 Task: Find connections with filter location Wellingborough with filter topic #Websitewith filter profile language French with filter current company Delta Electronics India with filter school Maharaja Sayajirao University of Baroda, Vadodara with filter industry Hospitality with filter service category Administrative with filter keywords title Director of Inside Sales
Action: Mouse moved to (558, 71)
Screenshot: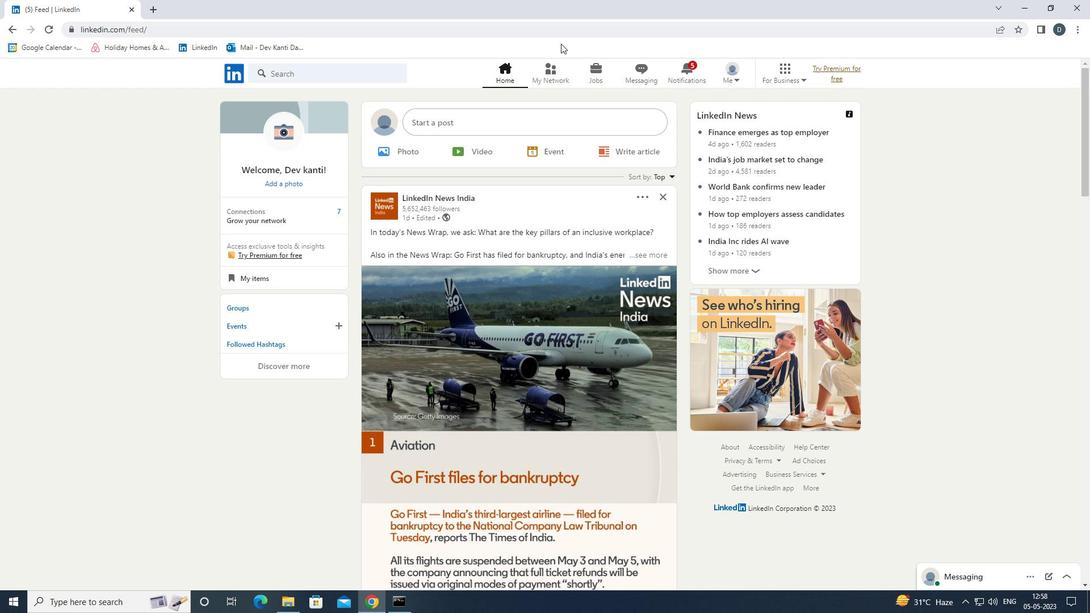 
Action: Mouse pressed left at (558, 71)
Screenshot: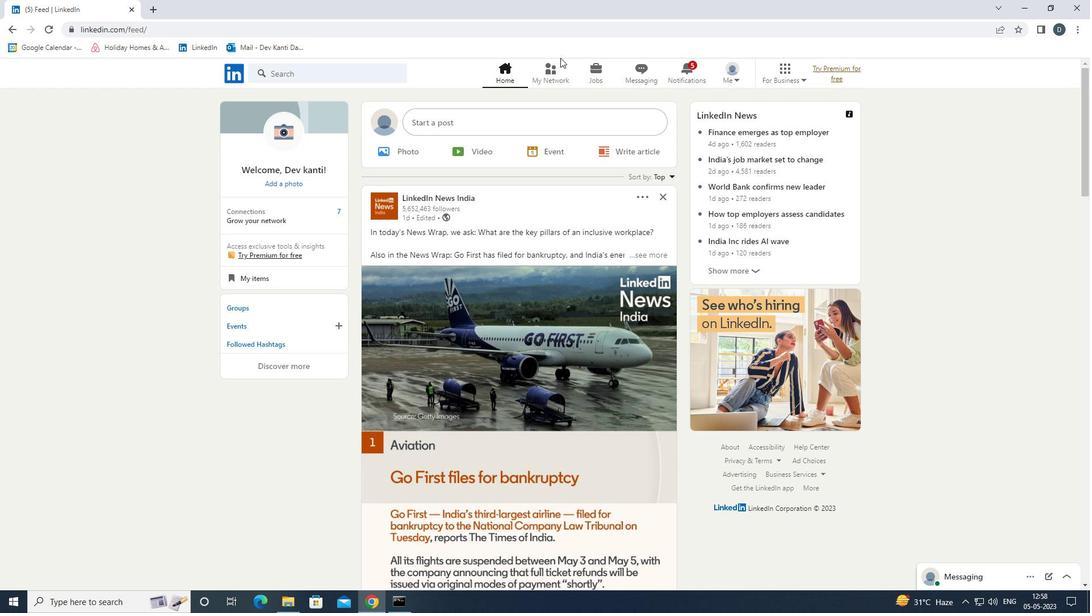 
Action: Mouse moved to (375, 138)
Screenshot: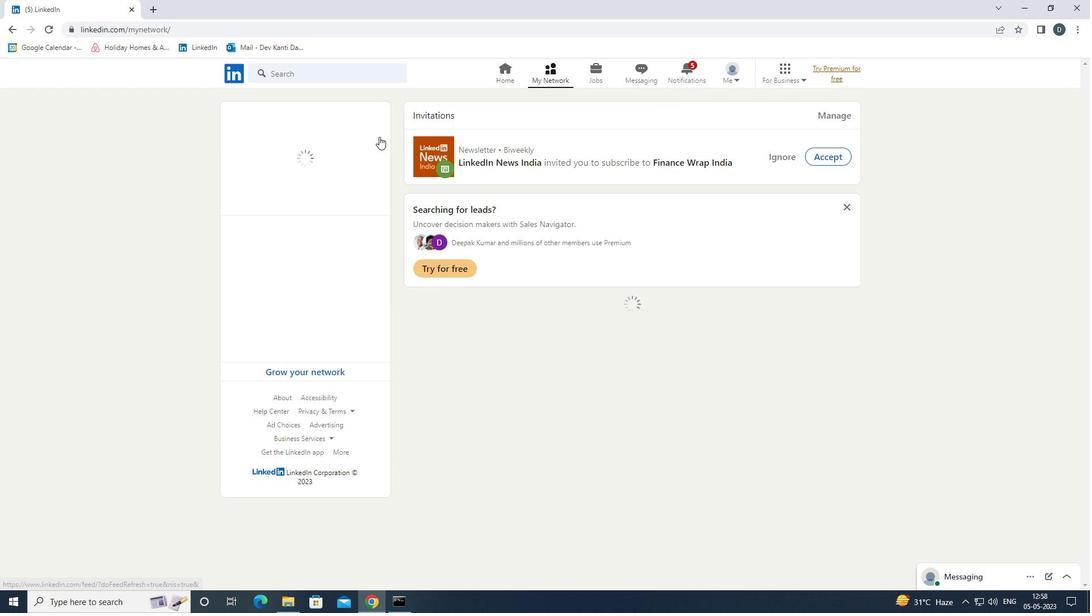 
Action: Mouse pressed left at (375, 138)
Screenshot: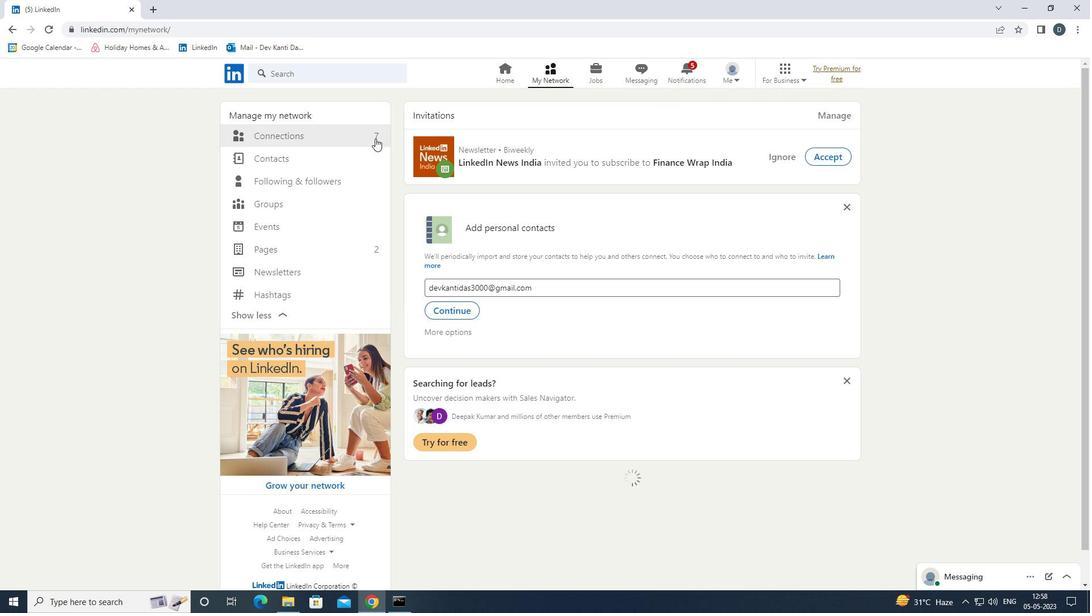 
Action: Mouse moved to (636, 138)
Screenshot: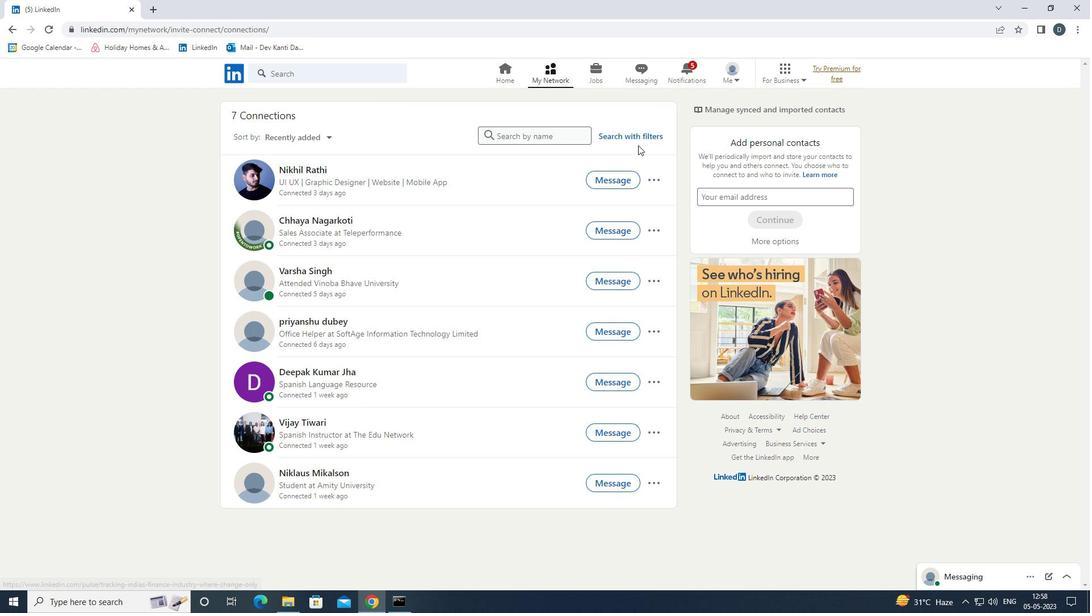 
Action: Mouse pressed left at (636, 138)
Screenshot: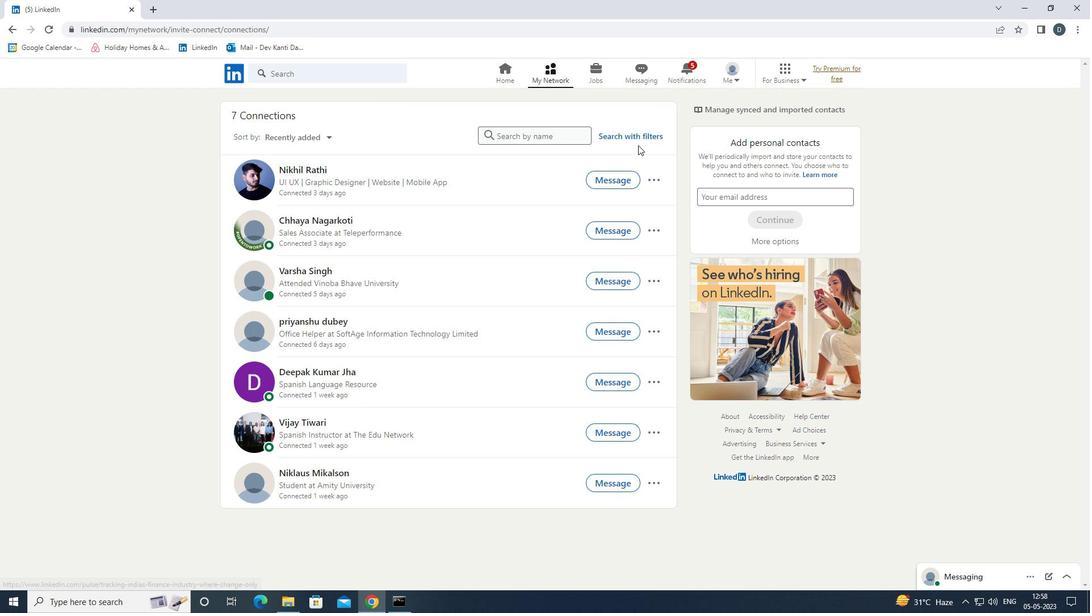 
Action: Mouse moved to (585, 103)
Screenshot: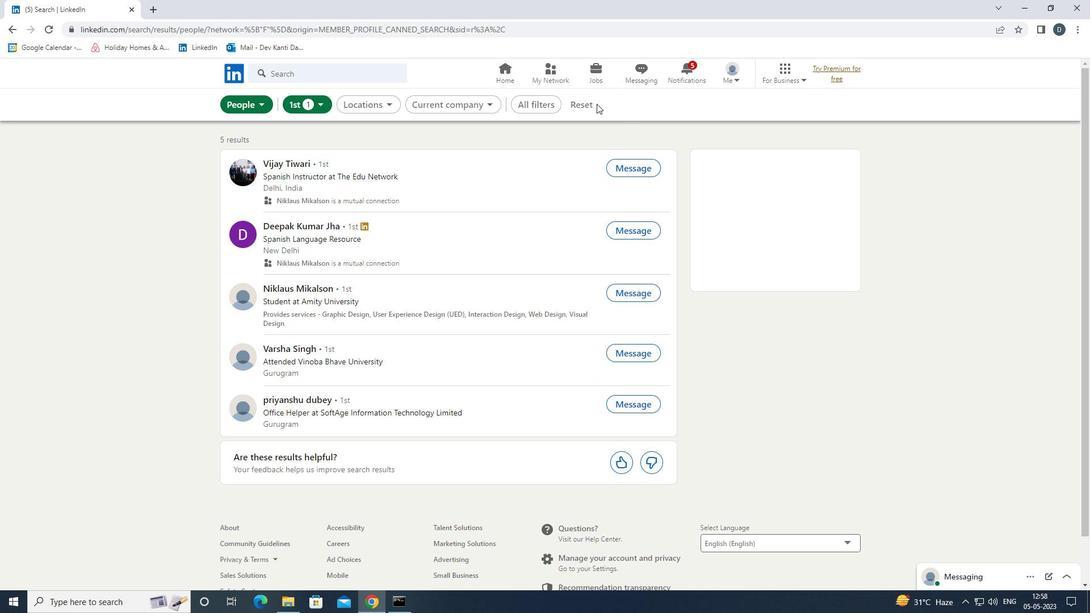 
Action: Mouse pressed left at (585, 103)
Screenshot: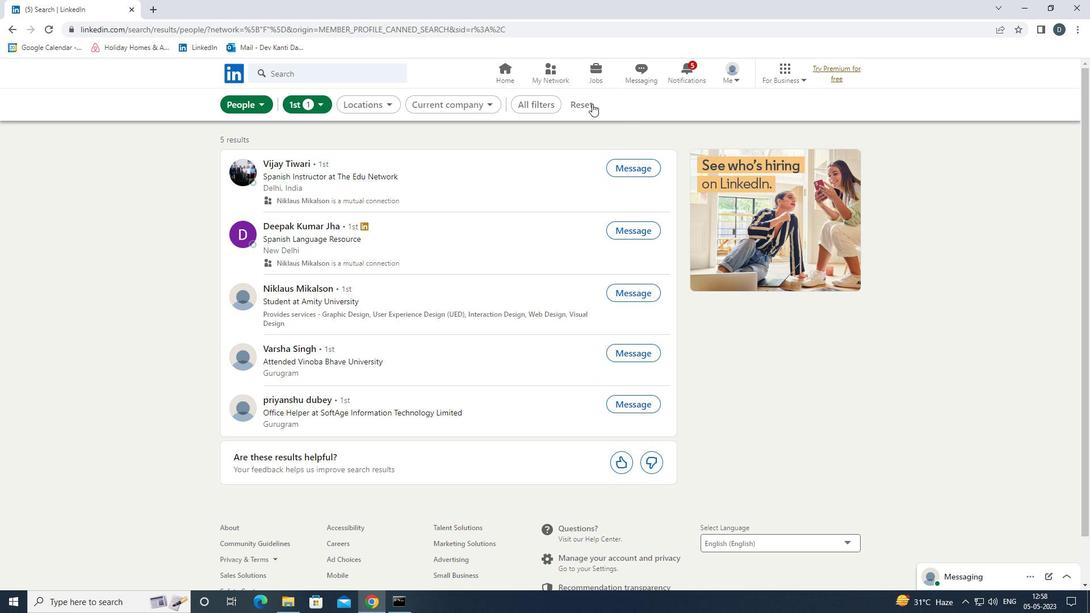 
Action: Mouse moved to (572, 103)
Screenshot: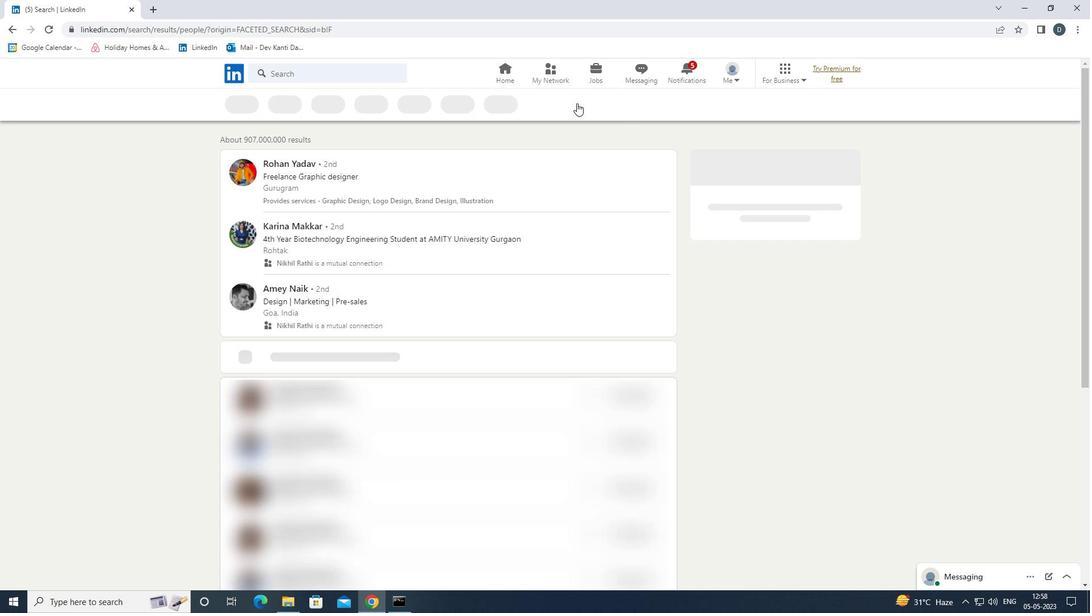 
Action: Mouse pressed left at (572, 103)
Screenshot: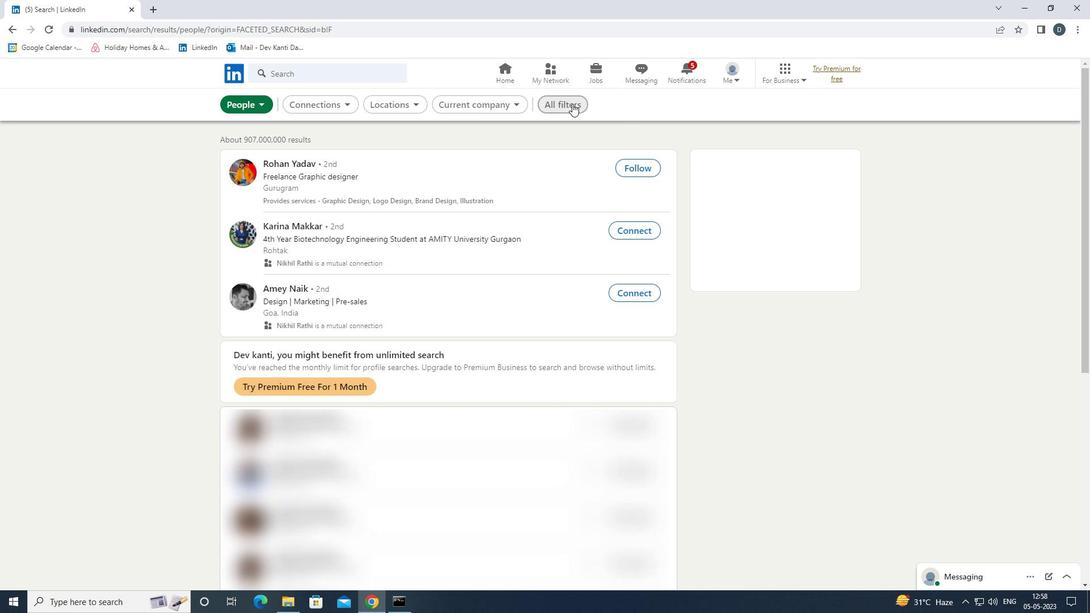 
Action: Mouse moved to (927, 336)
Screenshot: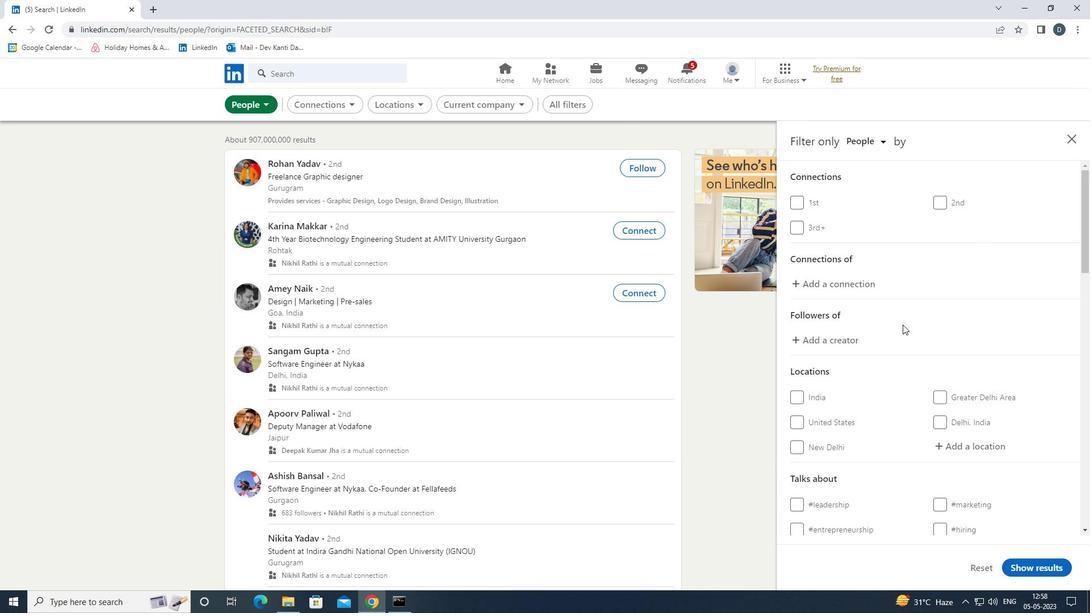 
Action: Mouse scrolled (927, 335) with delta (0, 0)
Screenshot: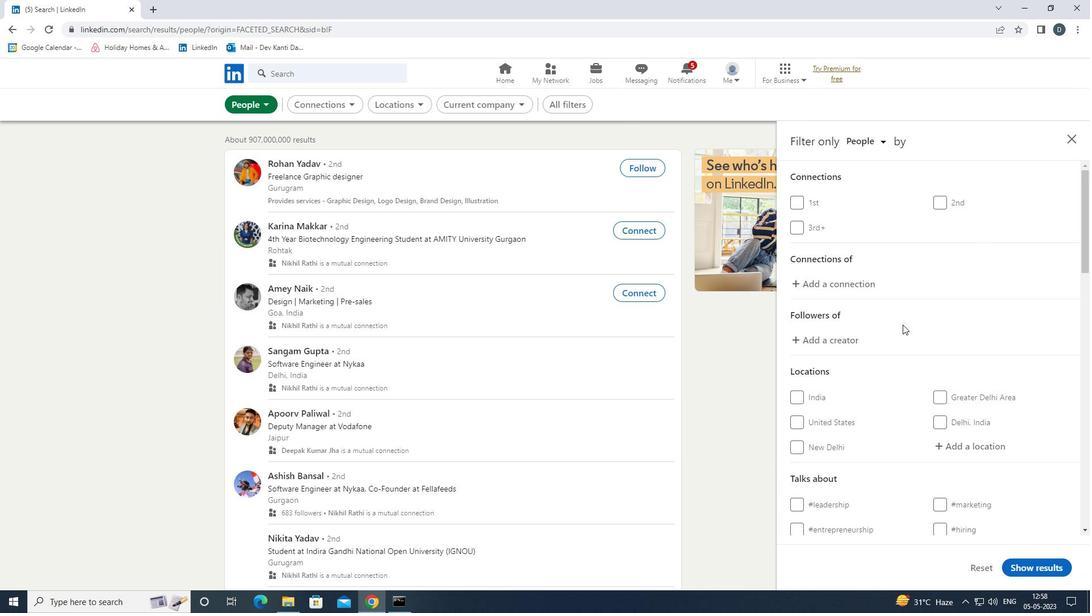 
Action: Mouse moved to (970, 383)
Screenshot: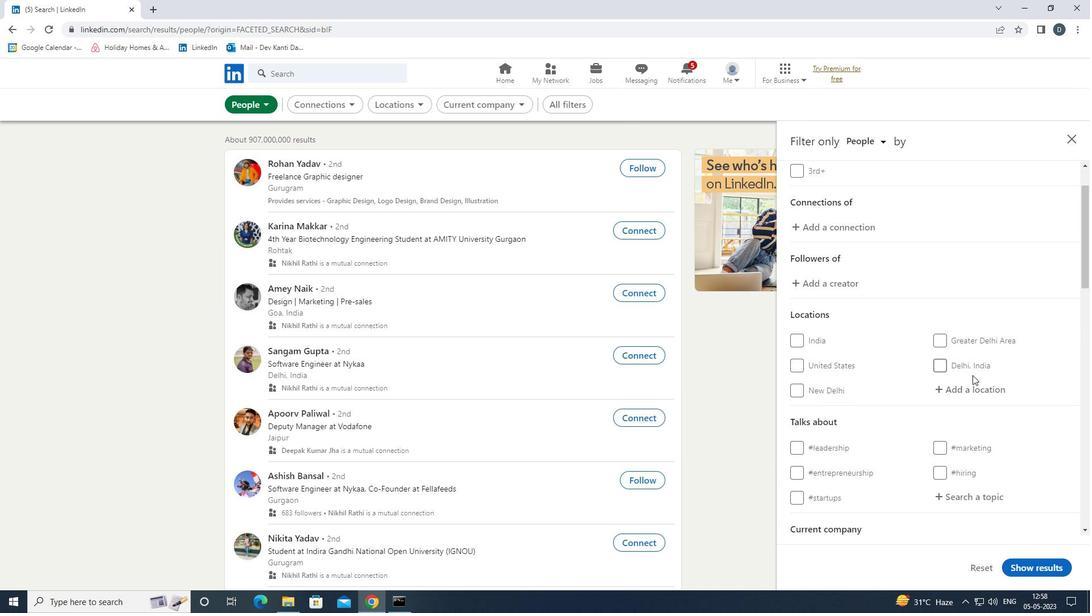 
Action: Mouse pressed left at (970, 383)
Screenshot: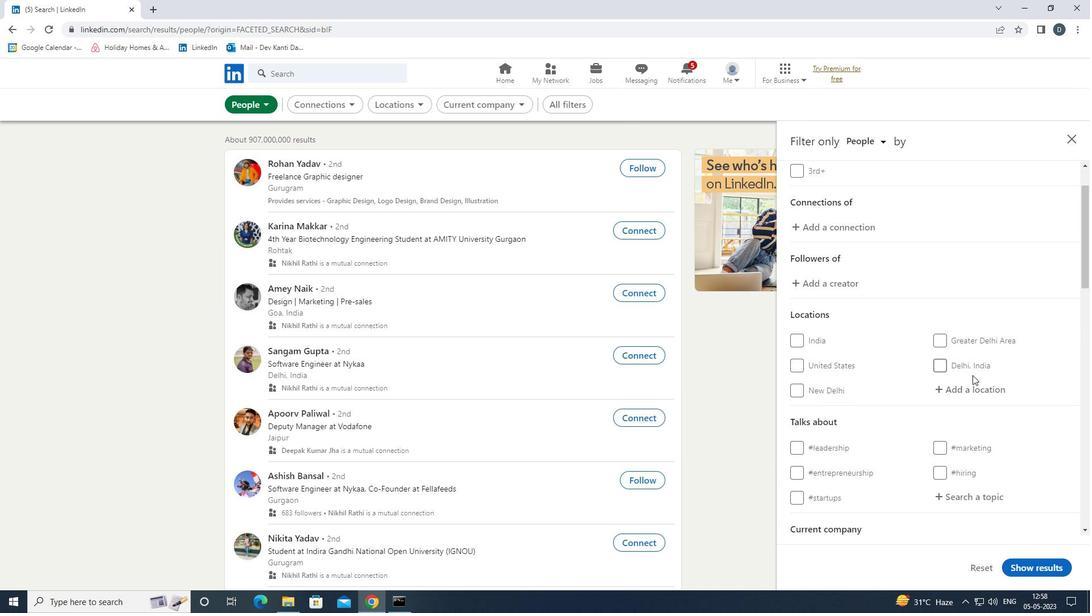 
Action: Mouse moved to (829, 425)
Screenshot: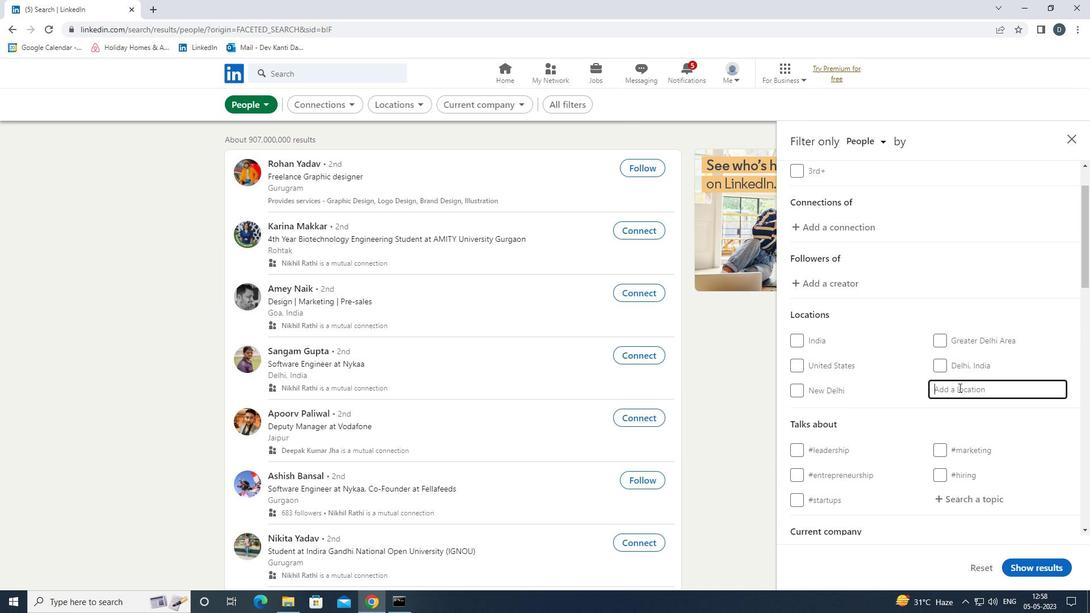 
Action: Key pressed <Key.shift>WELLINGBOROUGH<Key.down><Key.enter>
Screenshot: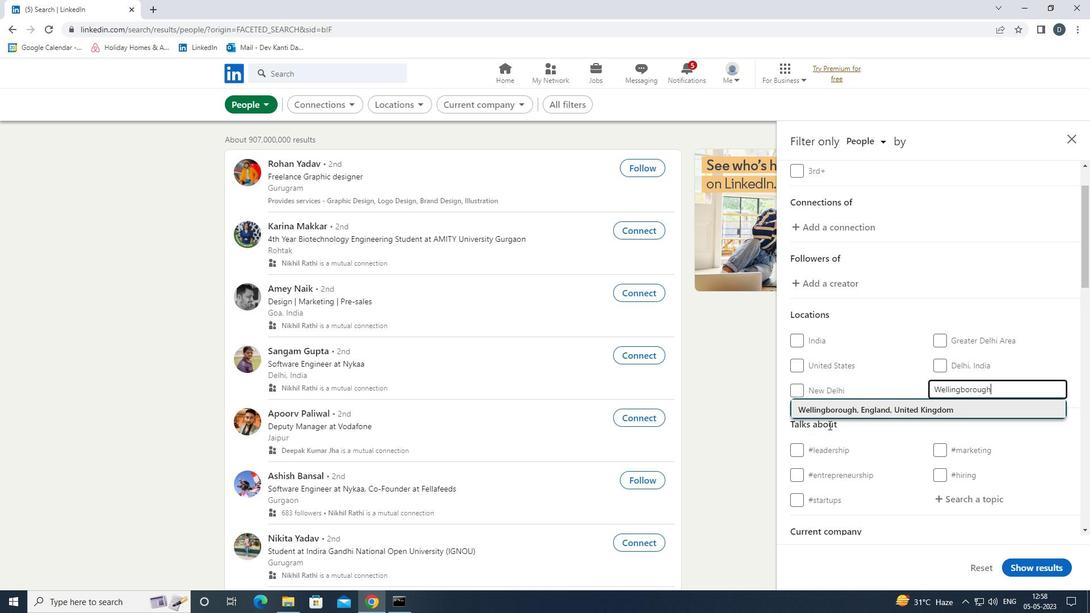 
Action: Mouse moved to (875, 413)
Screenshot: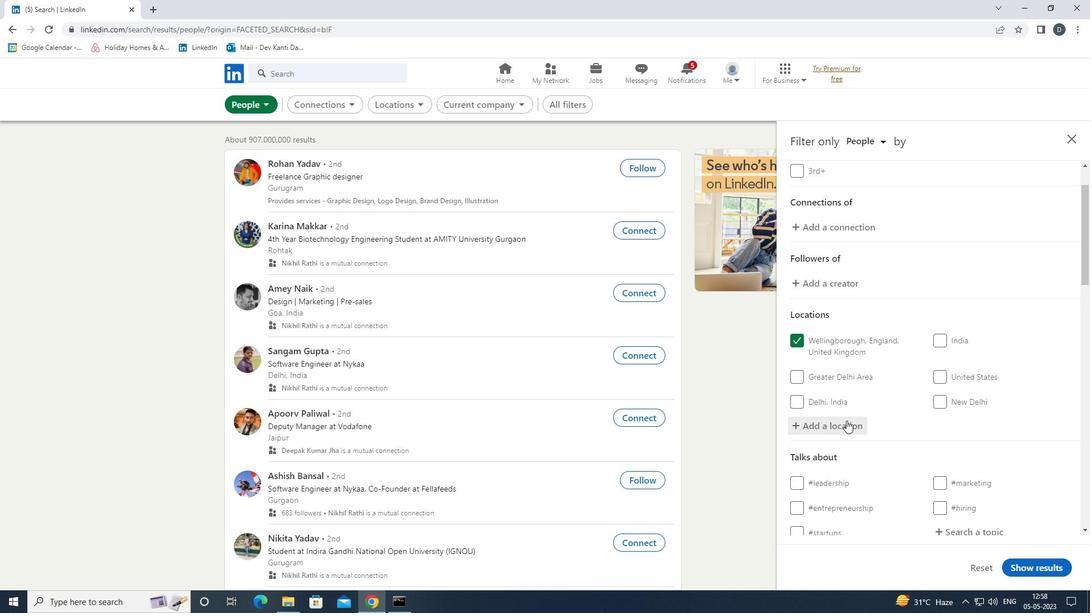
Action: Mouse scrolled (875, 412) with delta (0, 0)
Screenshot: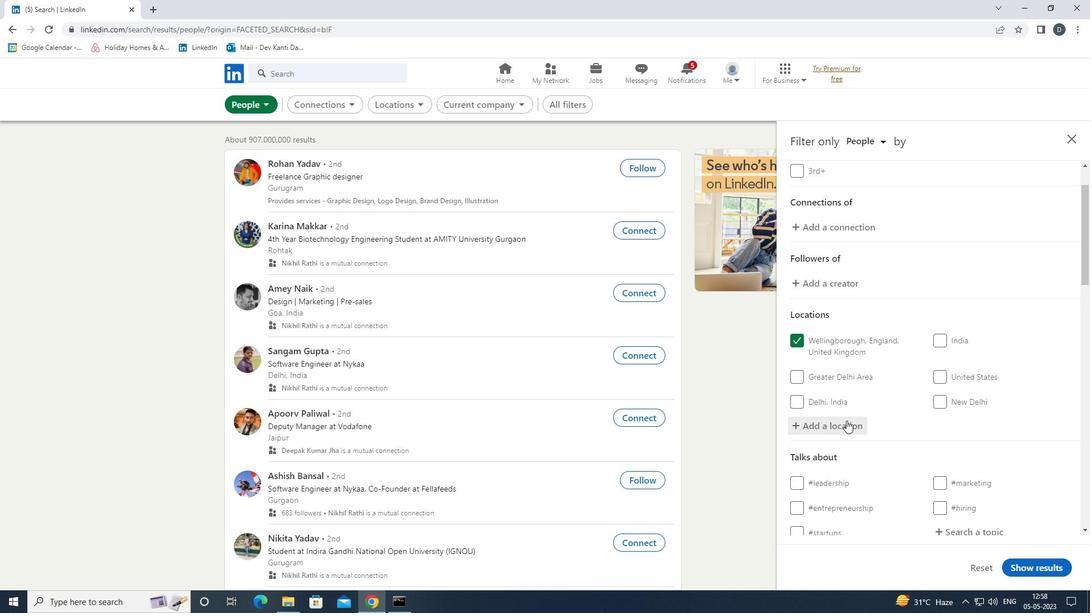 
Action: Mouse moved to (896, 412)
Screenshot: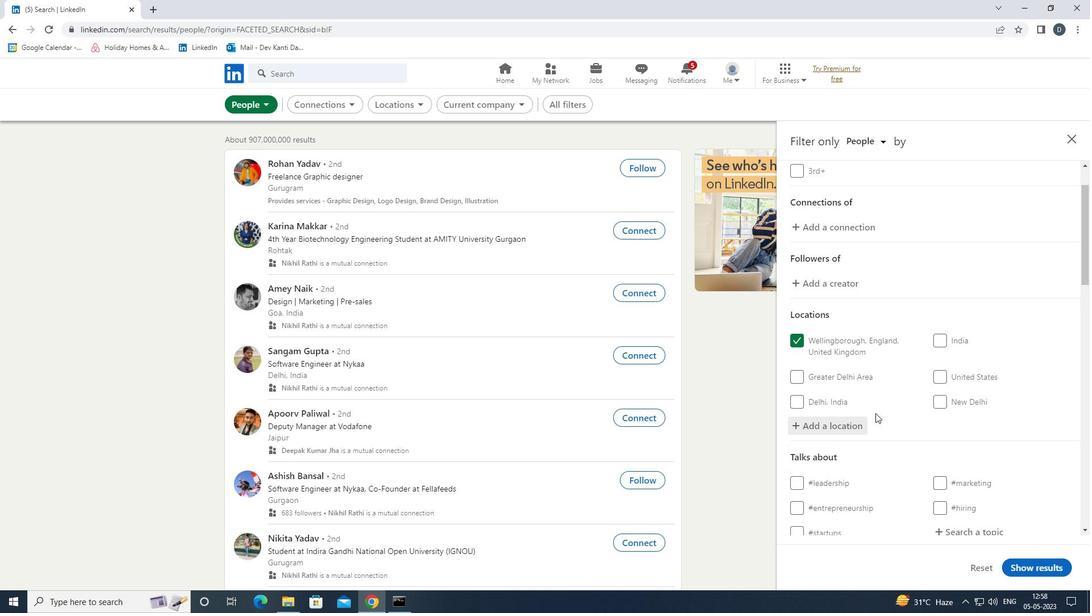
Action: Mouse scrolled (896, 412) with delta (0, 0)
Screenshot: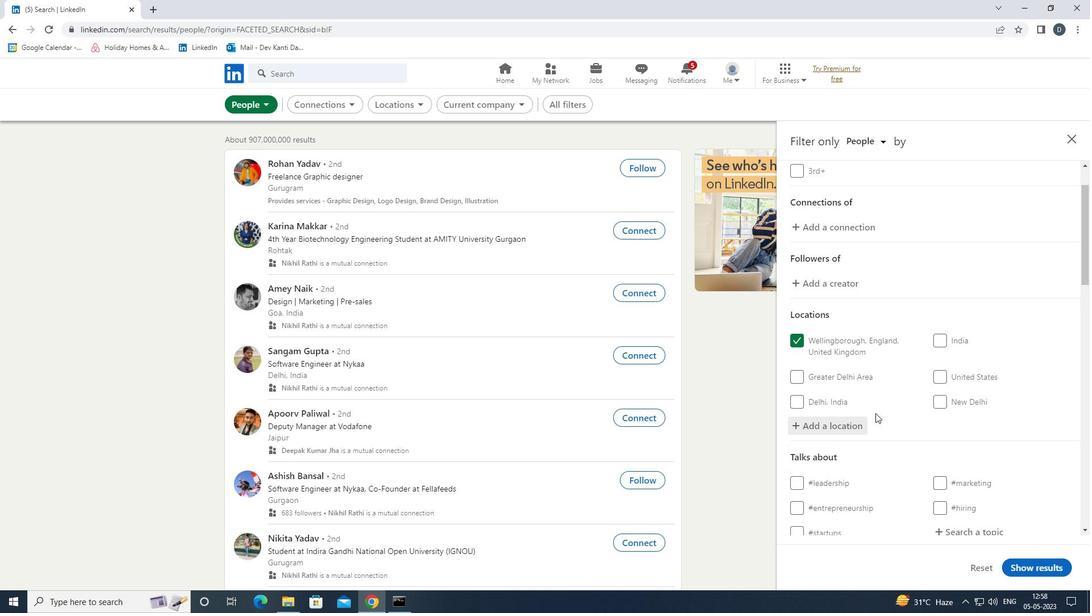 
Action: Mouse moved to (948, 416)
Screenshot: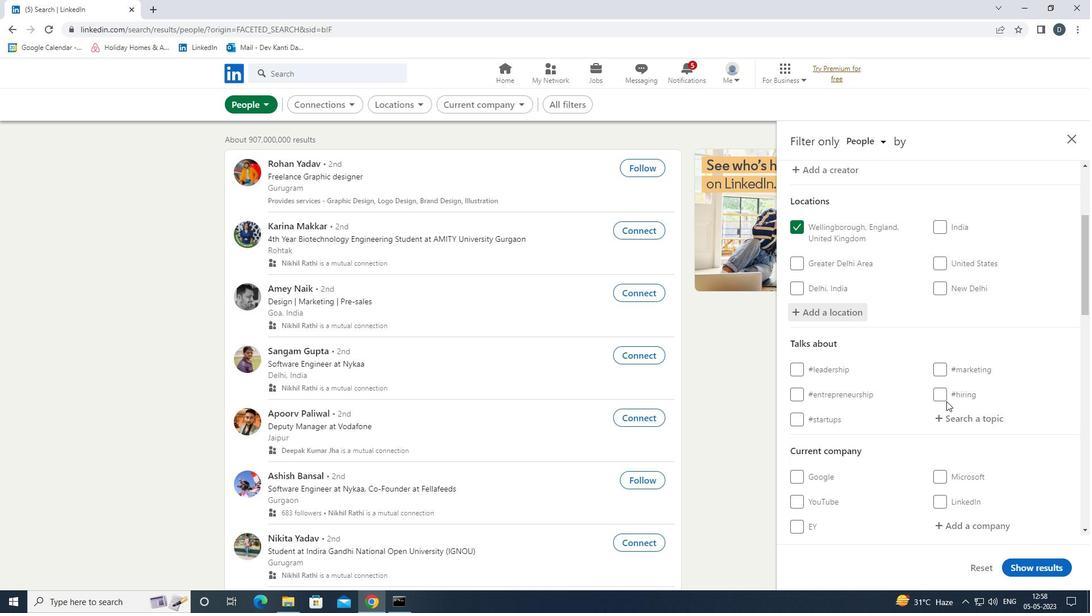 
Action: Mouse pressed left at (948, 416)
Screenshot: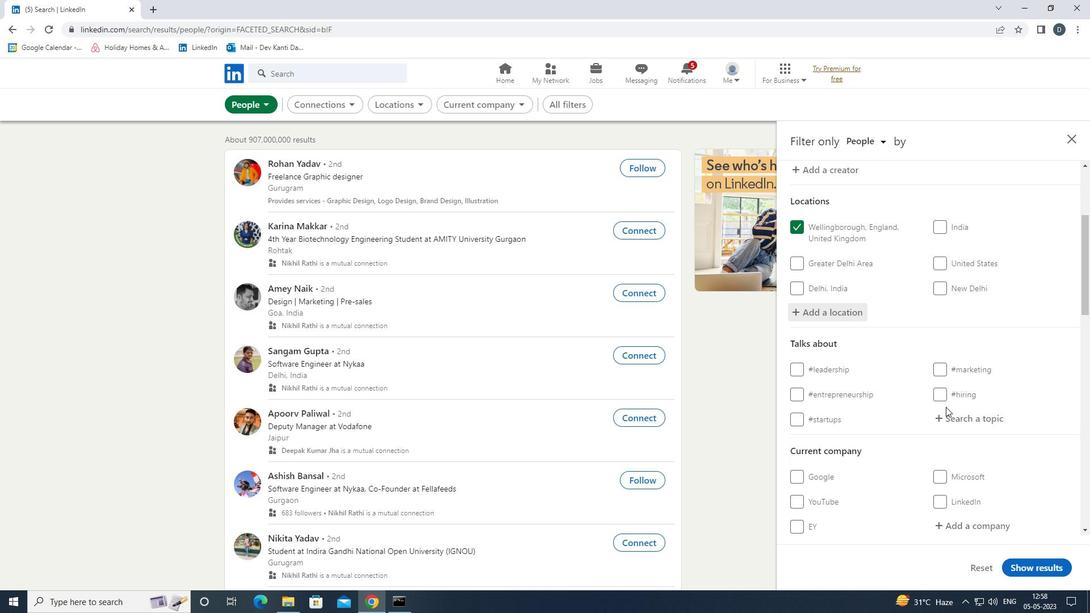 
Action: Mouse moved to (848, 408)
Screenshot: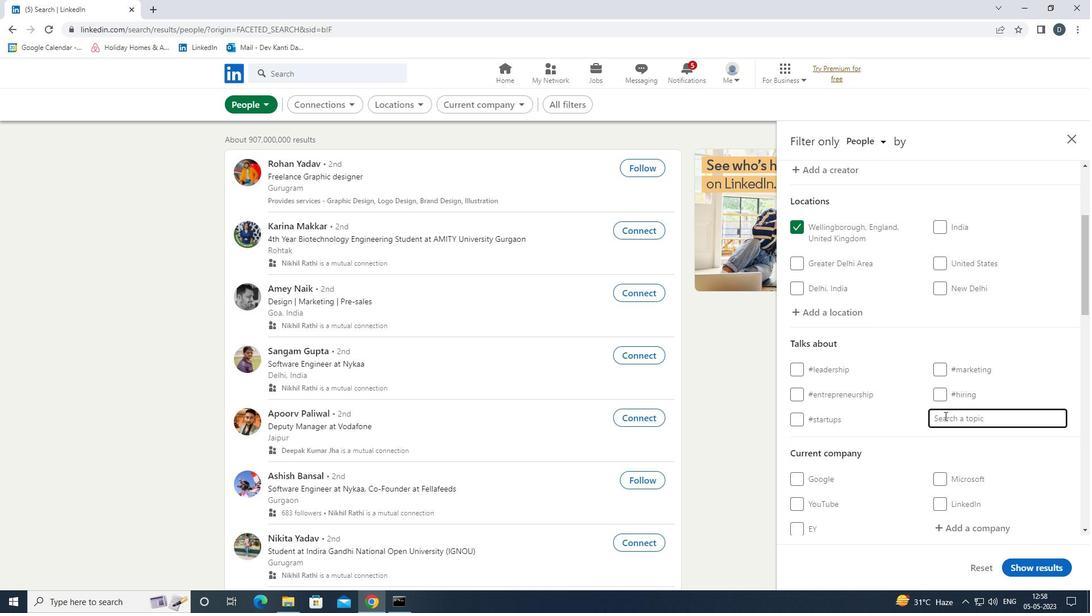 
Action: Key pressed <Key.shift><Key.shift>WEBSI
Screenshot: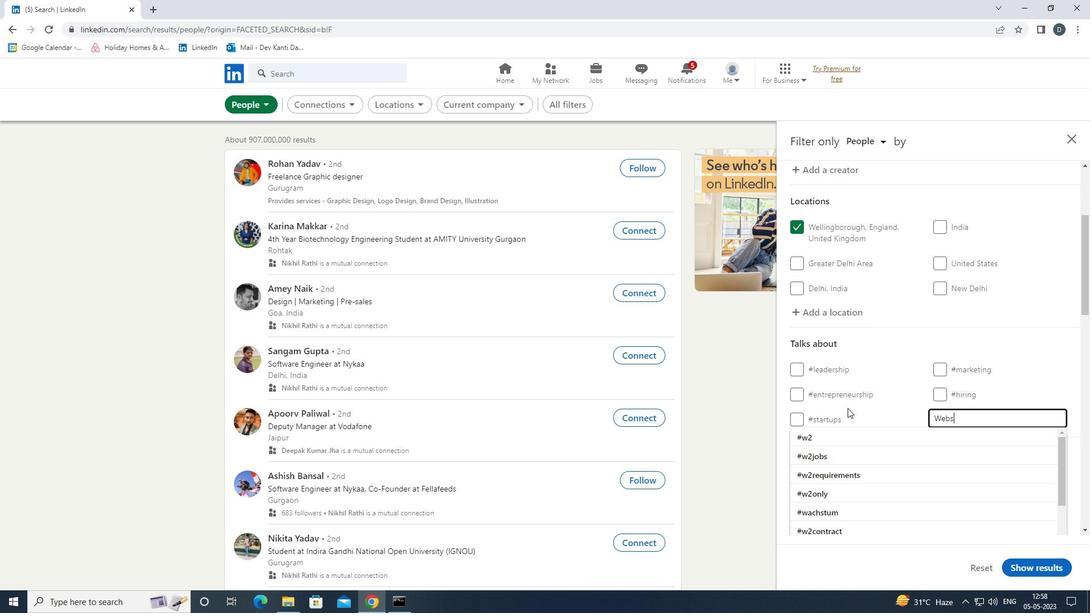 
Action: Mouse moved to (847, 408)
Screenshot: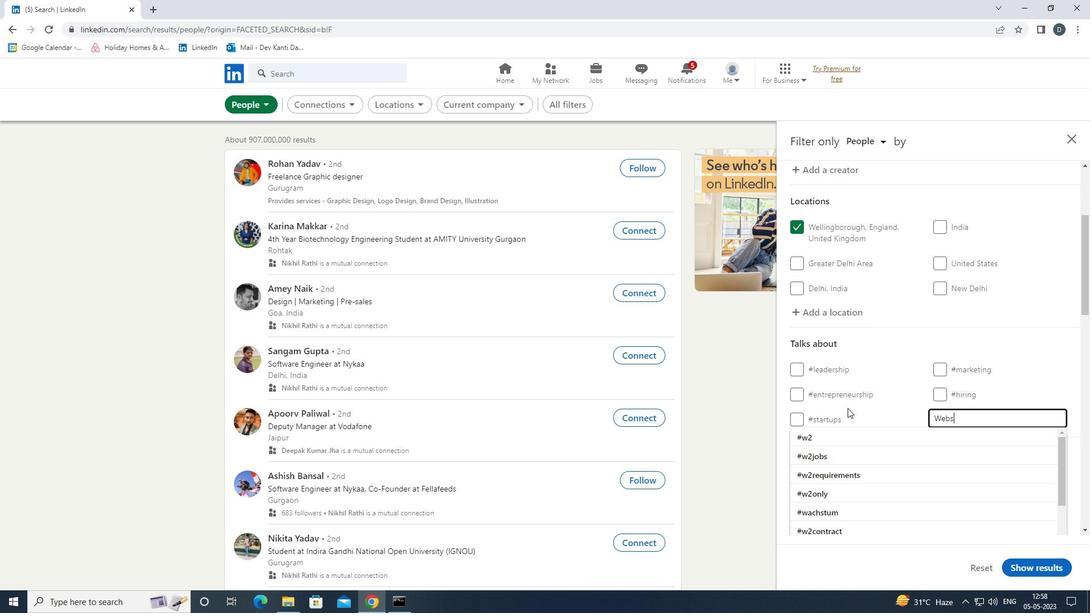 
Action: Key pressed TE<Key.down><Key.enter>
Screenshot: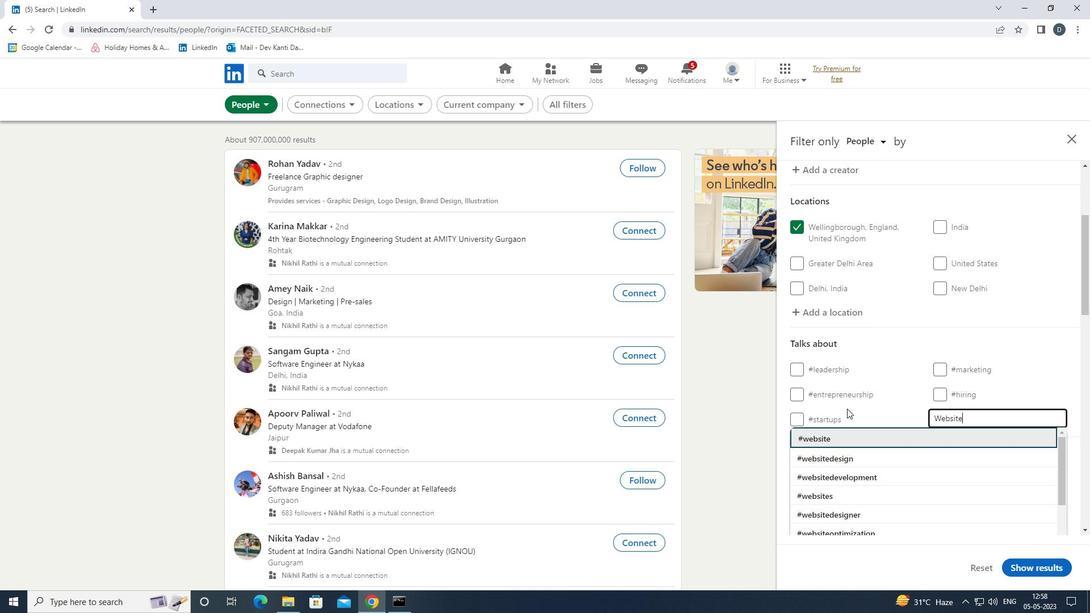 
Action: Mouse scrolled (847, 408) with delta (0, 0)
Screenshot: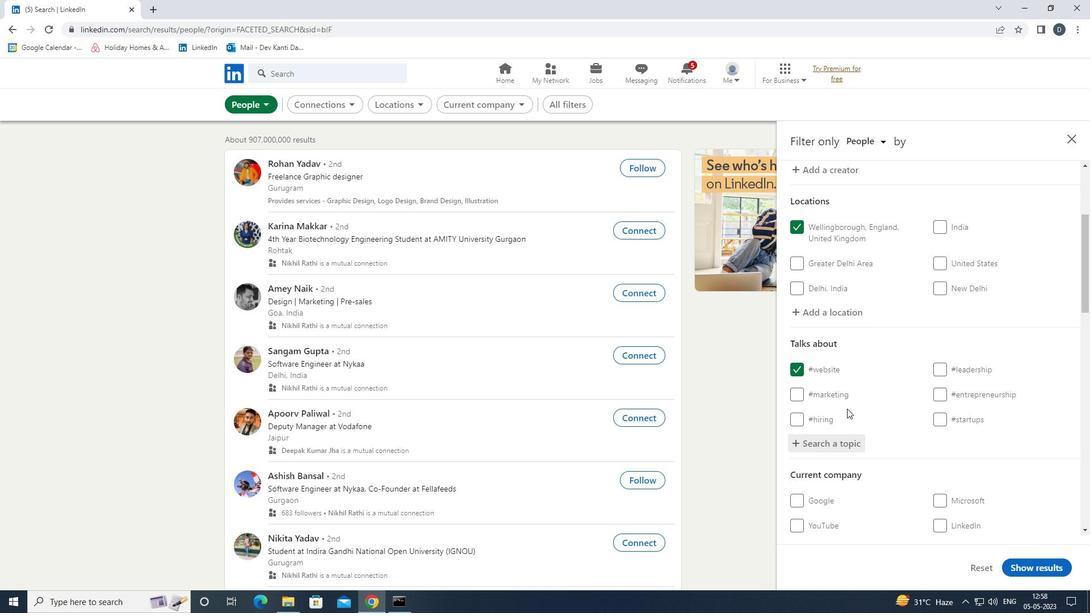 
Action: Mouse moved to (847, 408)
Screenshot: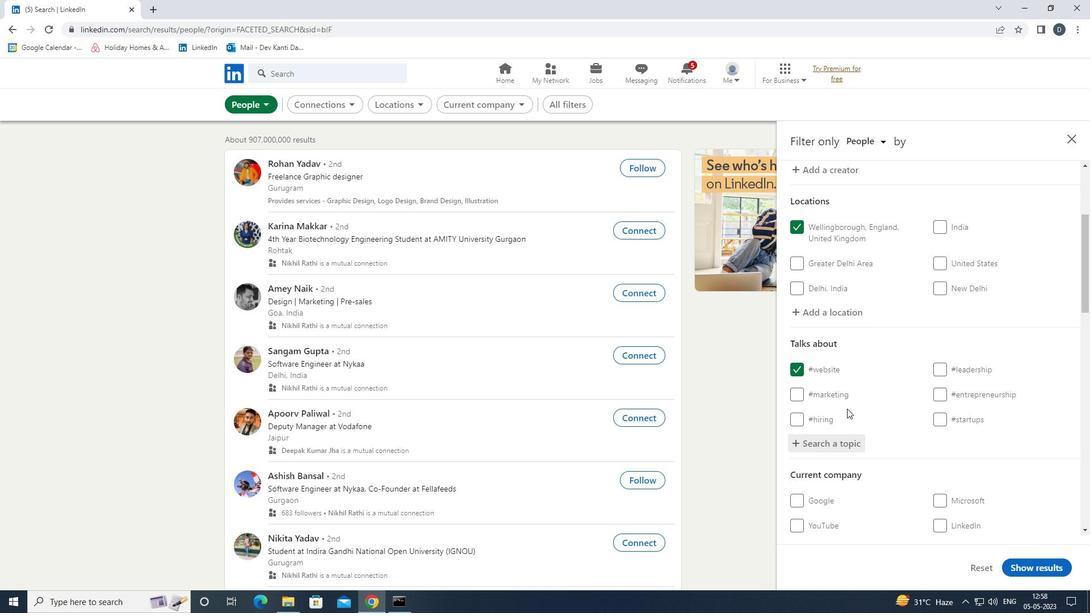 
Action: Mouse scrolled (847, 408) with delta (0, 0)
Screenshot: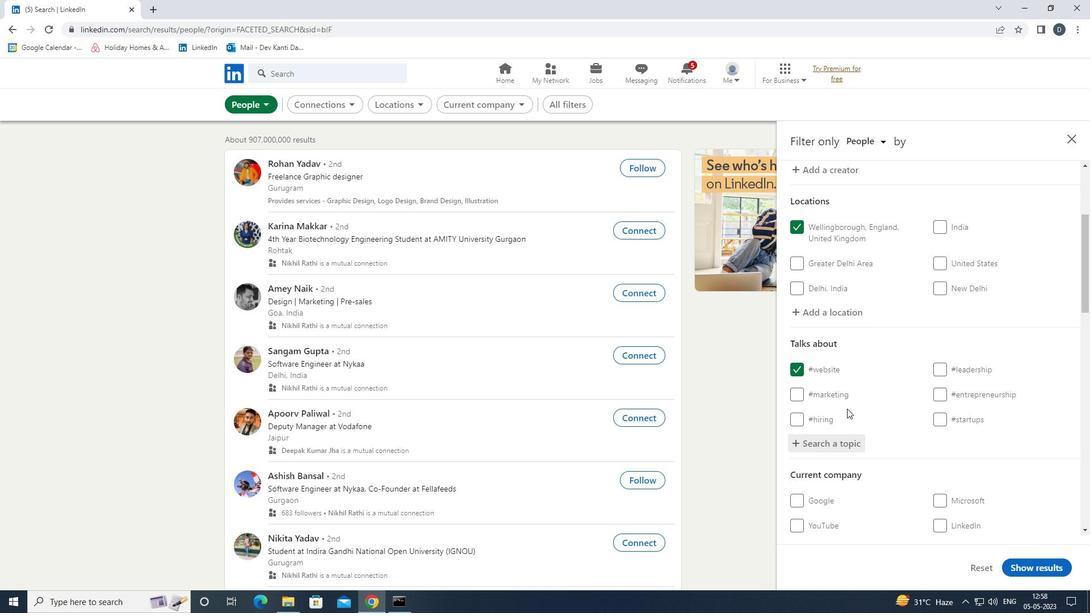 
Action: Mouse moved to (881, 408)
Screenshot: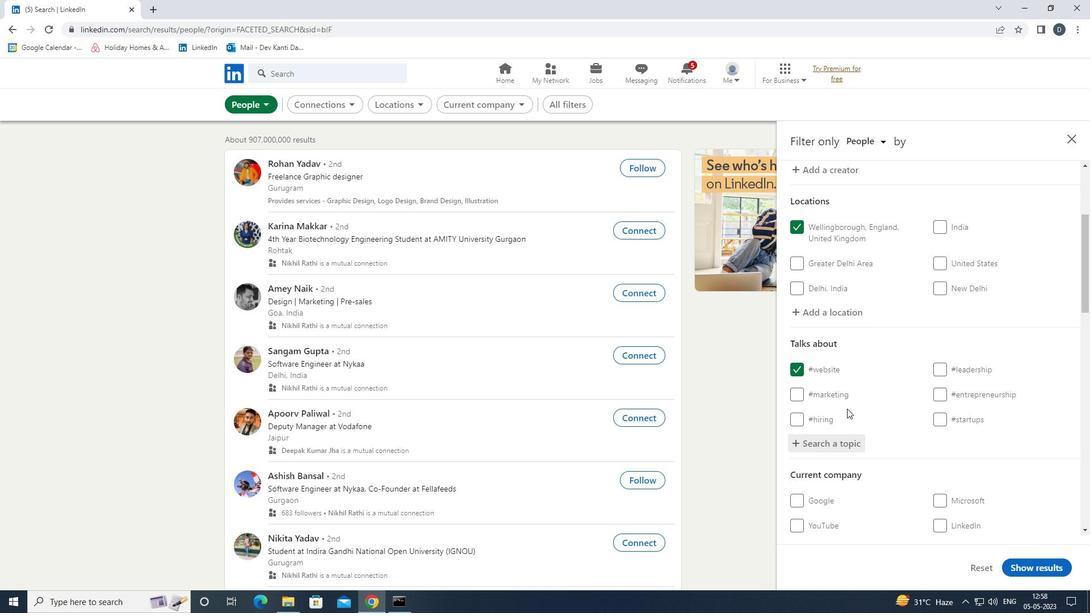 
Action: Mouse scrolled (881, 408) with delta (0, 0)
Screenshot: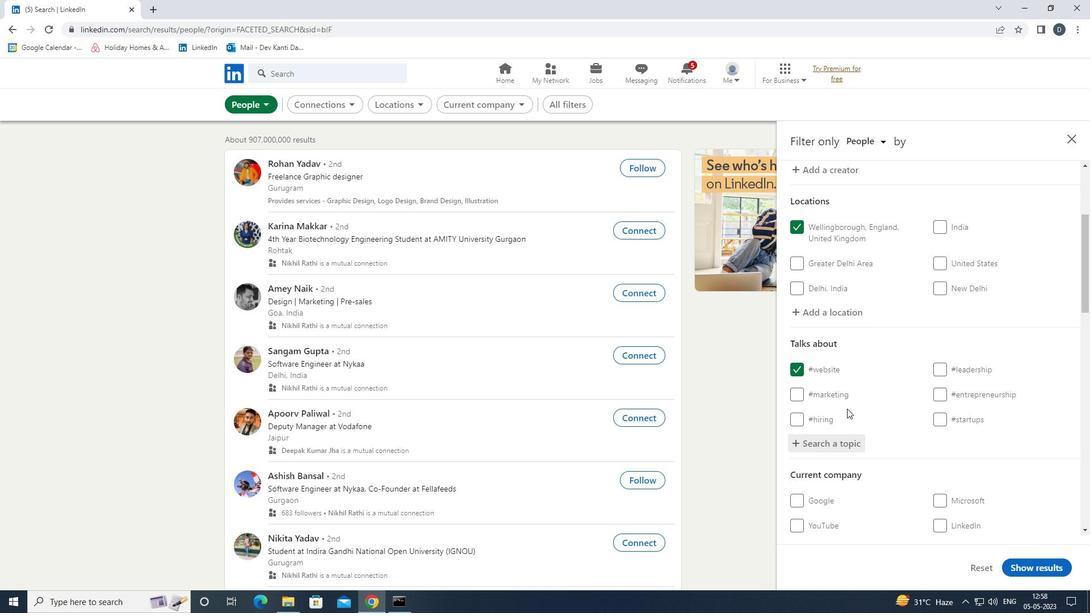 
Action: Mouse moved to (989, 378)
Screenshot: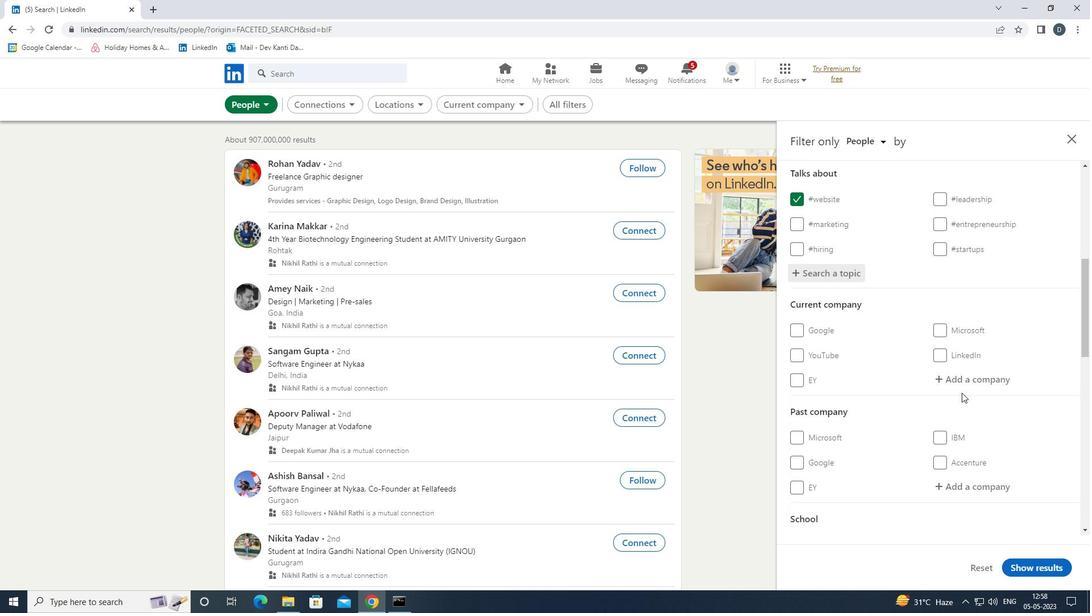 
Action: Mouse pressed left at (989, 378)
Screenshot: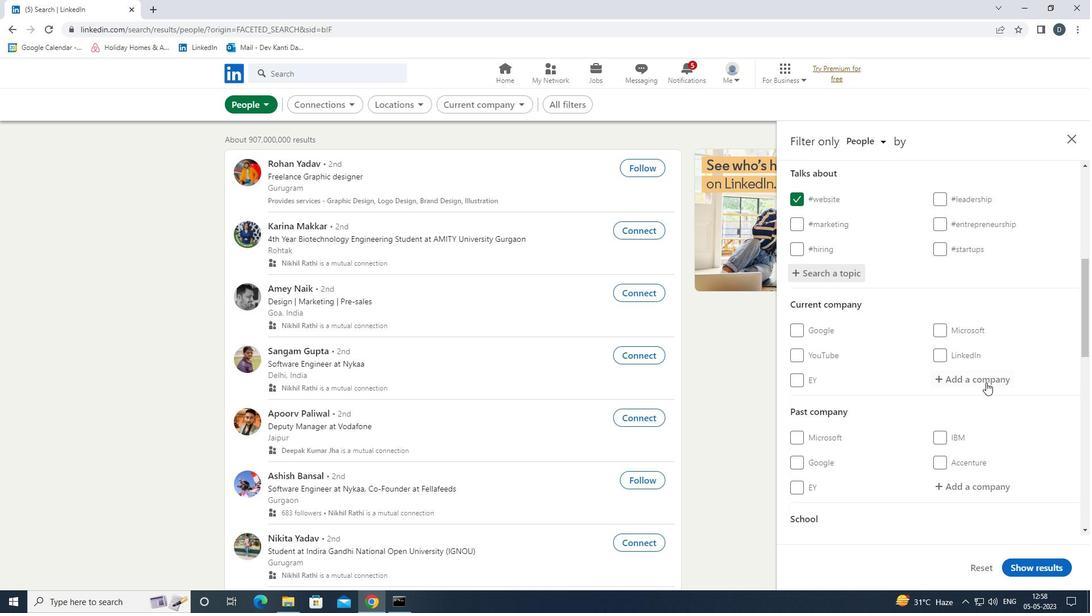 
Action: Mouse moved to (989, 377)
Screenshot: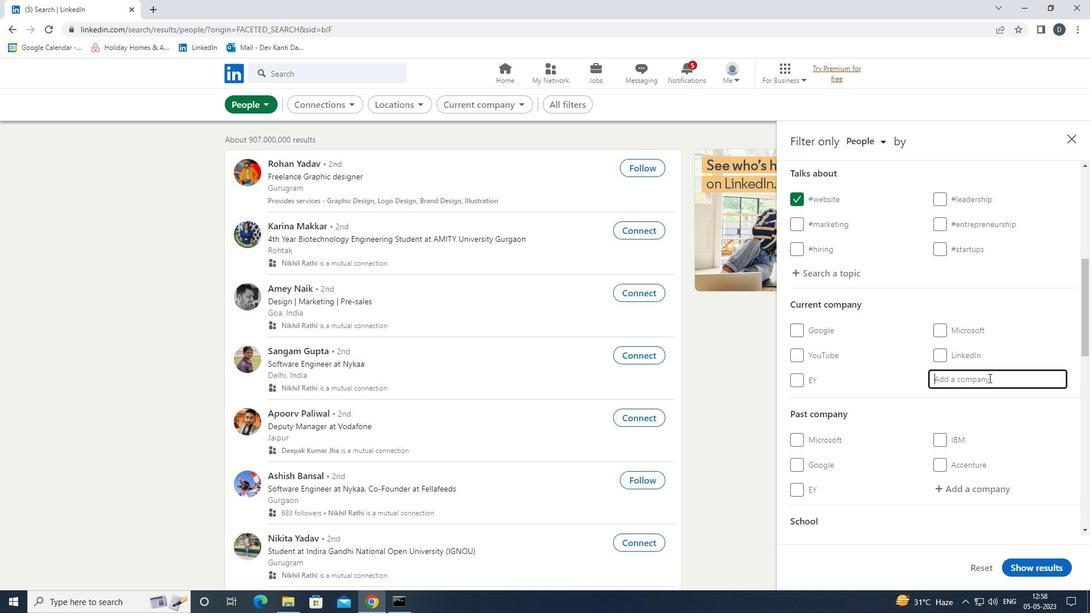 
Action: Mouse scrolled (989, 377) with delta (0, 0)
Screenshot: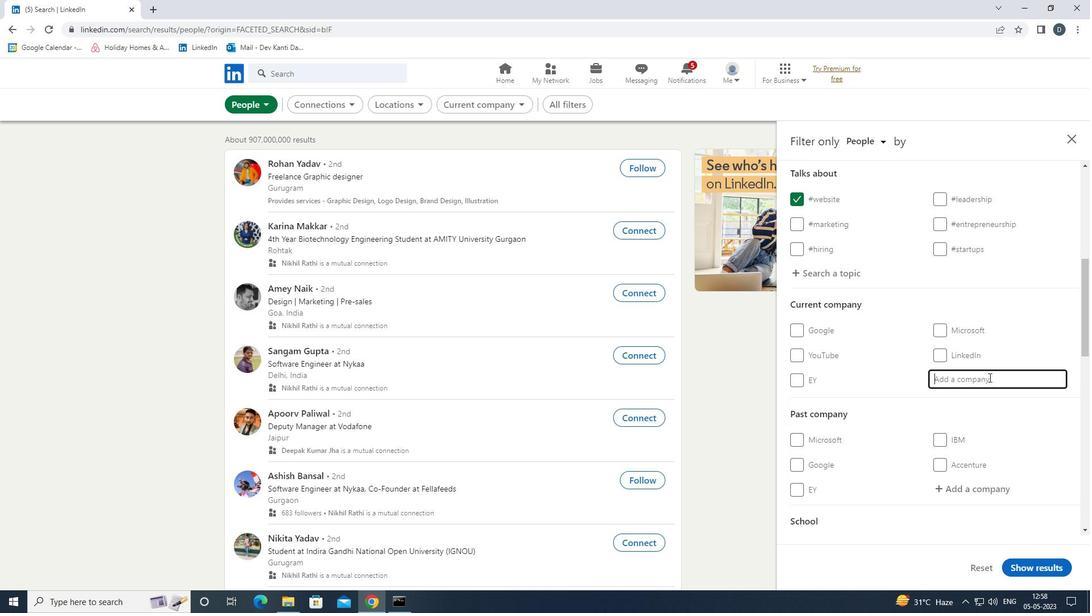 
Action: Mouse scrolled (989, 377) with delta (0, 0)
Screenshot: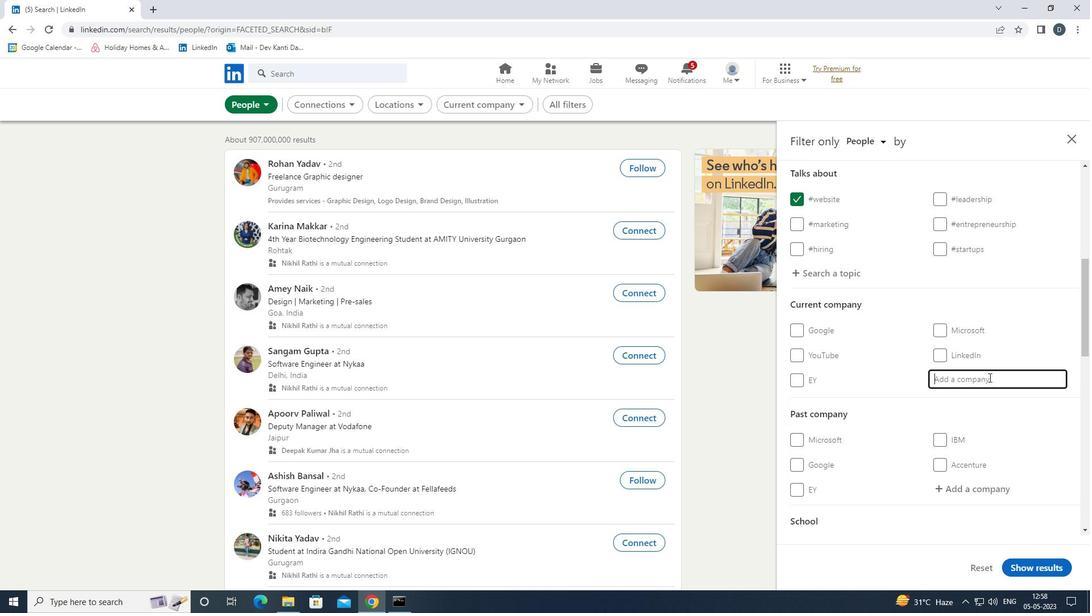
Action: Mouse scrolled (989, 377) with delta (0, 0)
Screenshot: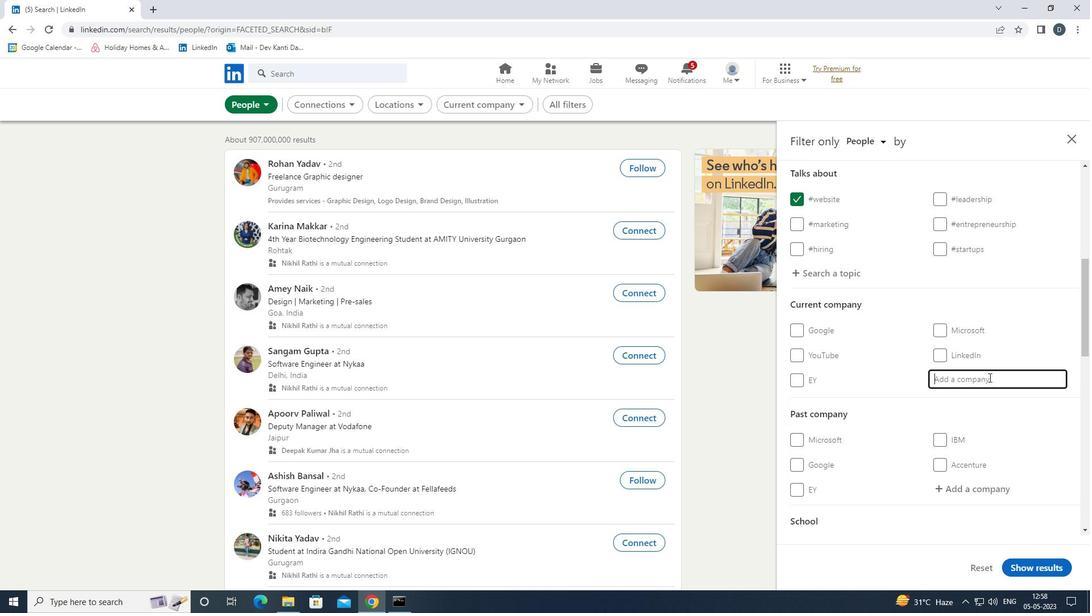 
Action: Mouse scrolled (989, 377) with delta (0, 0)
Screenshot: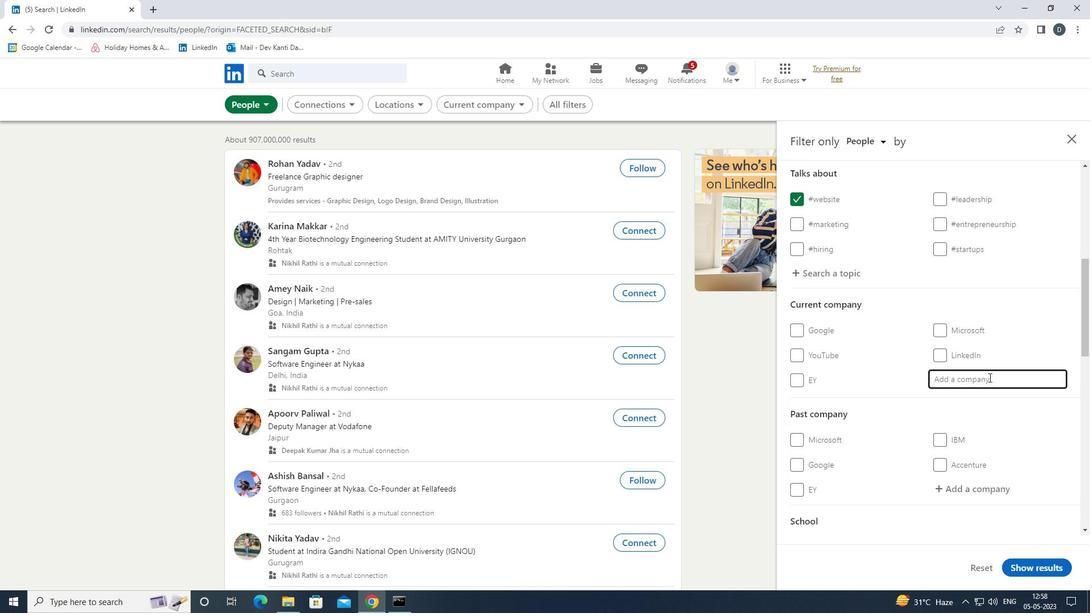
Action: Mouse moved to (987, 377)
Screenshot: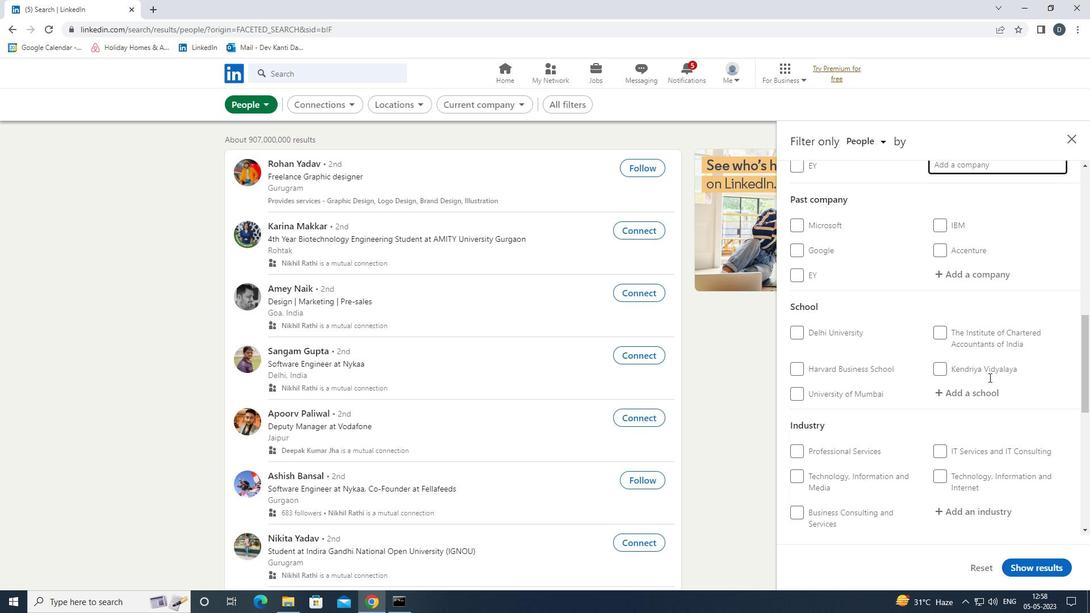 
Action: Mouse scrolled (987, 377) with delta (0, 0)
Screenshot: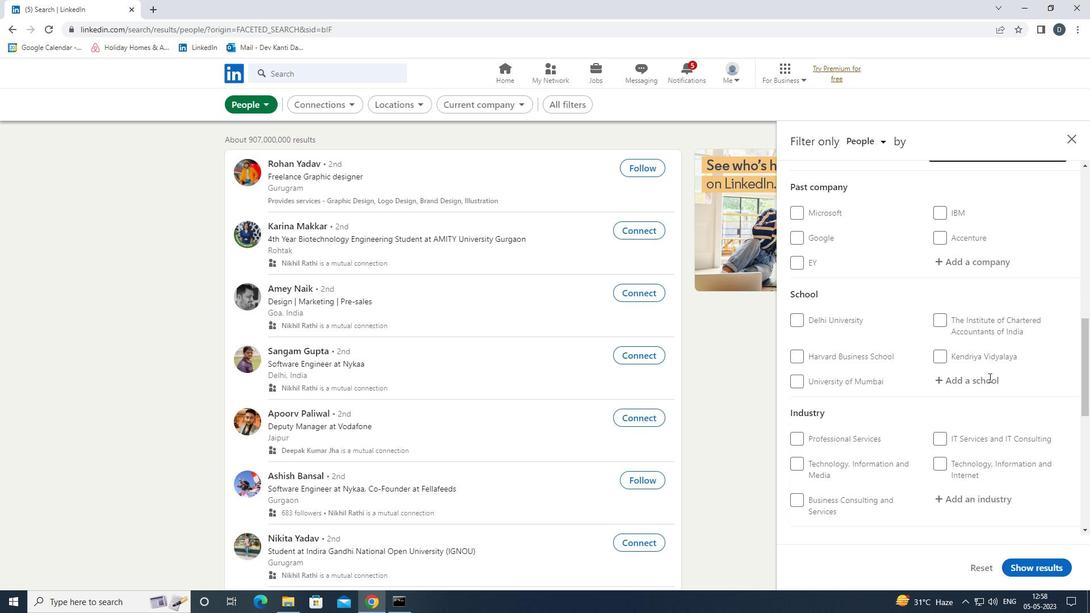 
Action: Mouse scrolled (987, 377) with delta (0, 0)
Screenshot: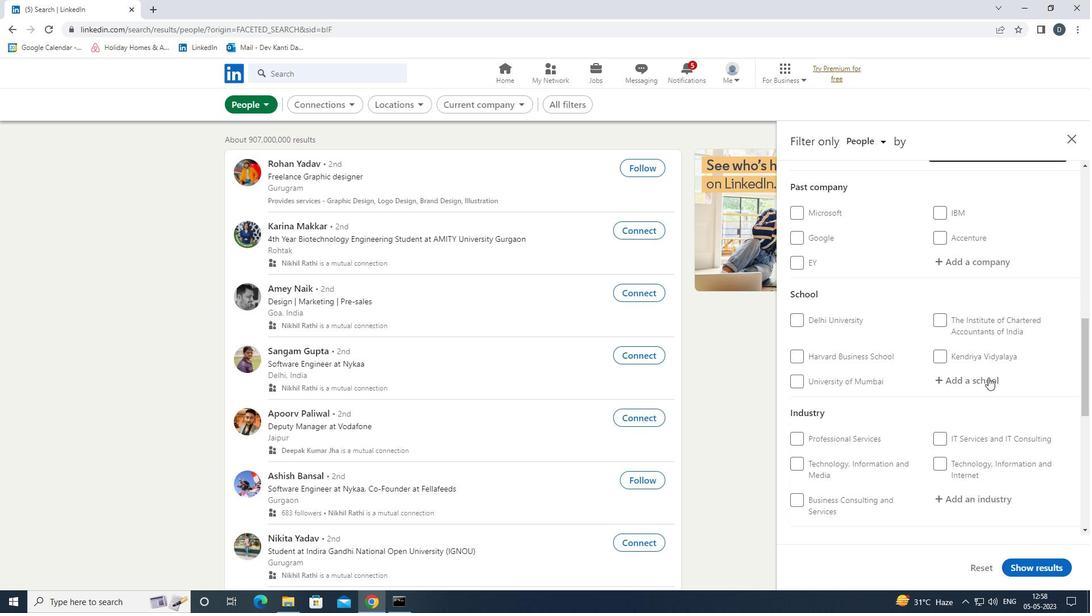 
Action: Mouse moved to (986, 378)
Screenshot: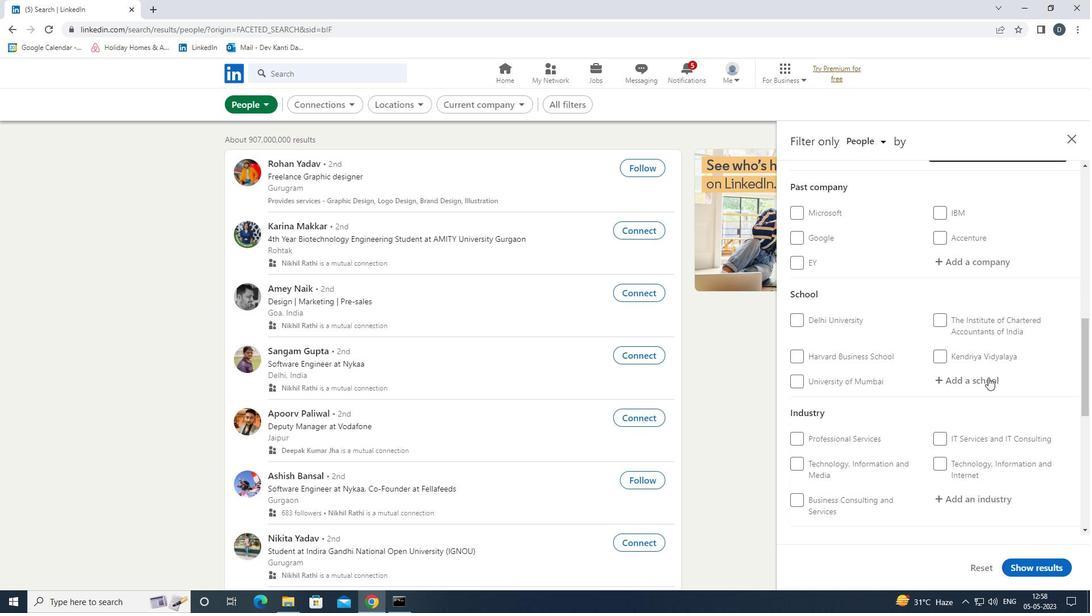 
Action: Mouse scrolled (986, 377) with delta (0, 0)
Screenshot: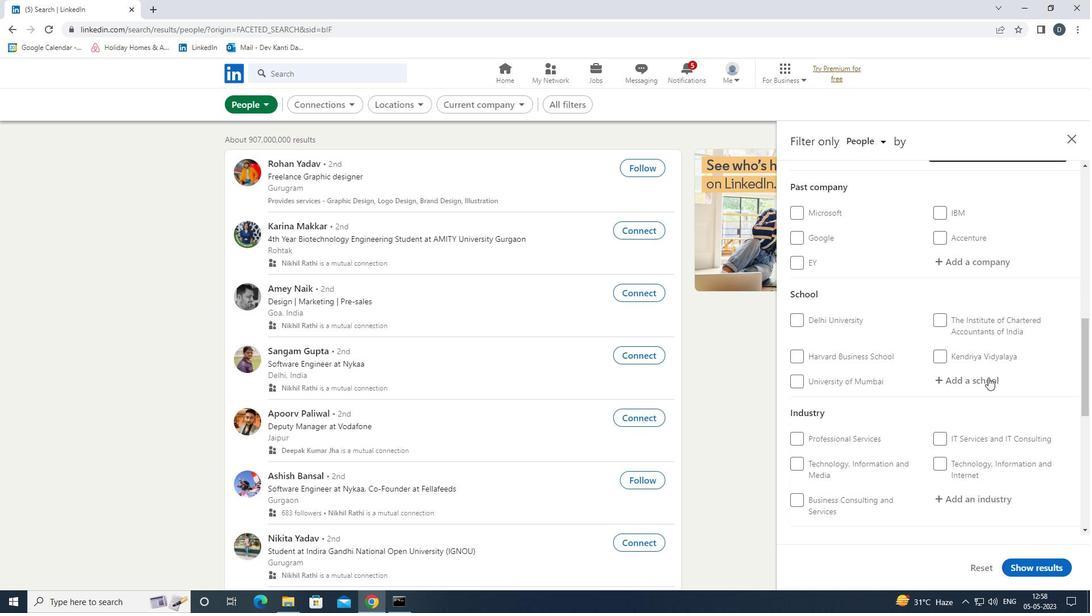 
Action: Mouse moved to (984, 380)
Screenshot: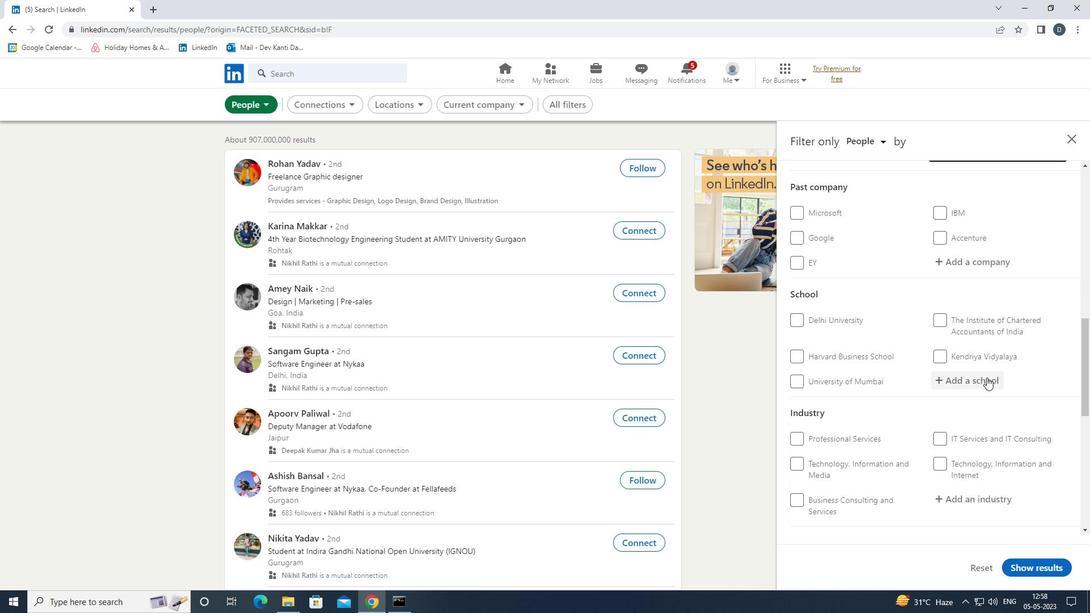
Action: Mouse scrolled (984, 380) with delta (0, 0)
Screenshot: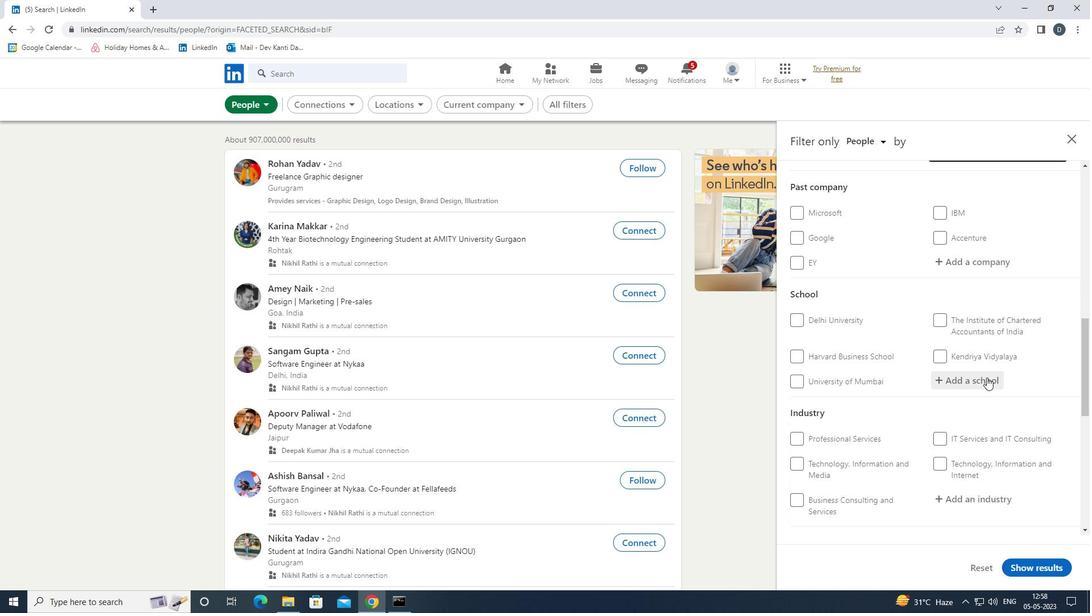 
Action: Mouse moved to (966, 341)
Screenshot: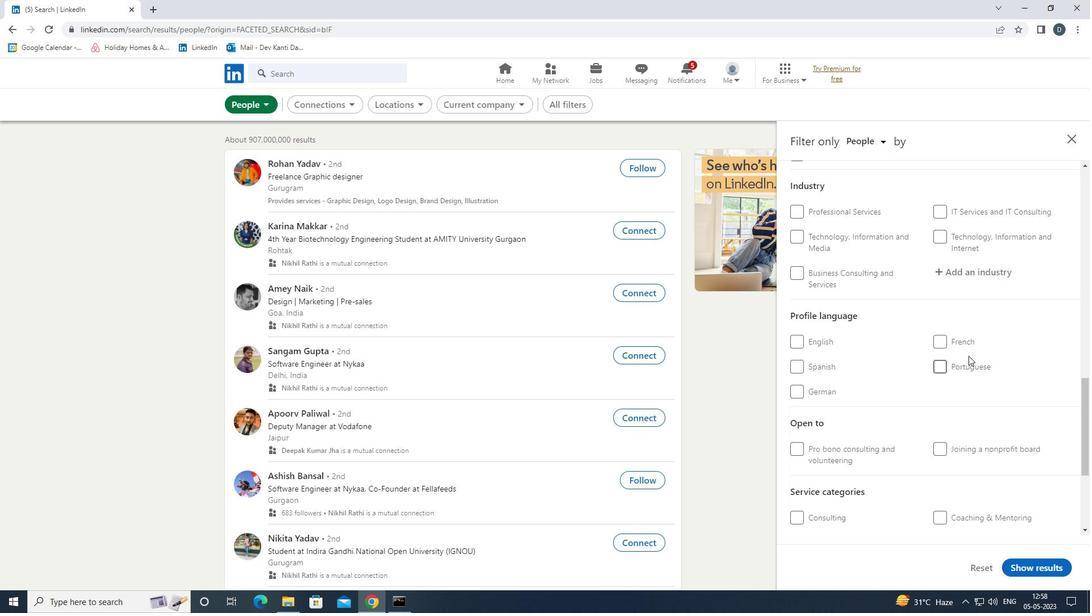 
Action: Mouse pressed left at (966, 341)
Screenshot: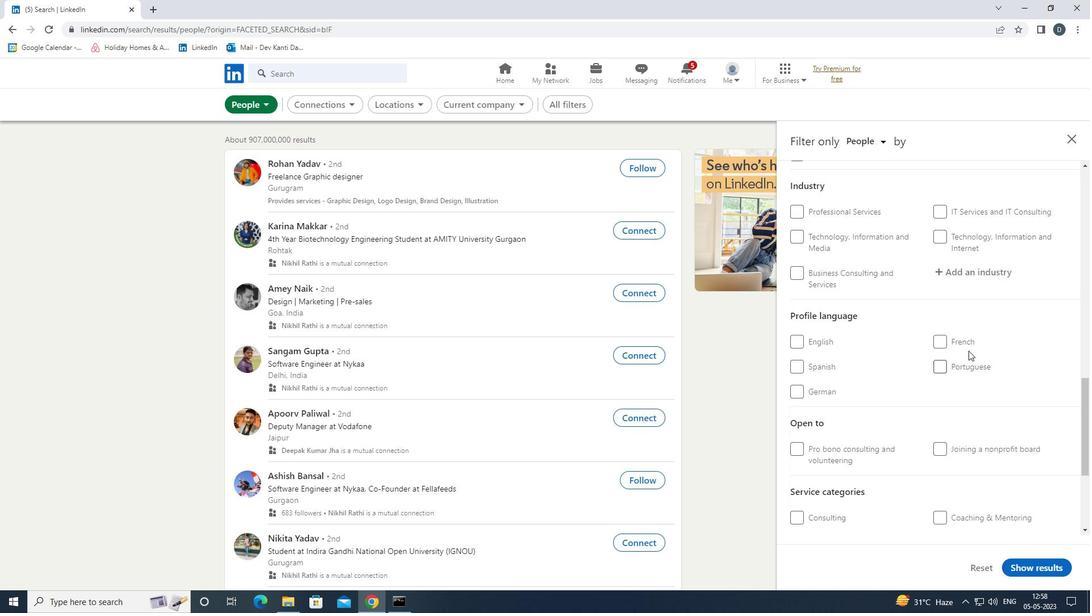 
Action: Mouse moved to (961, 341)
Screenshot: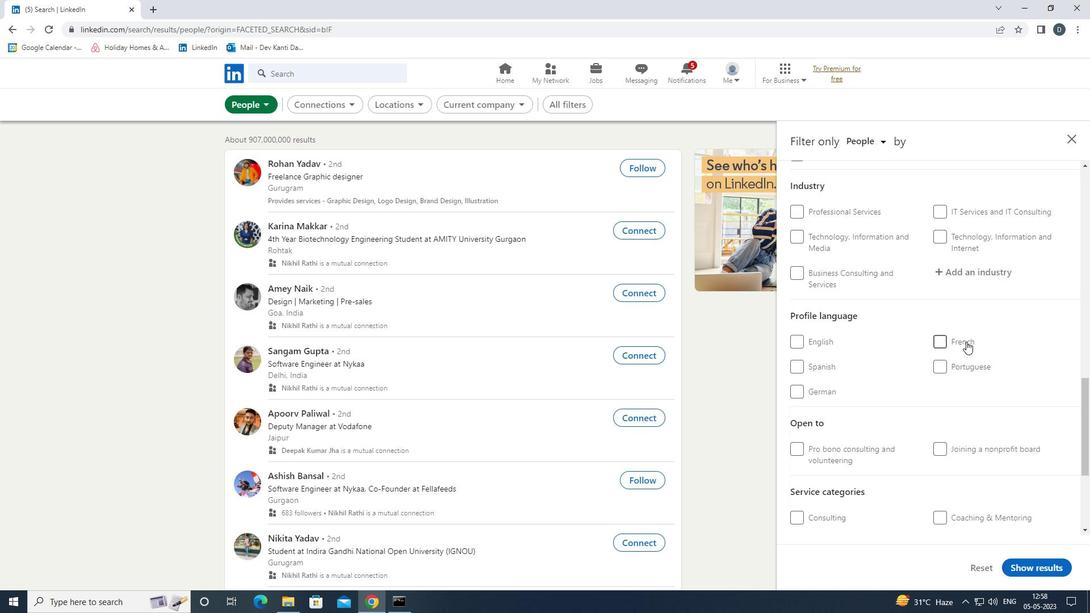 
Action: Mouse scrolled (961, 341) with delta (0, 0)
Screenshot: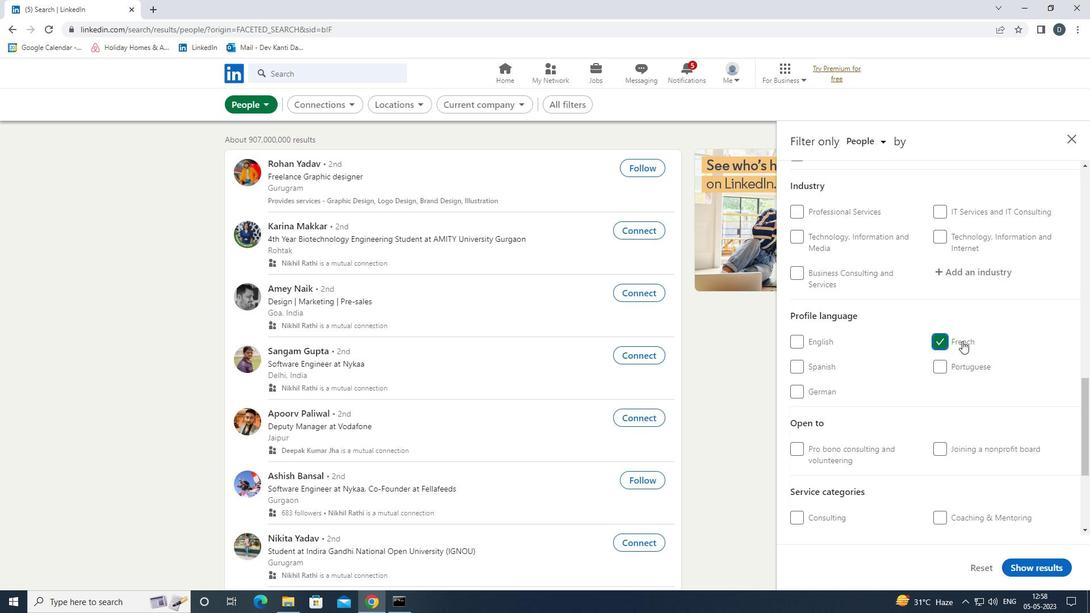 
Action: Mouse scrolled (961, 341) with delta (0, 0)
Screenshot: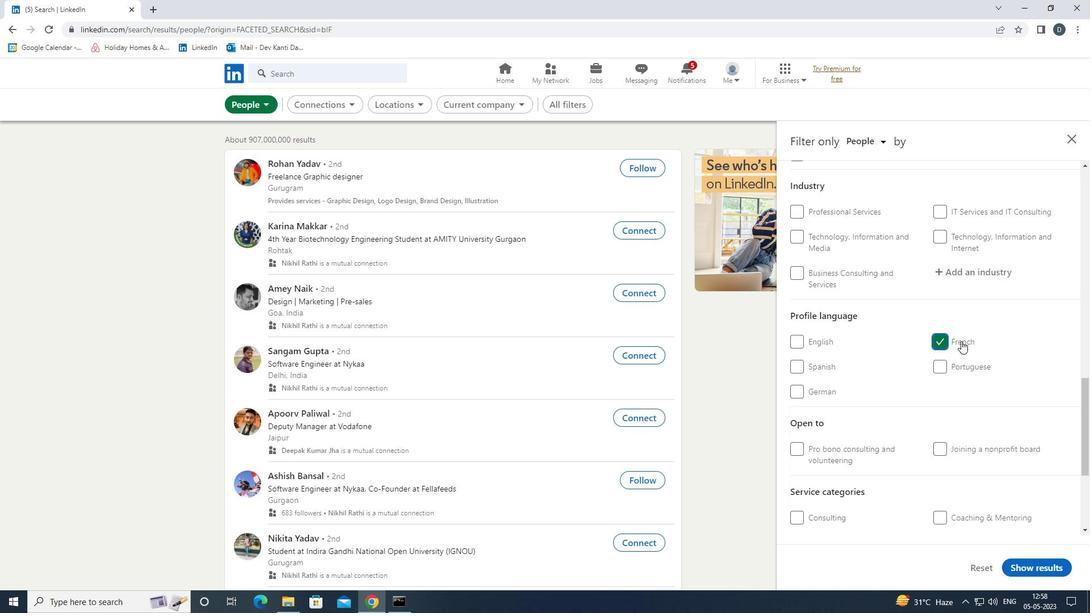 
Action: Mouse scrolled (961, 341) with delta (0, 0)
Screenshot: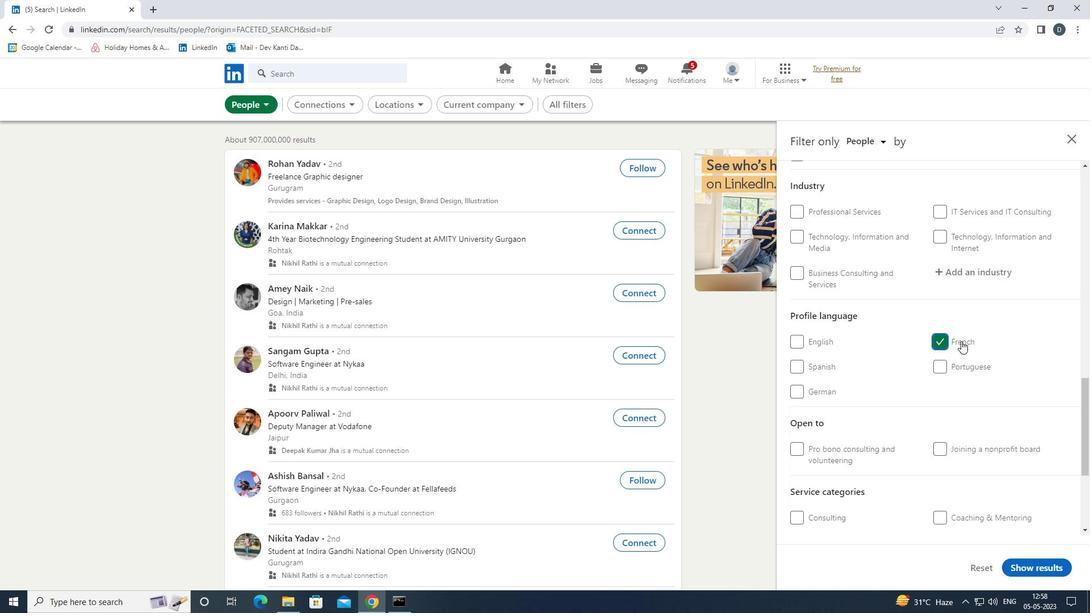 
Action: Mouse scrolled (961, 341) with delta (0, 0)
Screenshot: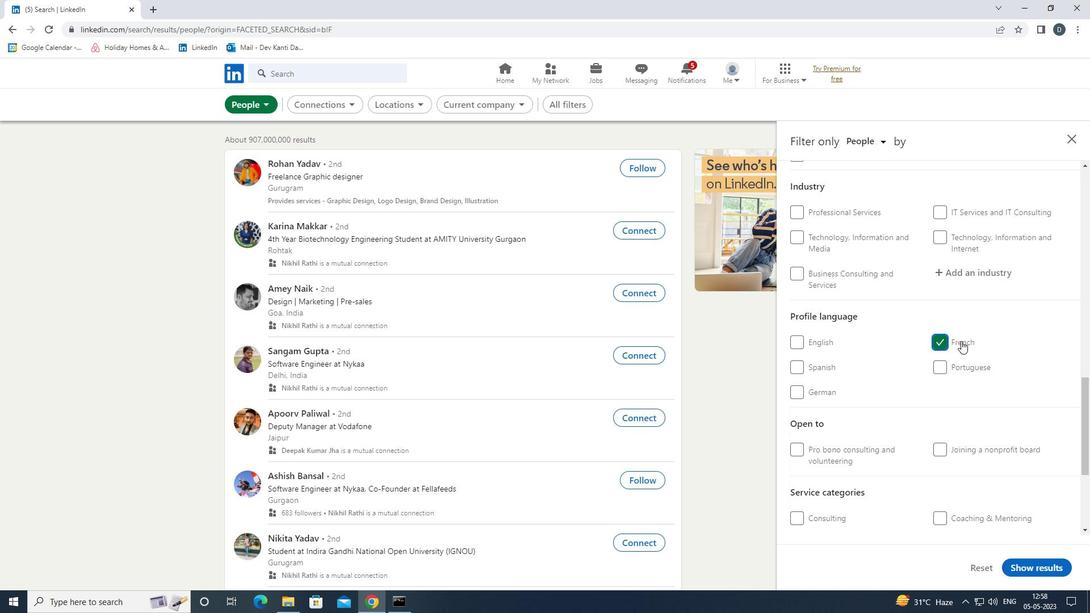
Action: Mouse scrolled (961, 341) with delta (0, 0)
Screenshot: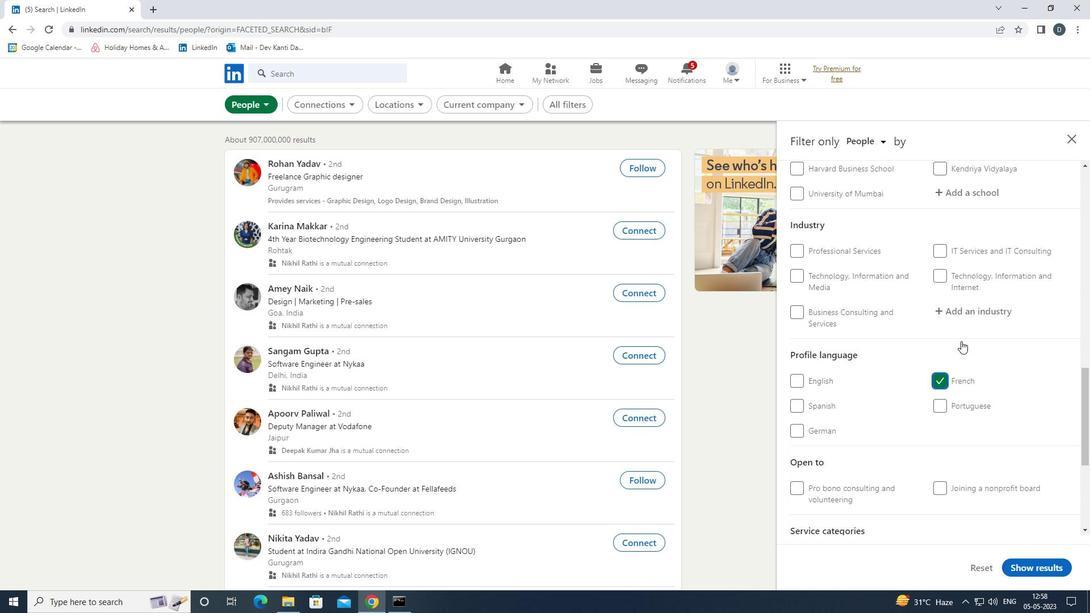 
Action: Mouse scrolled (961, 341) with delta (0, 0)
Screenshot: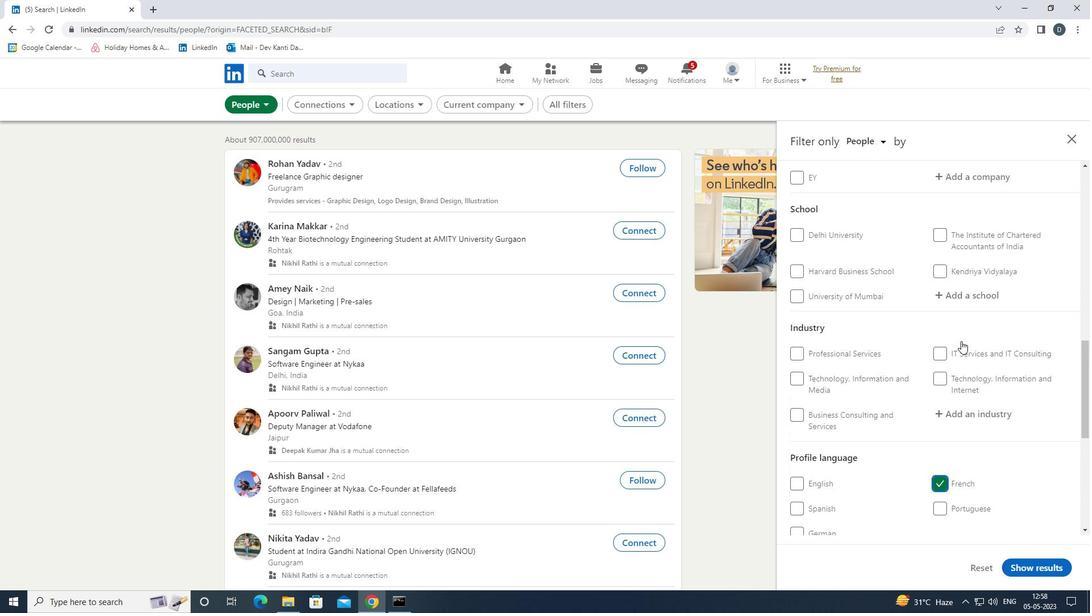 
Action: Mouse scrolled (961, 341) with delta (0, 0)
Screenshot: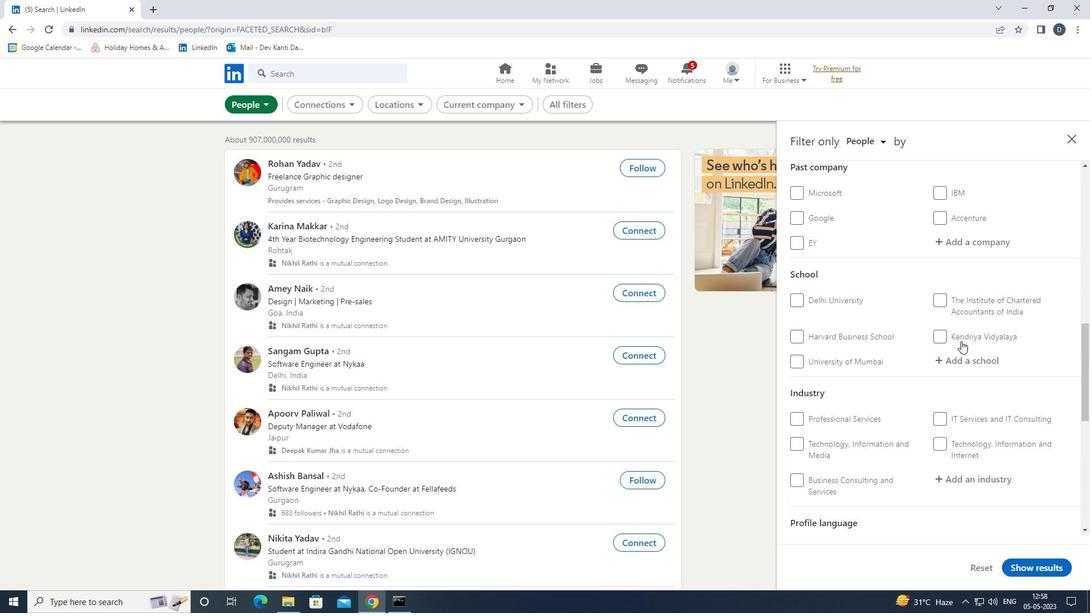 
Action: Mouse moved to (987, 319)
Screenshot: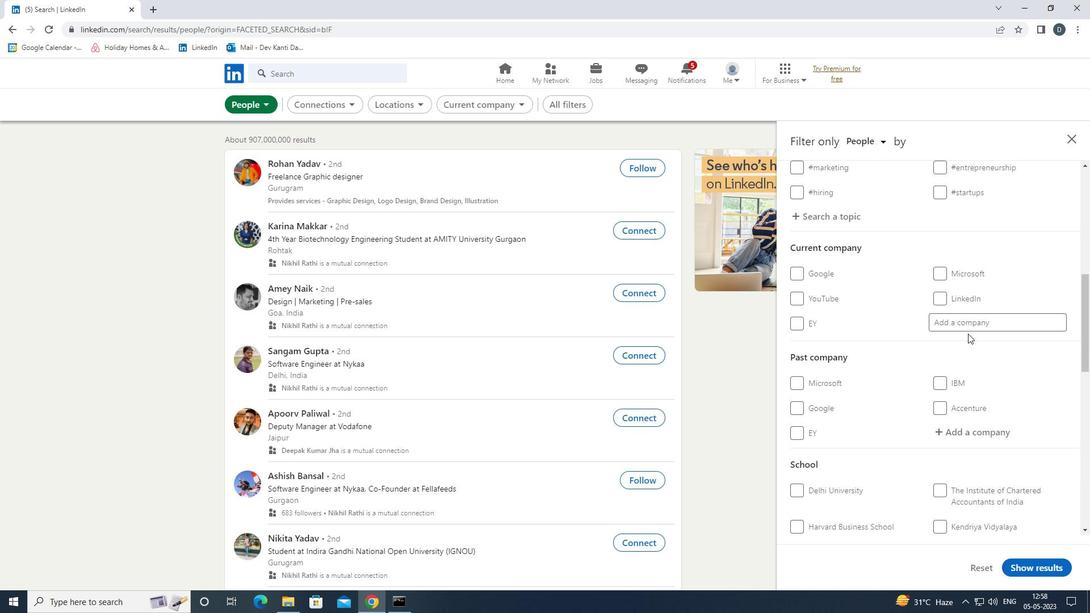 
Action: Mouse pressed left at (987, 319)
Screenshot: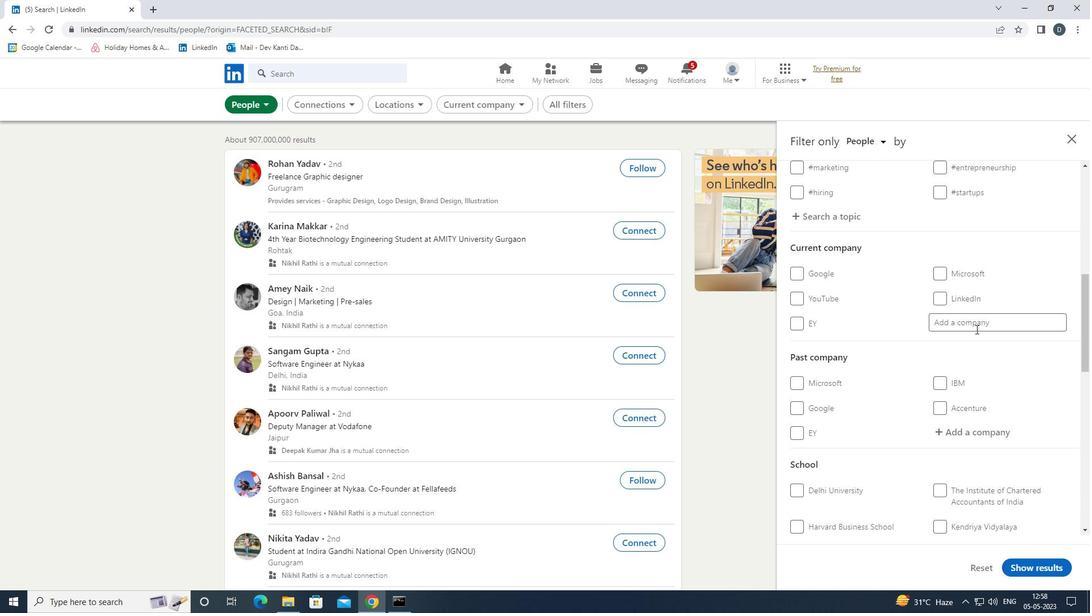 
Action: Mouse moved to (855, 295)
Screenshot: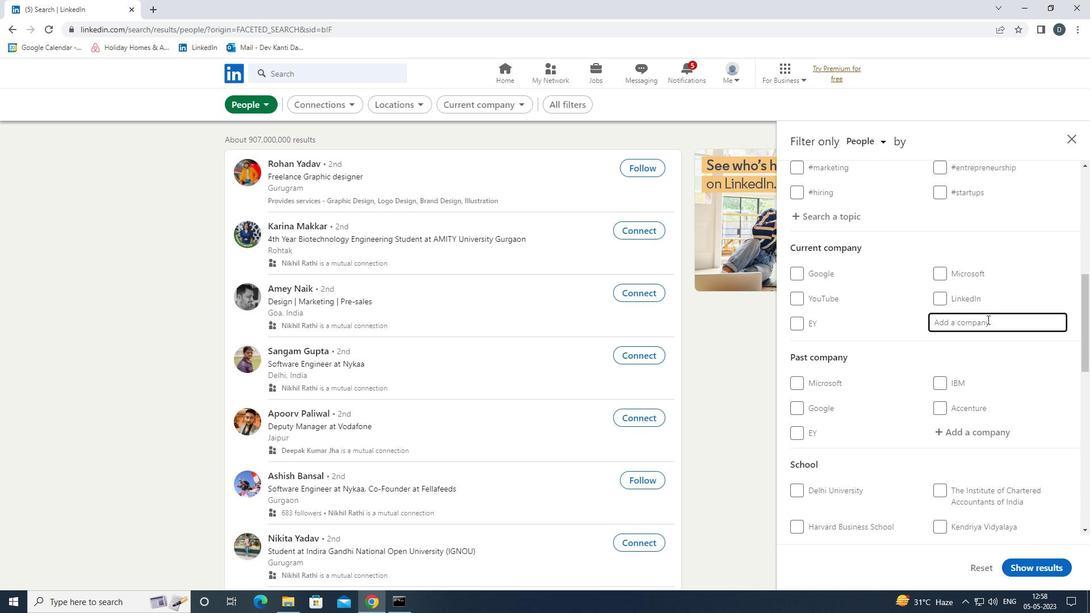 
Action: Key pressed <Key.shift>DELTA<Key.space><Key.shift>ELECTRO<Key.down><Key.down><Key.down><Key.enter>
Screenshot: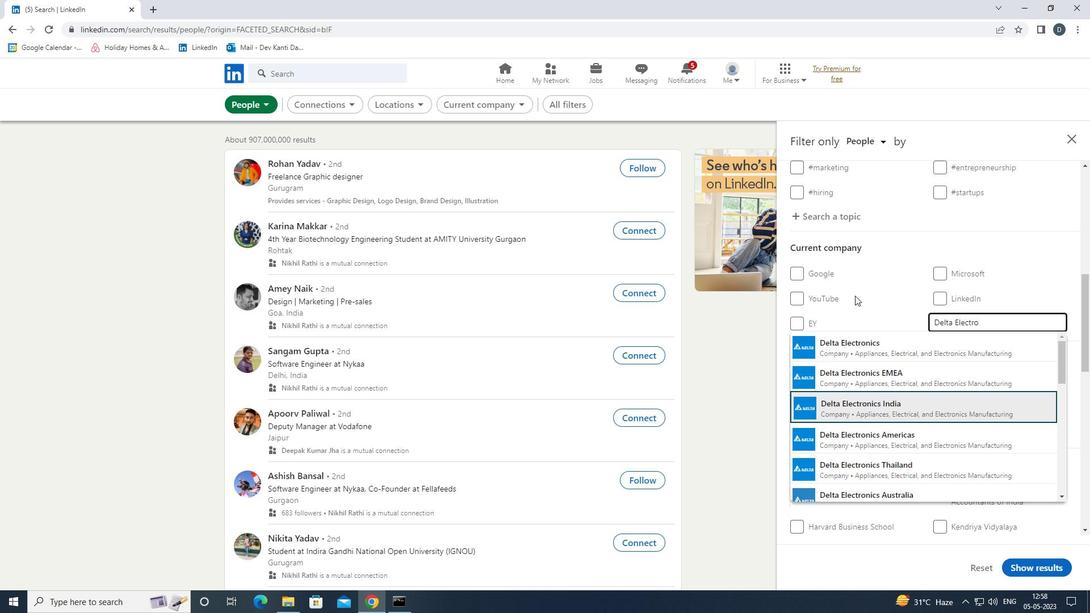 
Action: Mouse moved to (856, 294)
Screenshot: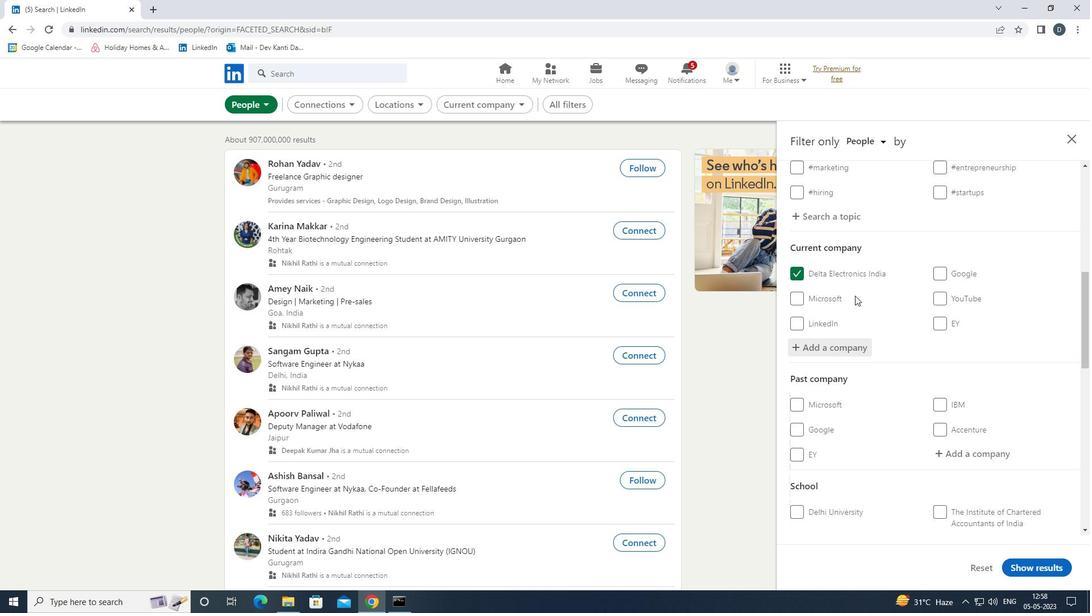 
Action: Mouse scrolled (856, 294) with delta (0, 0)
Screenshot: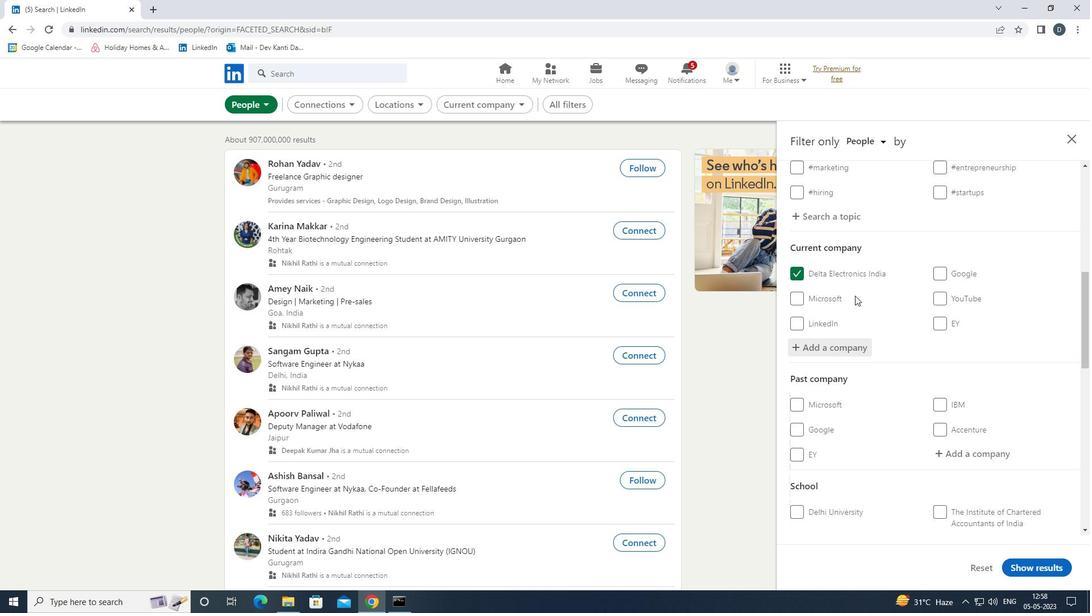 
Action: Mouse moved to (863, 293)
Screenshot: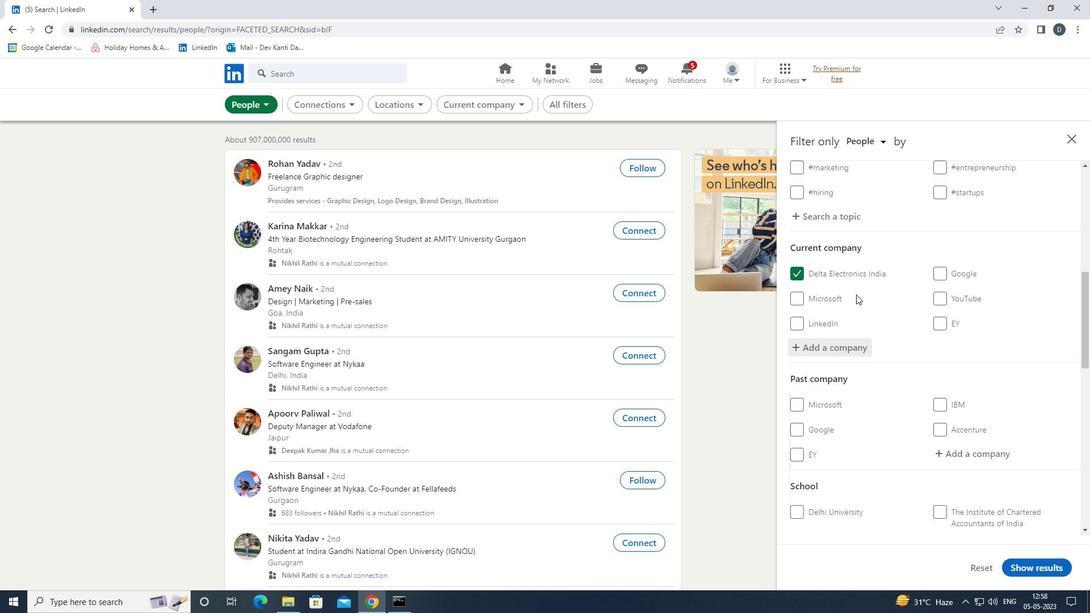 
Action: Mouse scrolled (863, 293) with delta (0, 0)
Screenshot: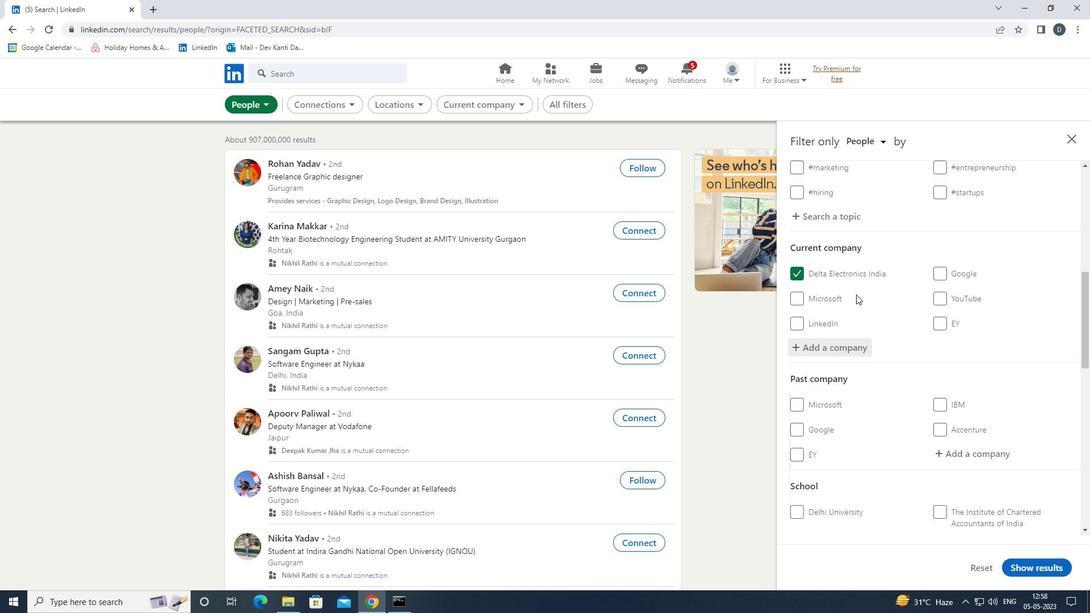 
Action: Mouse moved to (877, 298)
Screenshot: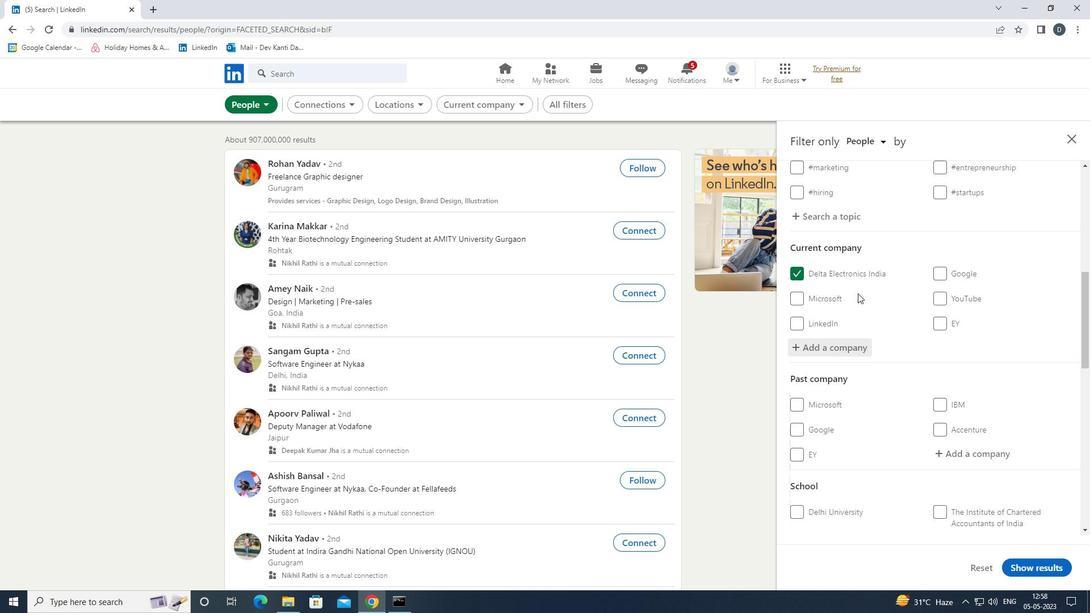 
Action: Mouse scrolled (877, 297) with delta (0, 0)
Screenshot: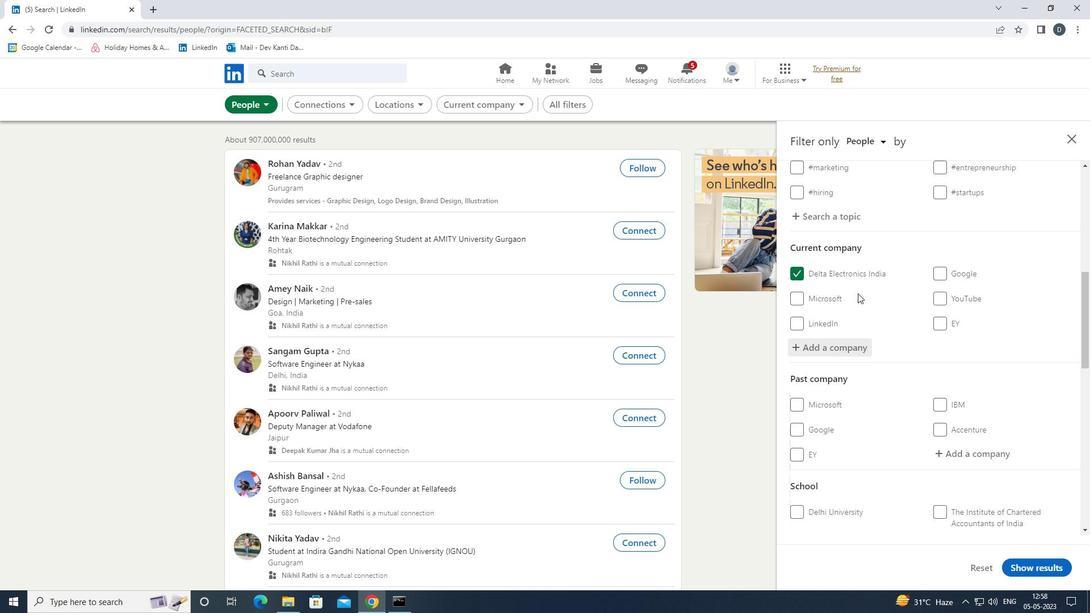 
Action: Mouse moved to (904, 302)
Screenshot: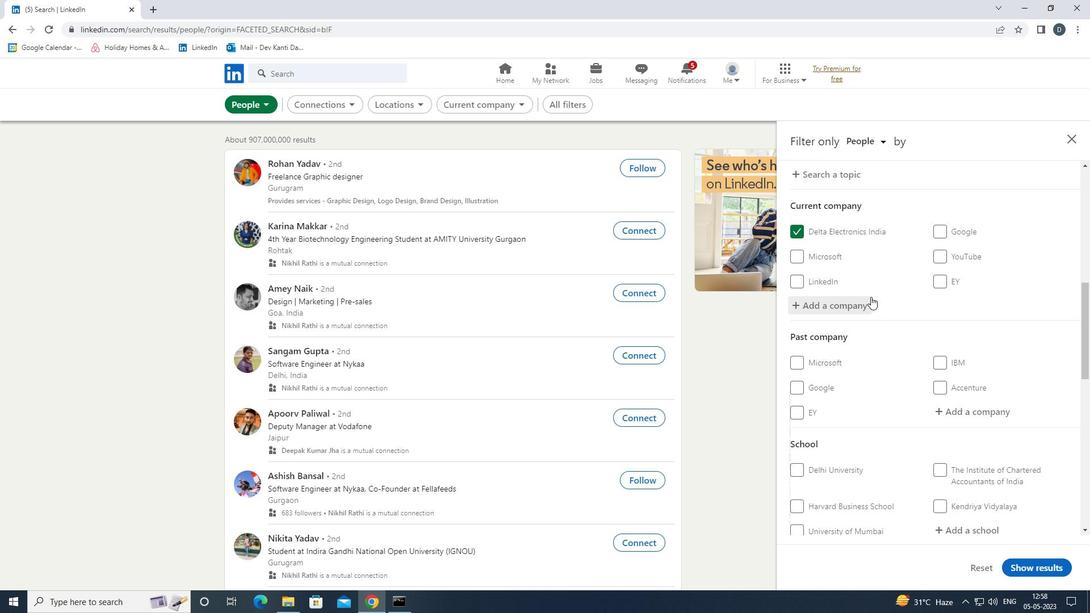 
Action: Mouse scrolled (904, 302) with delta (0, 0)
Screenshot: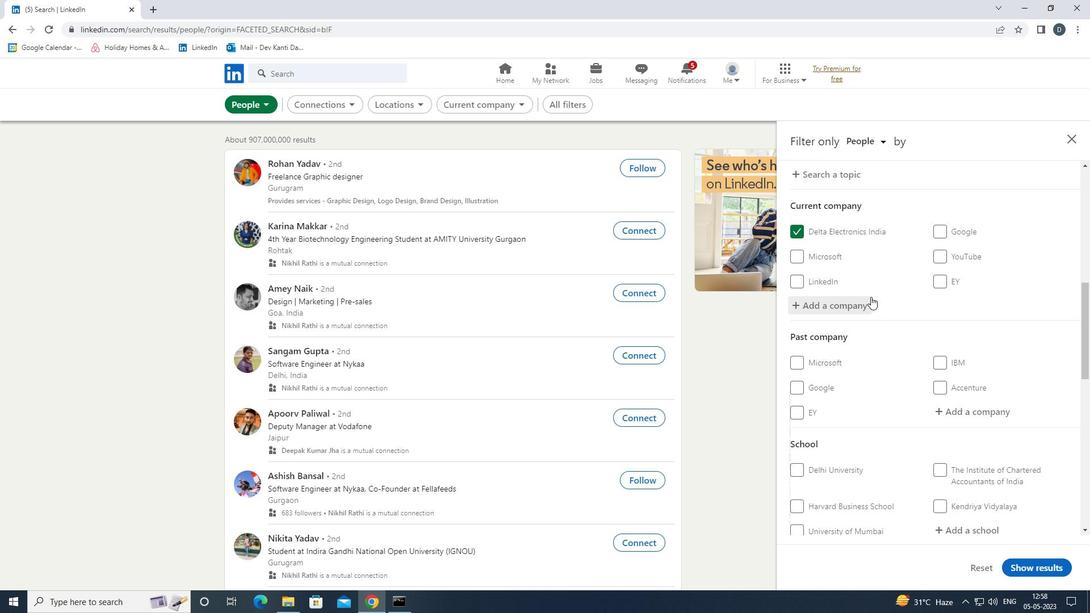 
Action: Mouse moved to (990, 348)
Screenshot: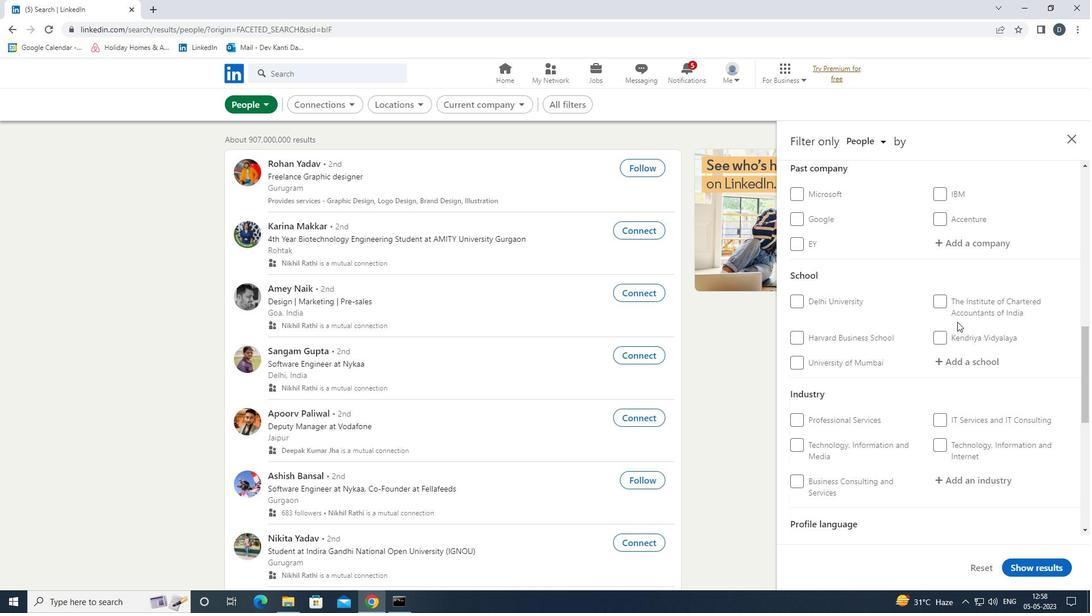 
Action: Mouse pressed left at (990, 348)
Screenshot: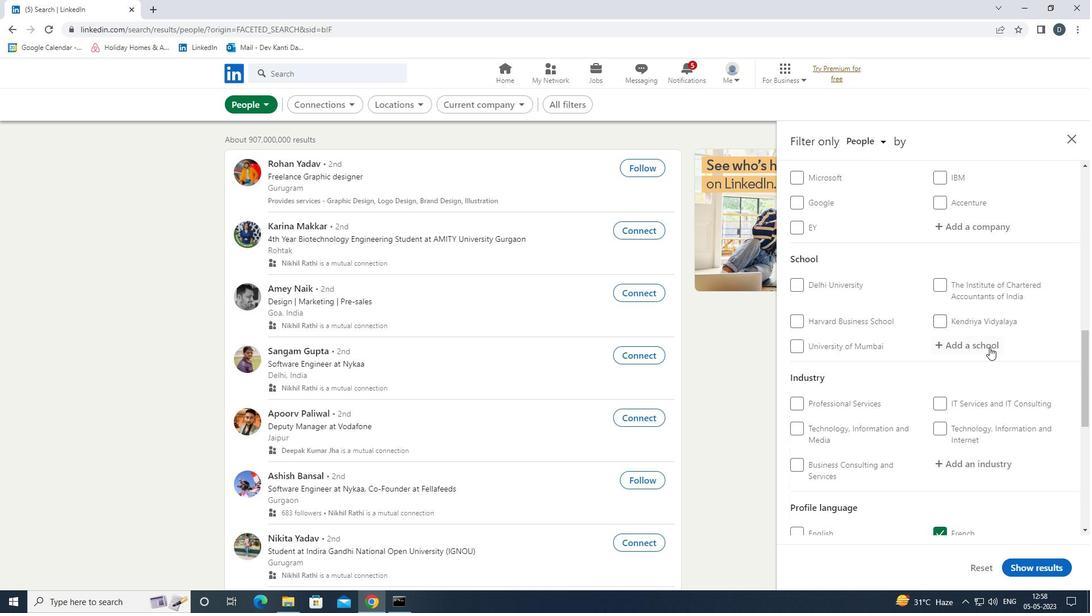 
Action: Mouse moved to (821, 349)
Screenshot: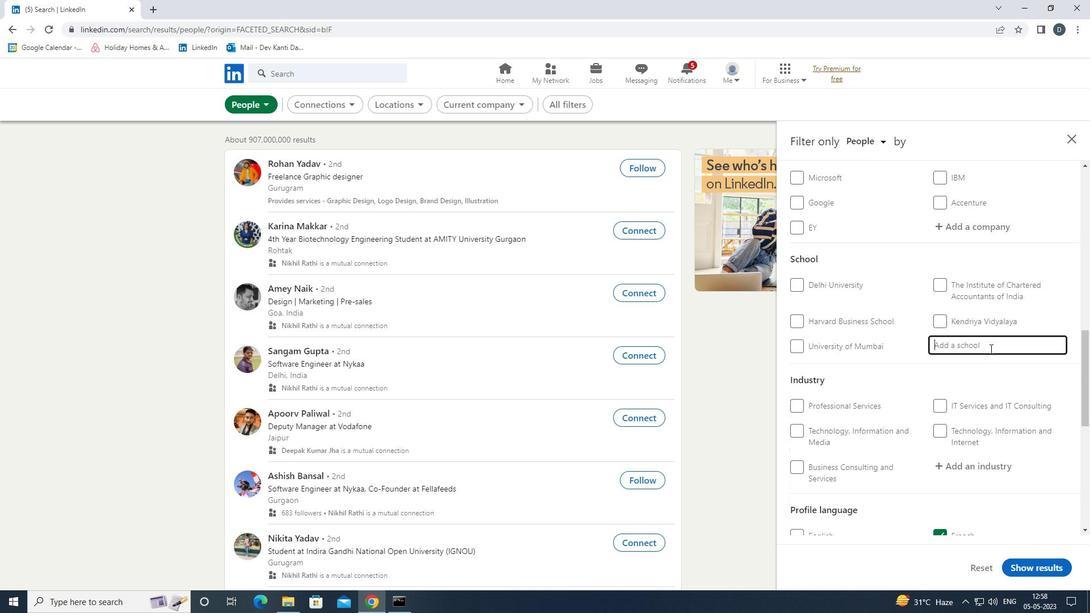 
Action: Key pressed <Key.shift><Key.shift><Key.shift><Key.shift><Key.shift><Key.shift><Key.shift><Key.shift><Key.shift><Key.shift><Key.shift><Key.shift><Key.shift><Key.shift><Key.shift><Key.shift><Key.shift><Key.shift><Key.shift><Key.shift><Key.shift><Key.shift><Key.shift><Key.shift><Key.shift><Key.shift><Key.shift><Key.shift><Key.shift><Key.shift><Key.shift><Key.shift><Key.shift><Key.shift><Key.shift><Key.shift>MAHARAJA<Key.space><Key.shift>AYA<Key.backspace><Key.backspace><Key.backspace><Key.shift>SAYA<Key.down><Key.enter>
Screenshot: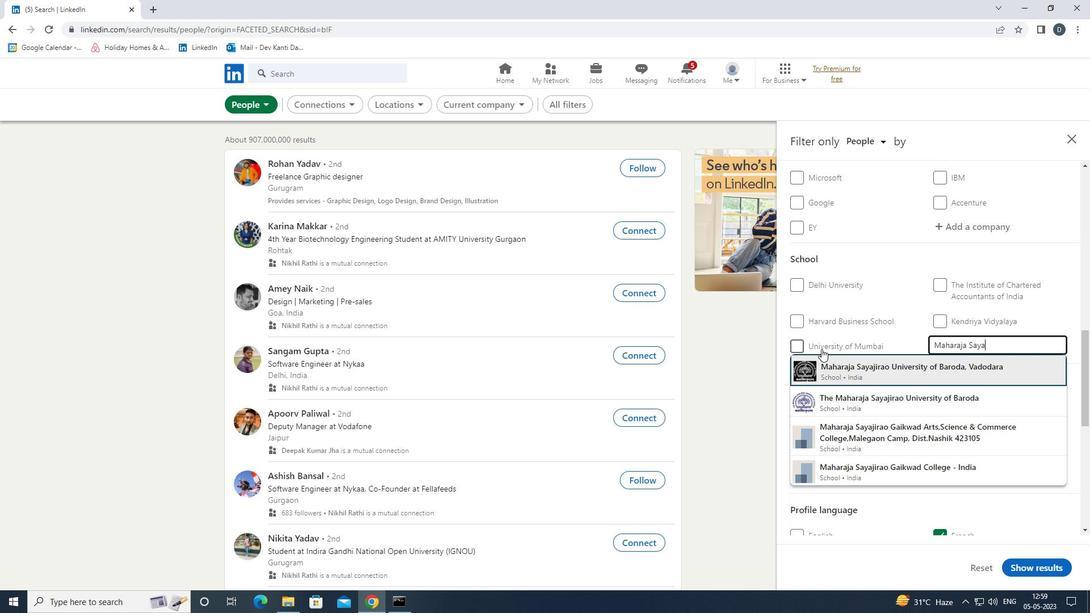 
Action: Mouse moved to (893, 297)
Screenshot: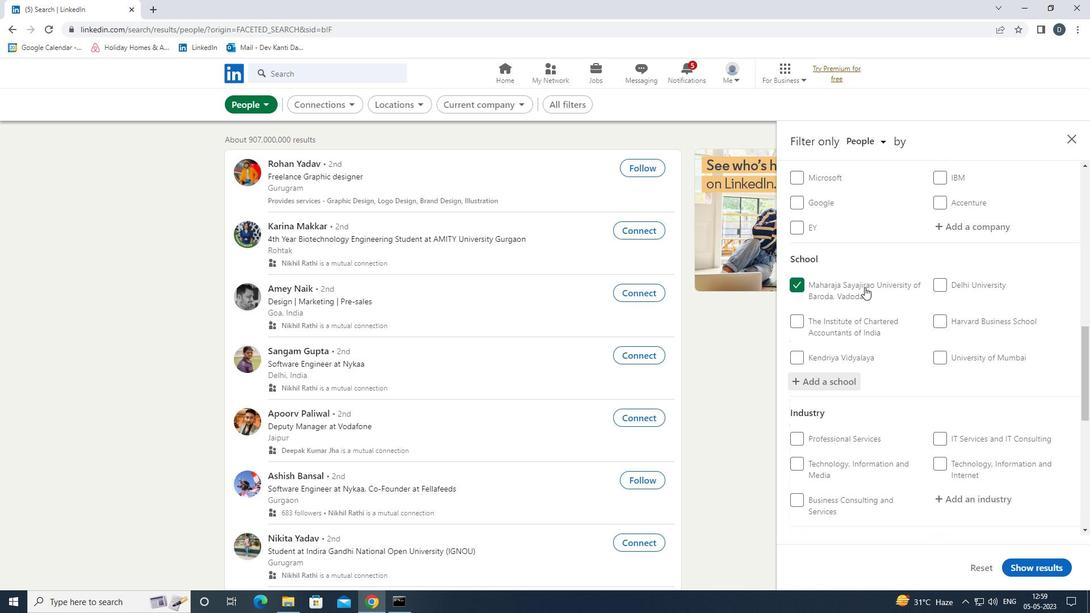 
Action: Mouse scrolled (893, 297) with delta (0, 0)
Screenshot: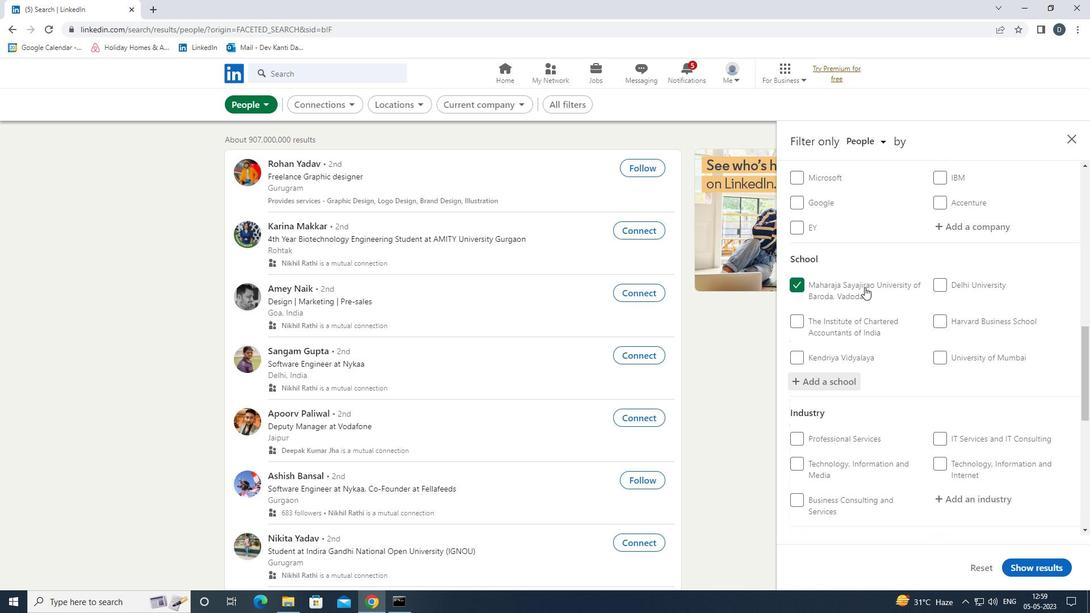 
Action: Mouse moved to (911, 301)
Screenshot: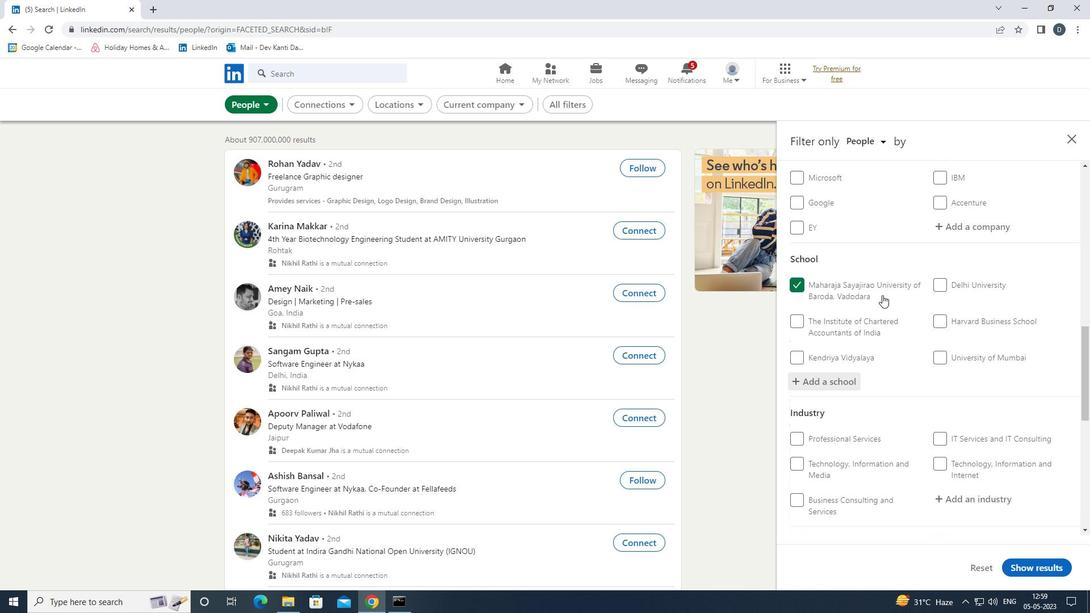 
Action: Mouse scrolled (911, 301) with delta (0, 0)
Screenshot: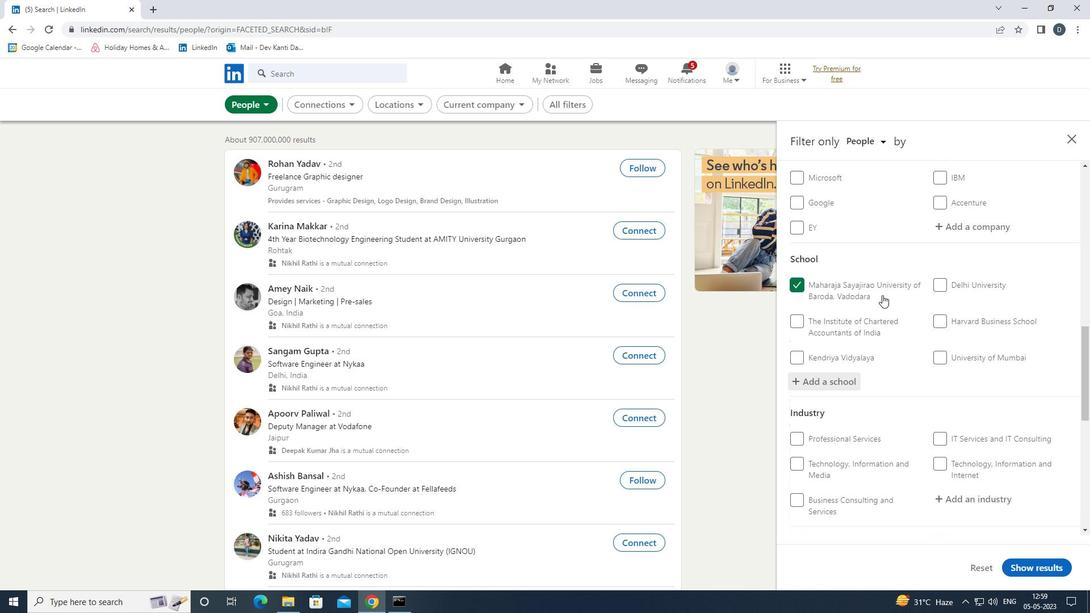 
Action: Mouse moved to (946, 313)
Screenshot: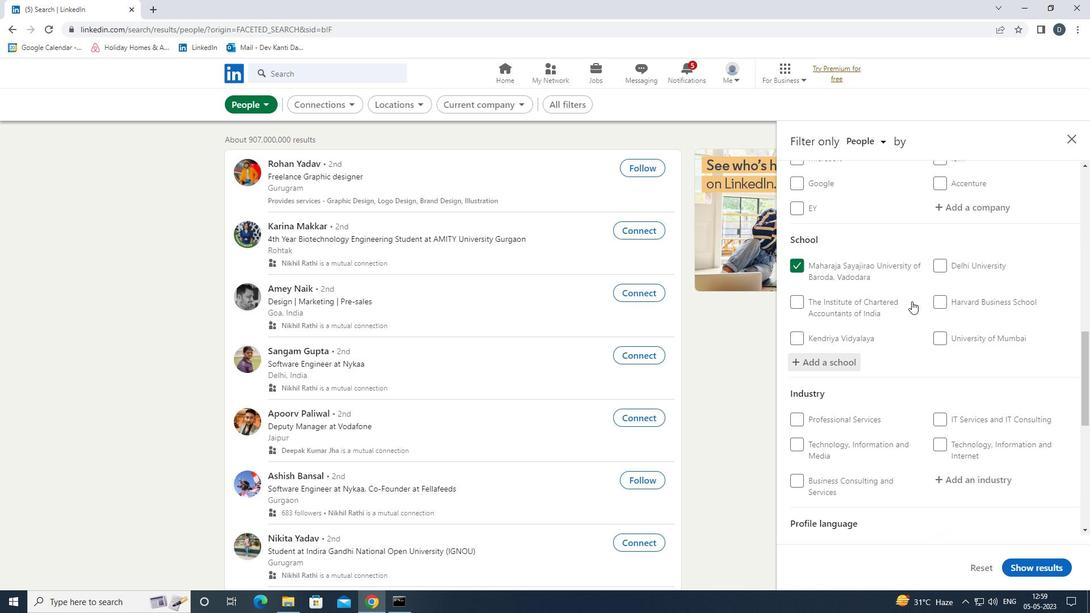 
Action: Mouse scrolled (946, 312) with delta (0, 0)
Screenshot: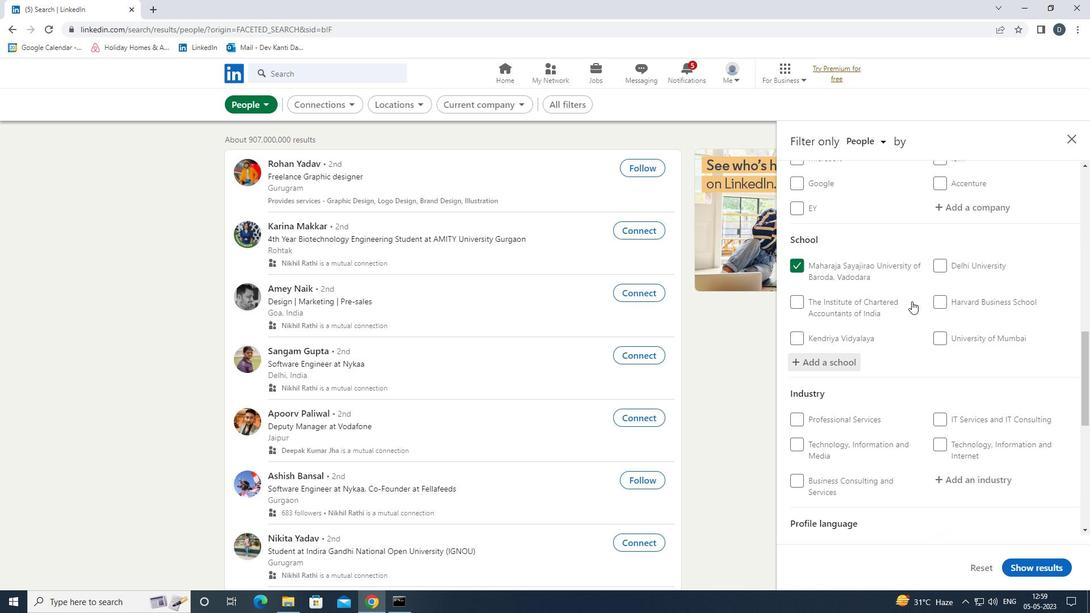 
Action: Mouse moved to (976, 331)
Screenshot: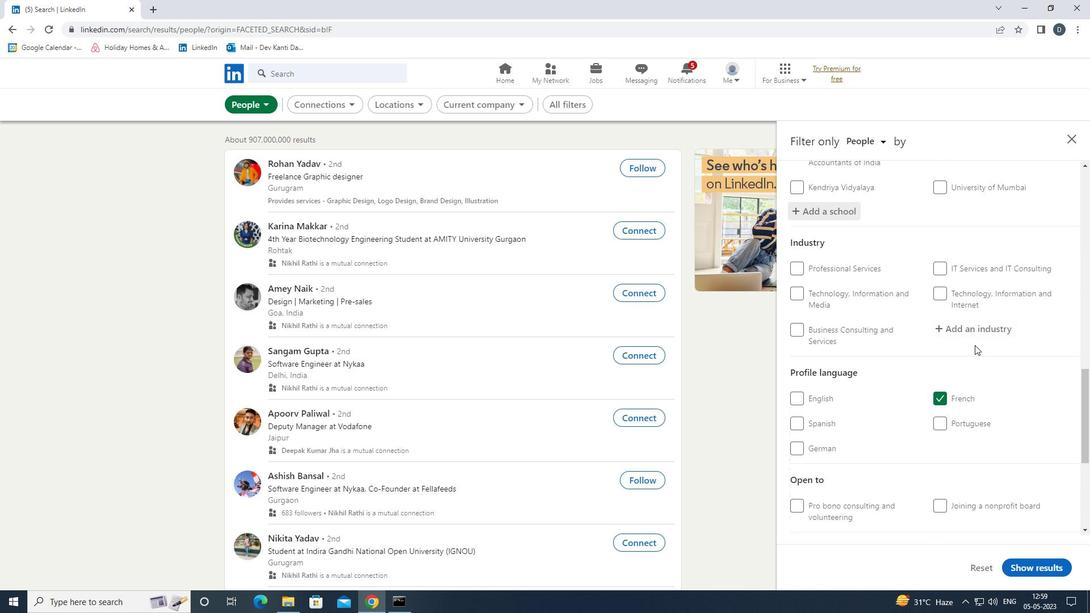 
Action: Mouse pressed left at (976, 331)
Screenshot: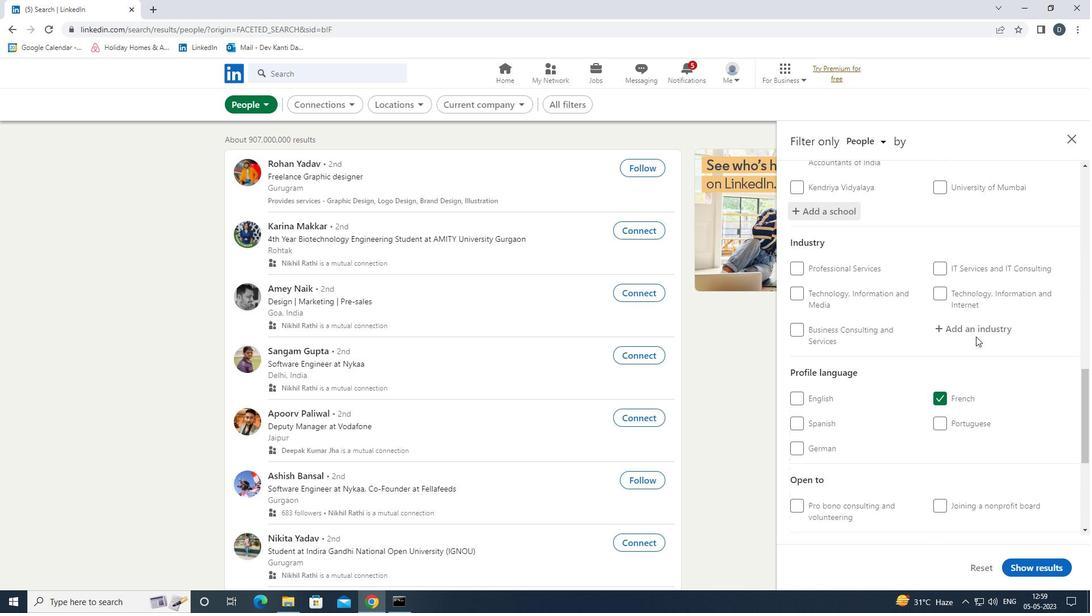 
Action: Mouse moved to (927, 298)
Screenshot: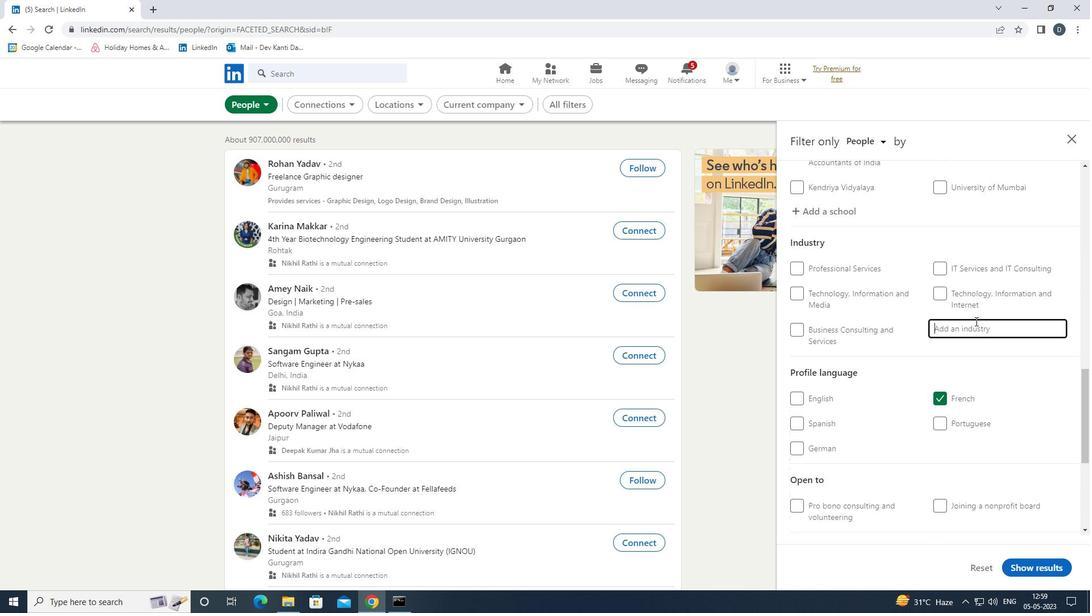
Action: Key pressed <Key.shift>HOSPITALITY<Key.down><Key.enter>
Screenshot: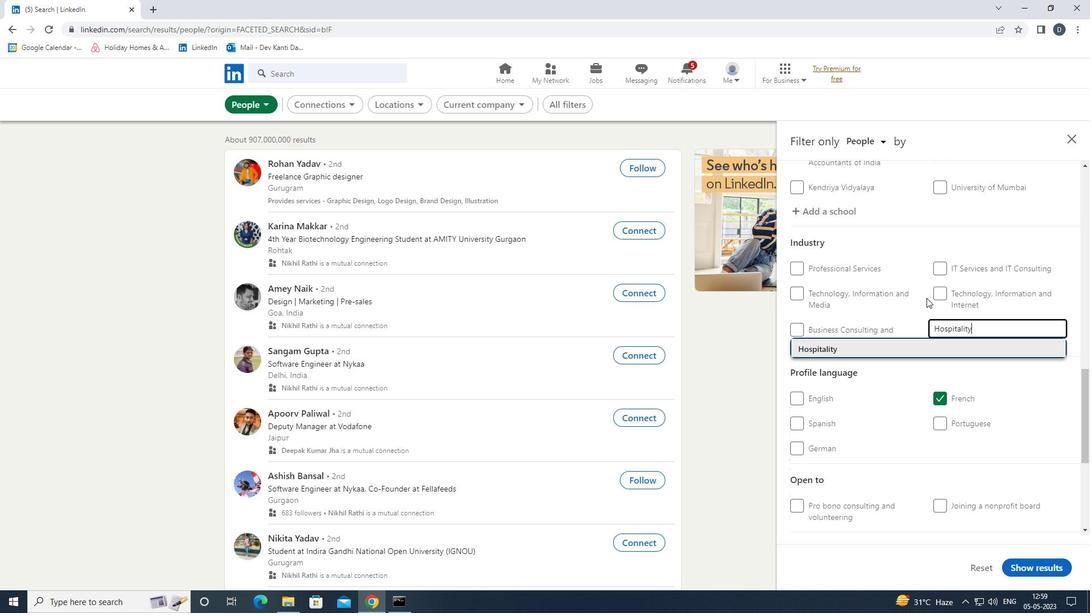 
Action: Mouse moved to (928, 289)
Screenshot: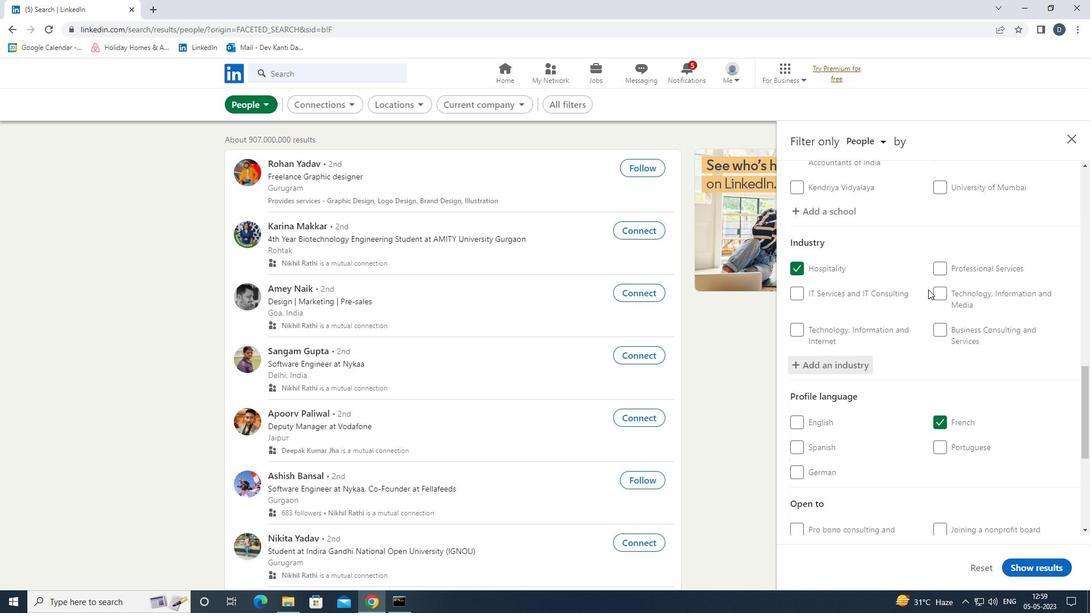 
Action: Mouse scrolled (928, 288) with delta (0, 0)
Screenshot: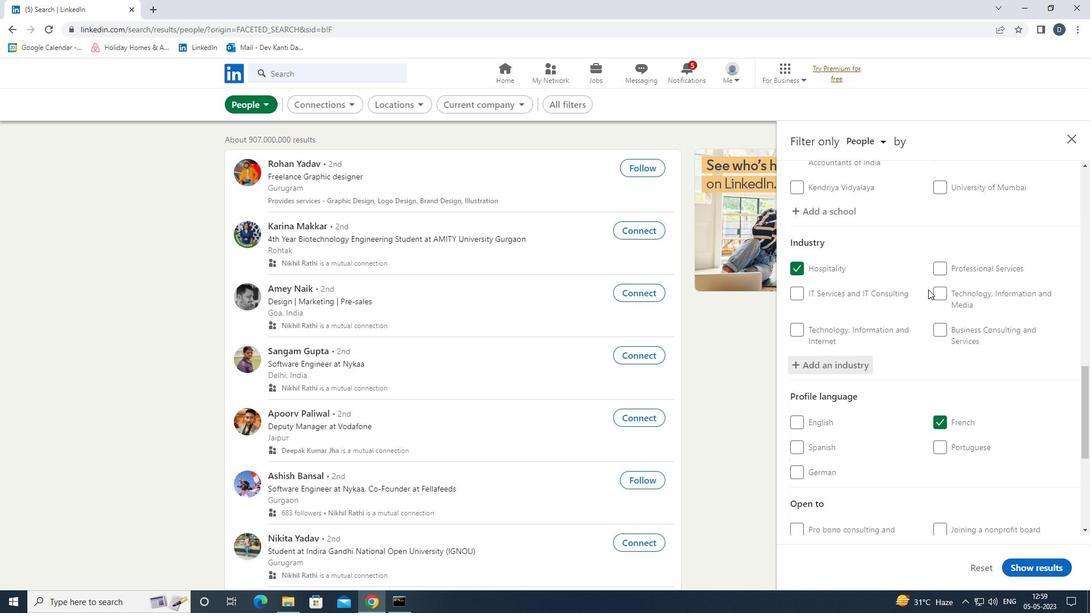 
Action: Mouse moved to (932, 292)
Screenshot: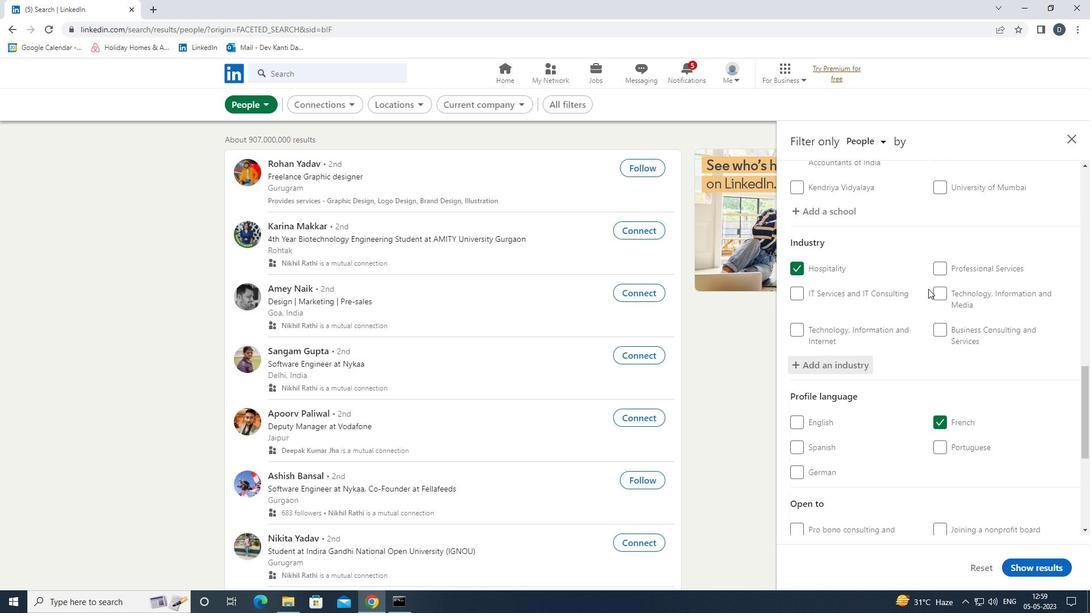 
Action: Mouse scrolled (932, 291) with delta (0, 0)
Screenshot: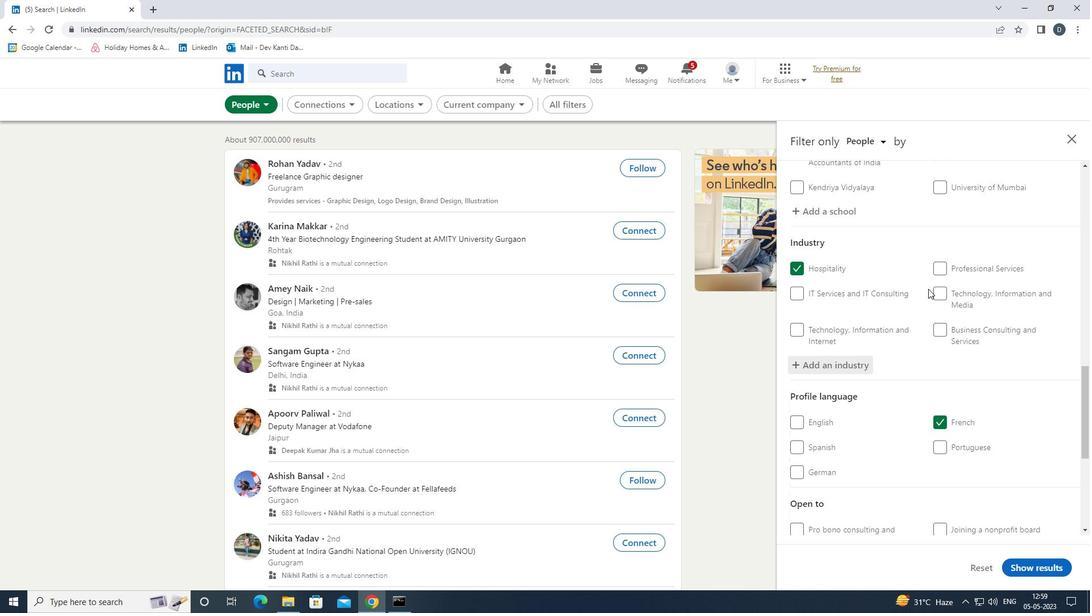 
Action: Mouse moved to (938, 302)
Screenshot: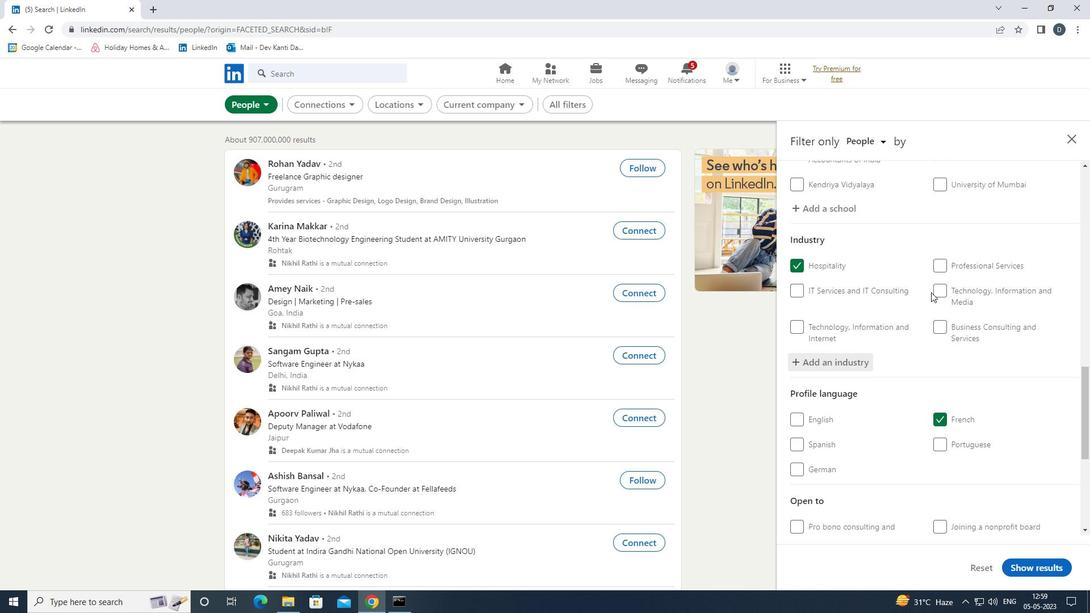 
Action: Mouse scrolled (938, 301) with delta (0, 0)
Screenshot: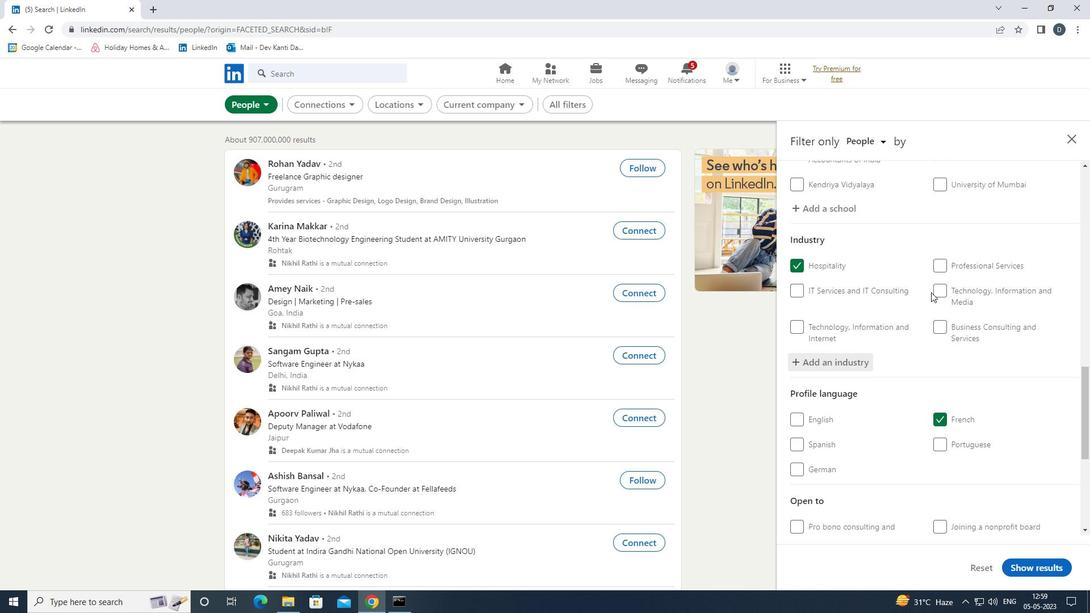 
Action: Mouse moved to (942, 307)
Screenshot: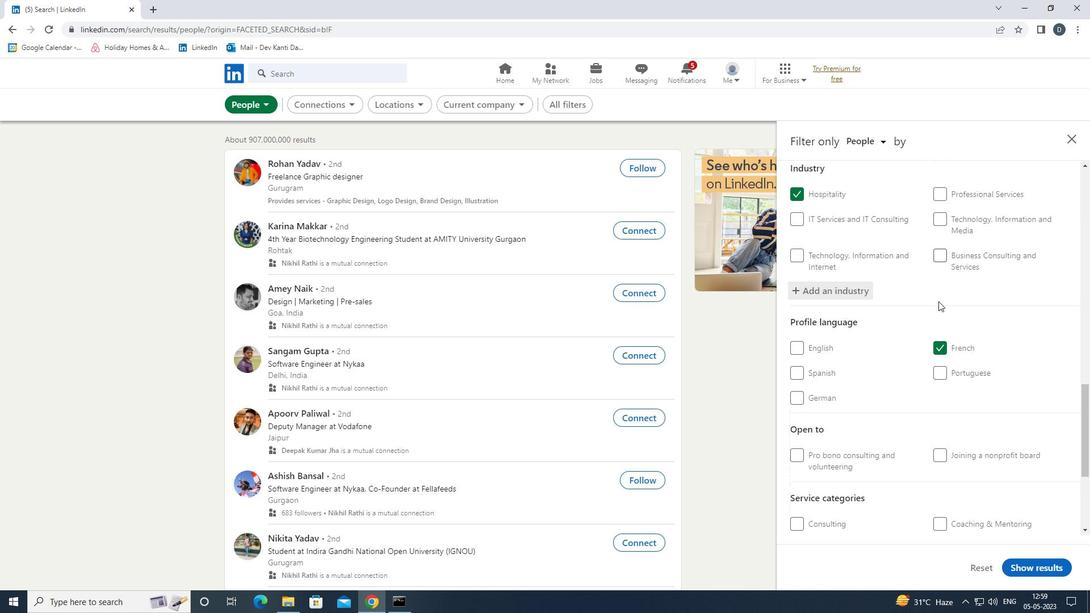 
Action: Mouse scrolled (942, 306) with delta (0, 0)
Screenshot: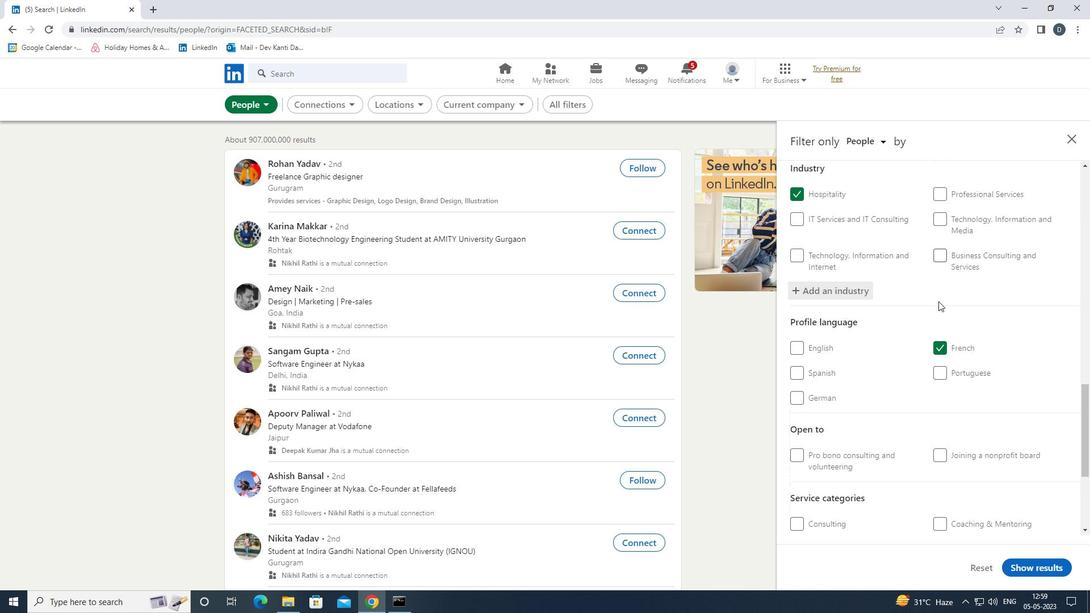 
Action: Mouse moved to (955, 315)
Screenshot: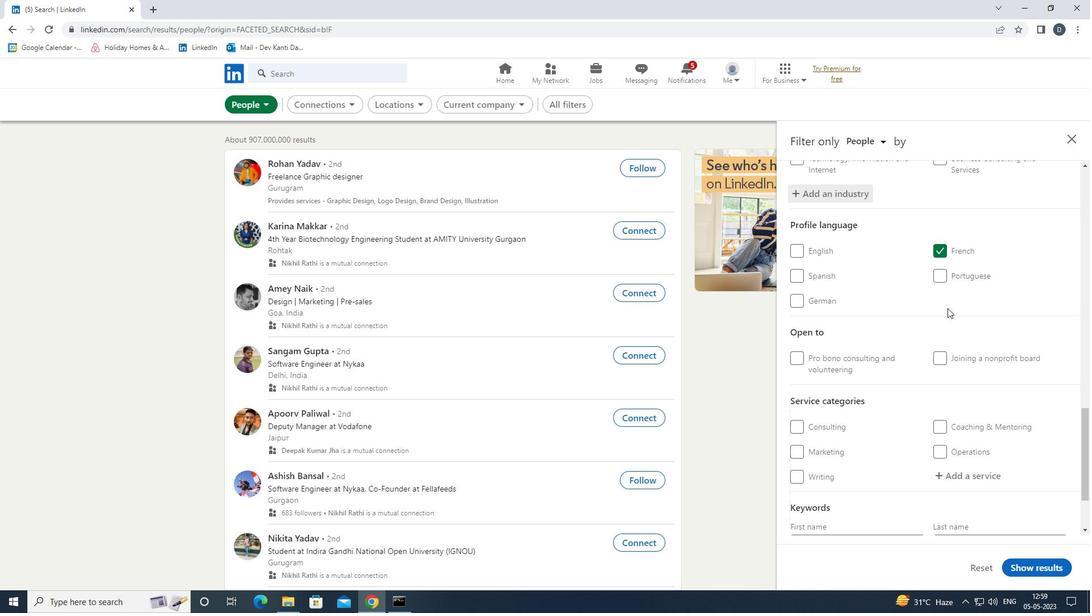 
Action: Mouse scrolled (955, 315) with delta (0, 0)
Screenshot: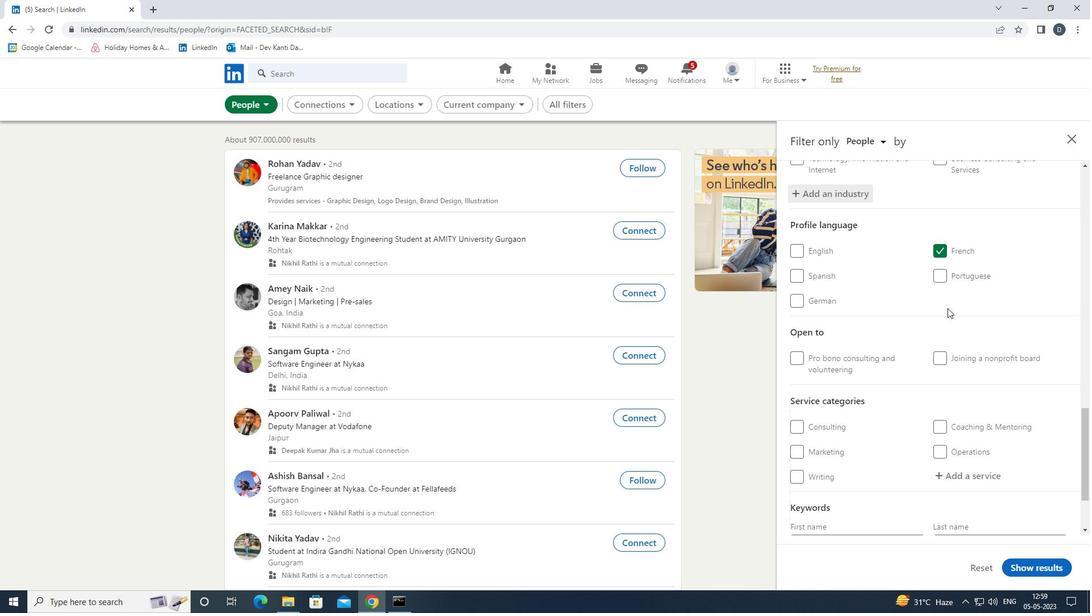
Action: Mouse moved to (974, 374)
Screenshot: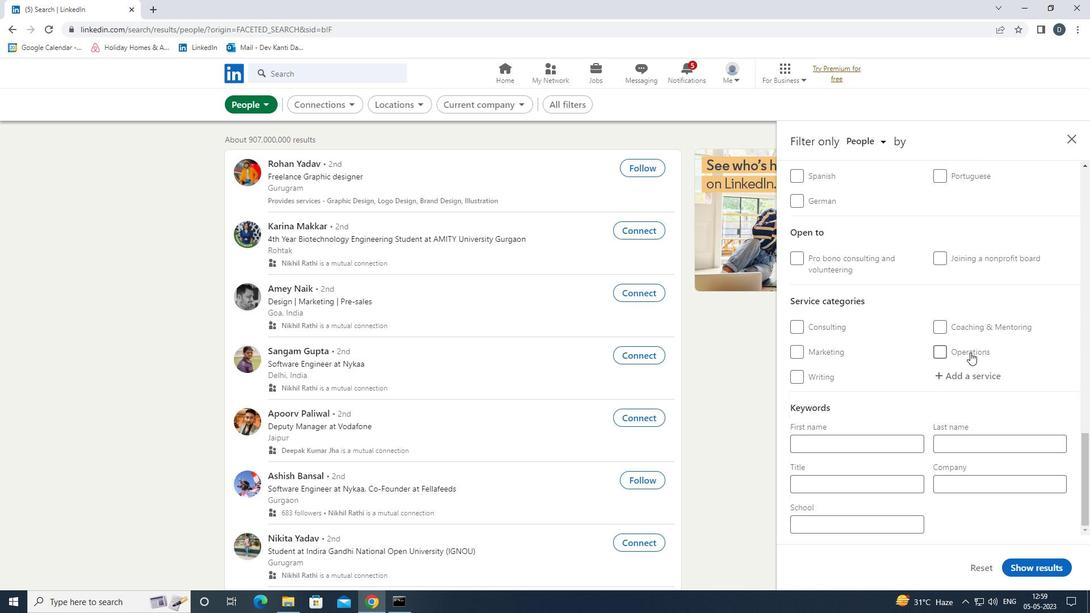 
Action: Mouse pressed left at (974, 374)
Screenshot: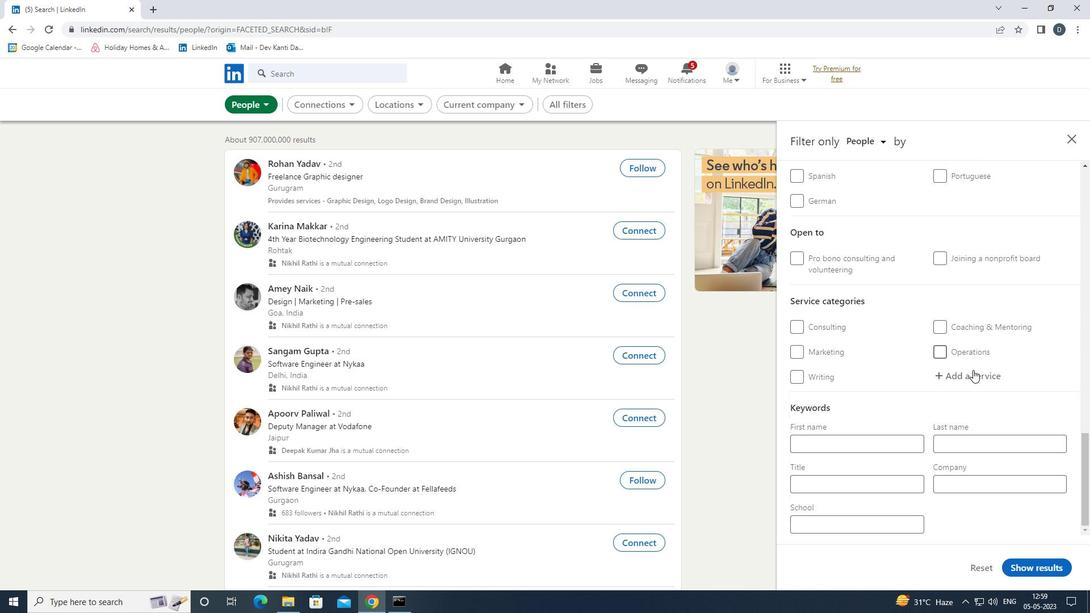 
Action: Mouse moved to (975, 375)
Screenshot: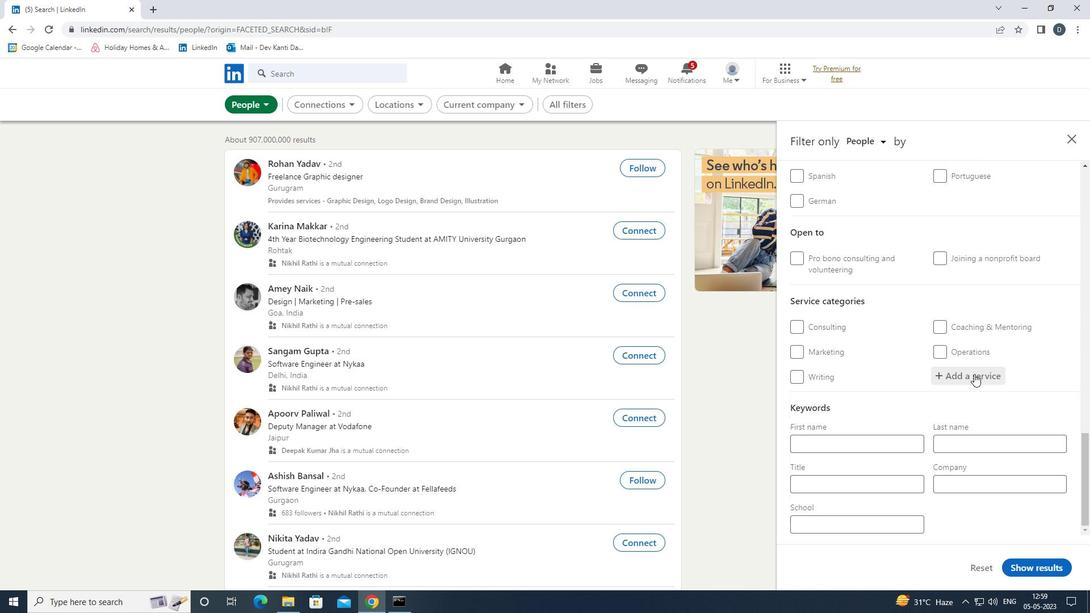 
Action: Key pressed <Key.shift><Key.shift><Key.shift><Key.shift><Key.shift><Key.shift><Key.shift><Key.shift><Key.shift><Key.shift><Key.shift><Key.shift><Key.shift><Key.shift><Key.shift><Key.shift><Key.shift><Key.shift><Key.shift><Key.shift><Key.shift><Key.shift><Key.shift><Key.shift><Key.shift><Key.shift><Key.shift><Key.shift><Key.shift><Key.shift><Key.shift><Key.shift><Key.shift><Key.shift><Key.shift><Key.shift><Key.shift><Key.shift><Key.shift><Key.shift><Key.shift><Key.shift><Key.shift><Key.shift>ADMINISTRATIVE<Key.enter>
Screenshot: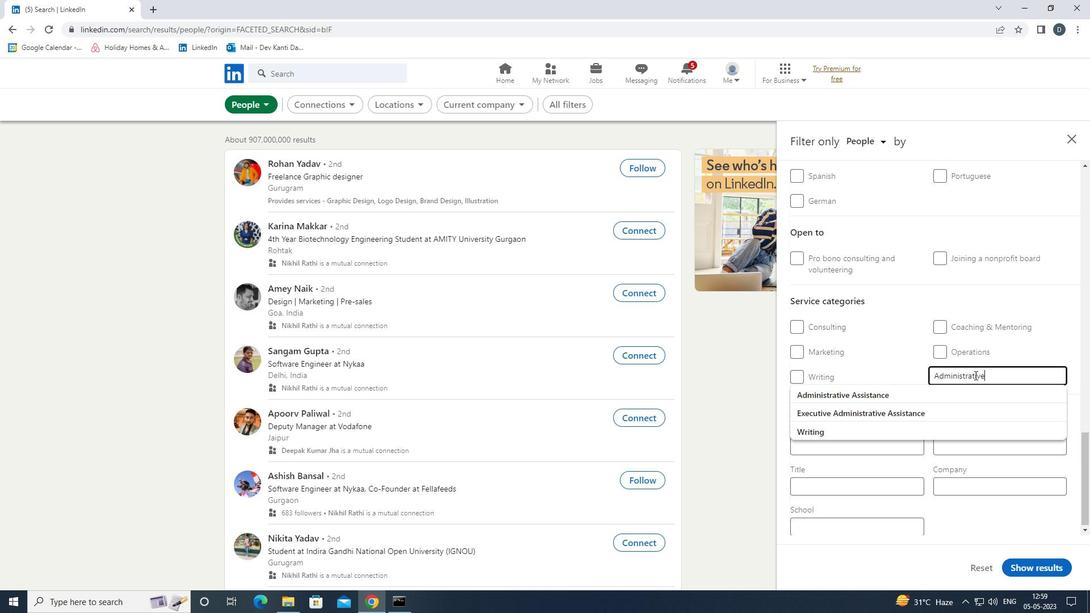 
Action: Mouse scrolled (975, 374) with delta (0, 0)
Screenshot: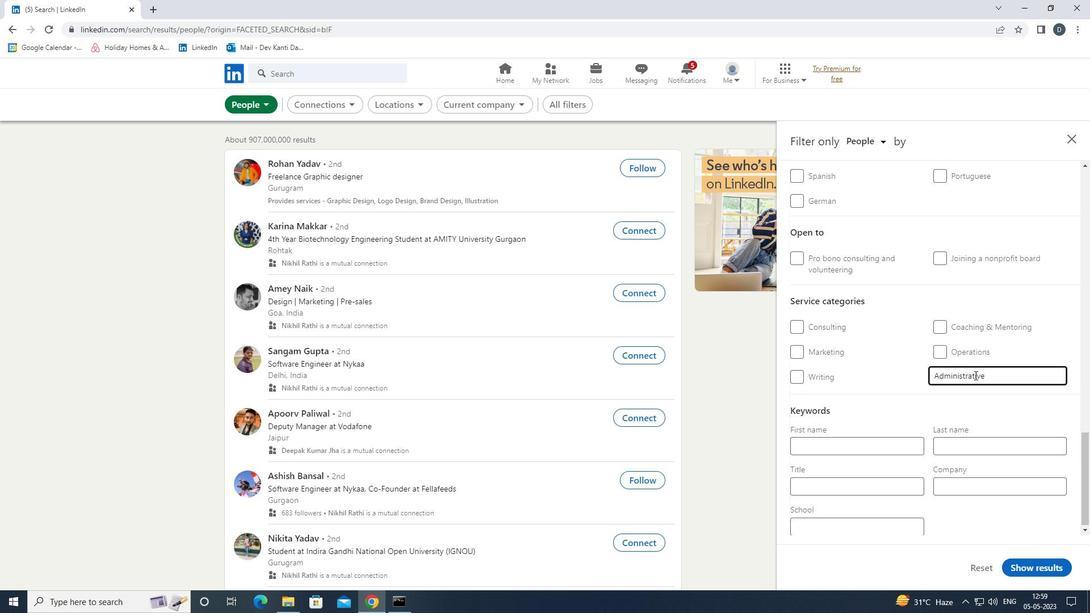 
Action: Mouse moved to (975, 375)
Screenshot: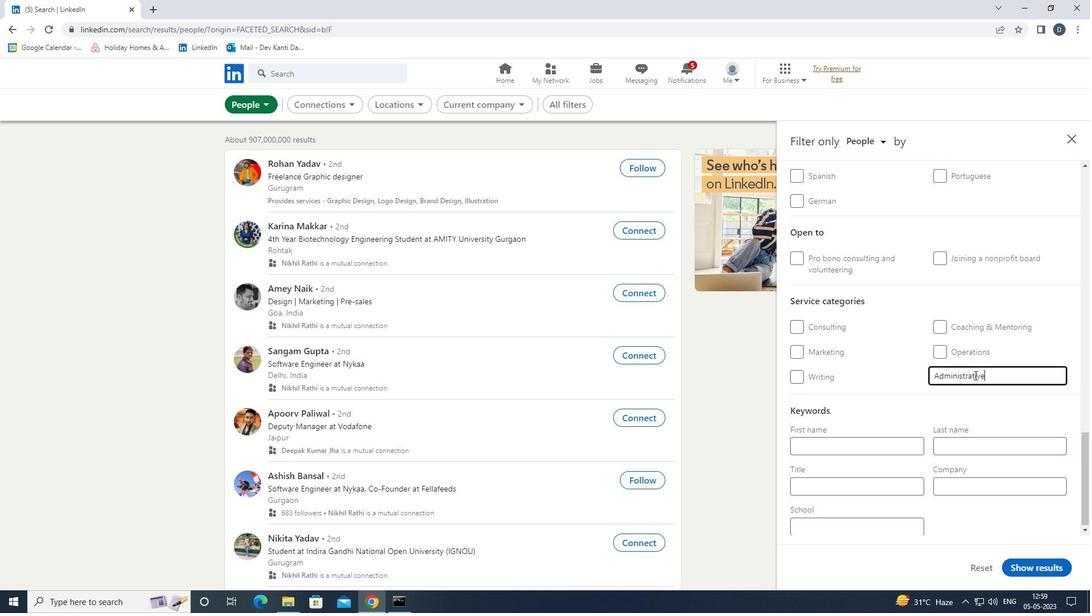 
Action: Mouse scrolled (975, 374) with delta (0, 0)
Screenshot: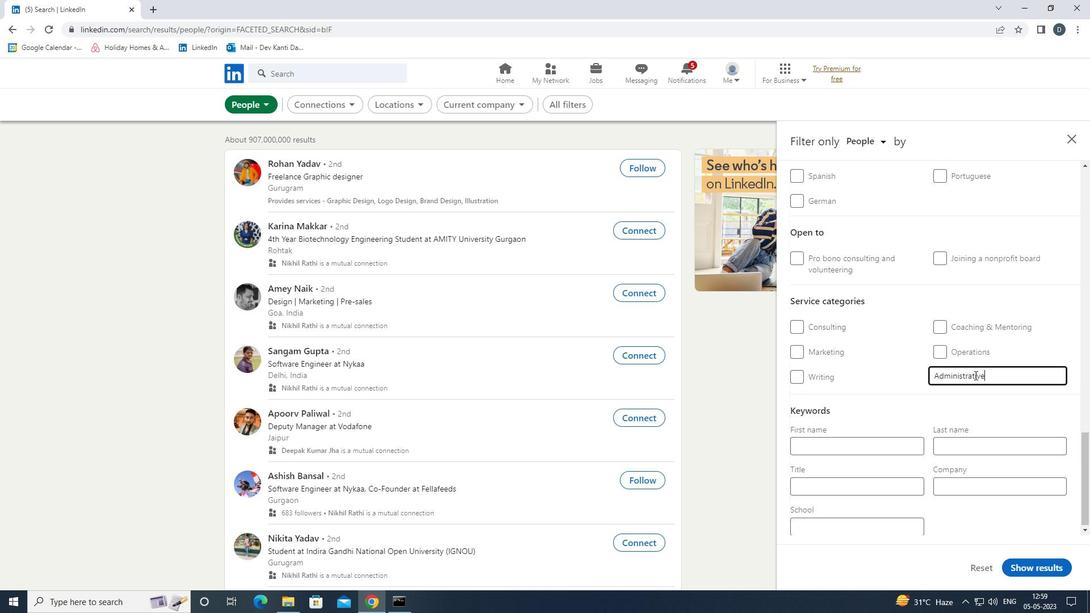 
Action: Mouse moved to (875, 483)
Screenshot: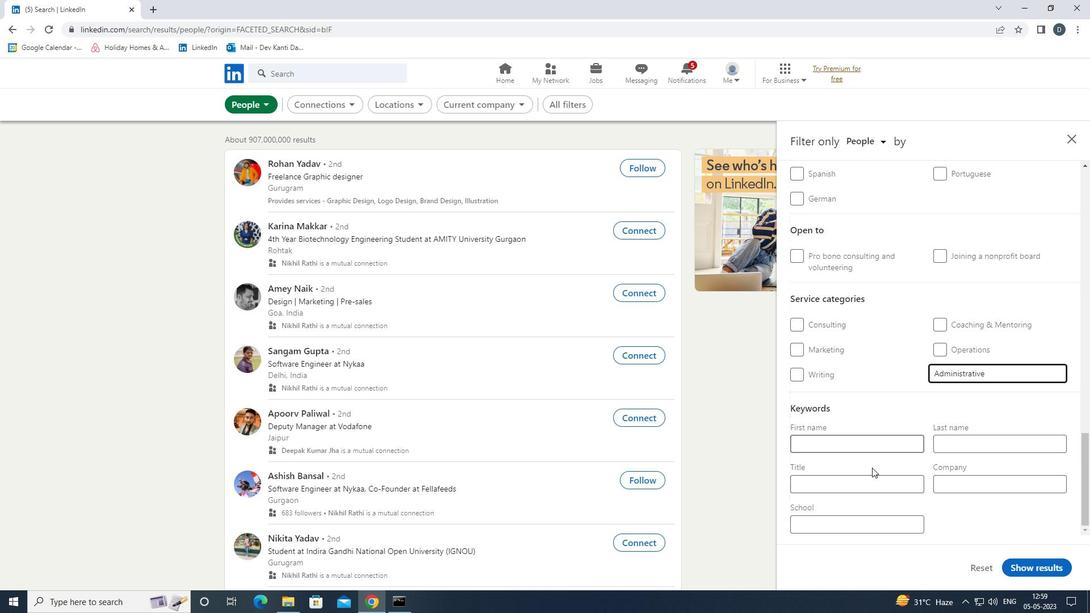 
Action: Mouse pressed left at (875, 483)
Screenshot: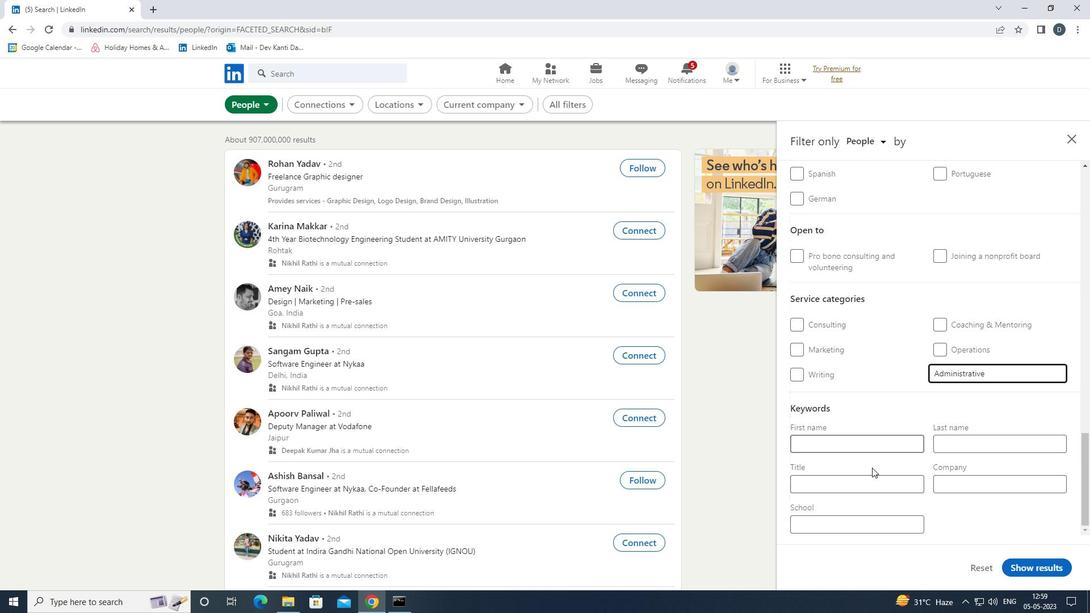 
Action: Mouse moved to (873, 483)
Screenshot: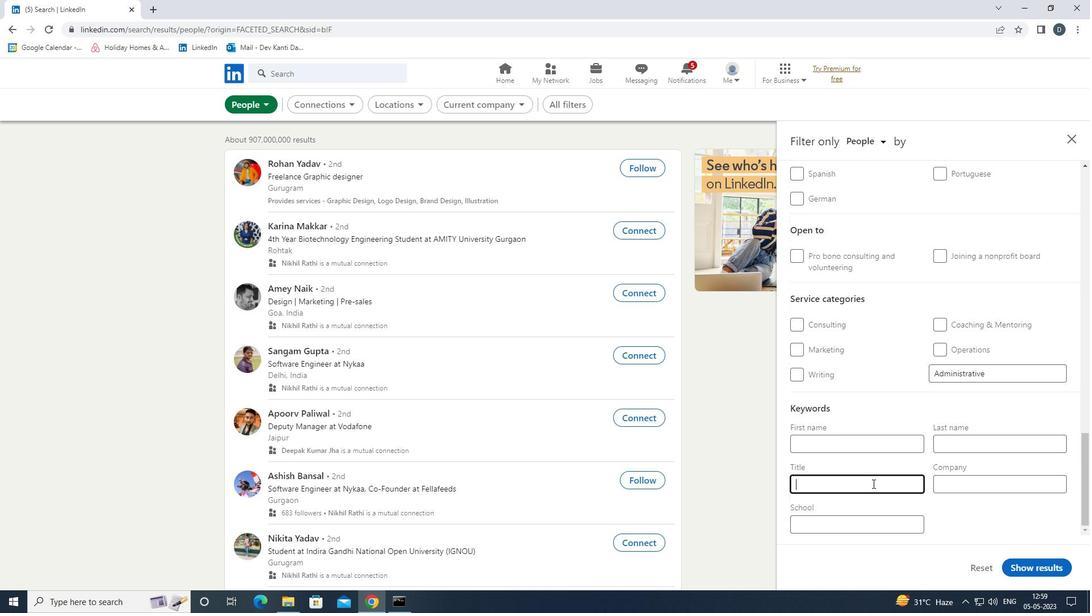 
Action: Key pressed <Key.shift><Key.shift><Key.shift><Key.shift><Key.shift>
Screenshot: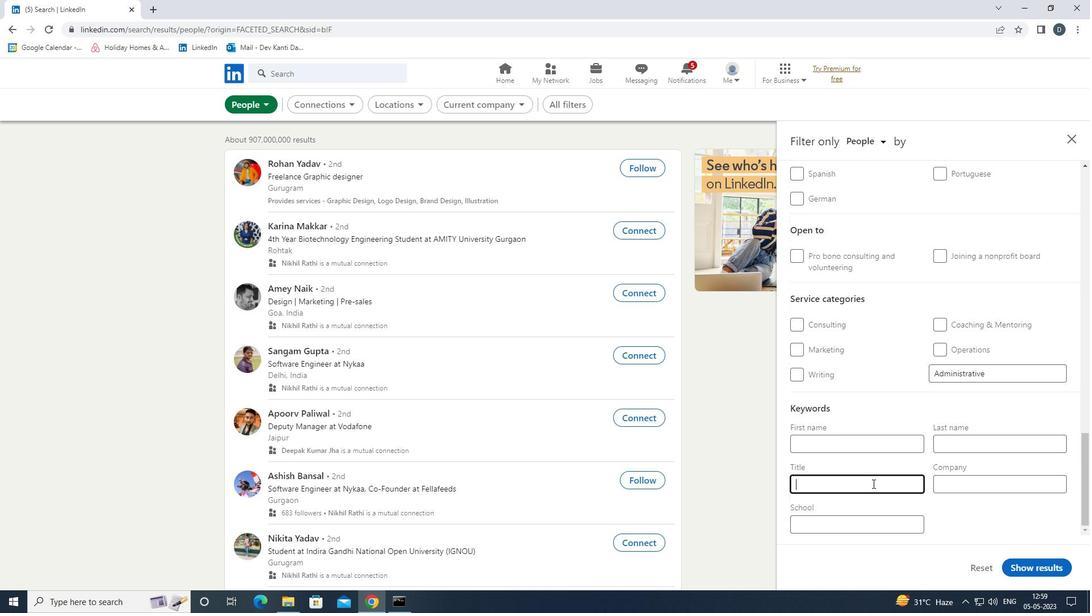 
Action: Mouse moved to (849, 486)
Screenshot: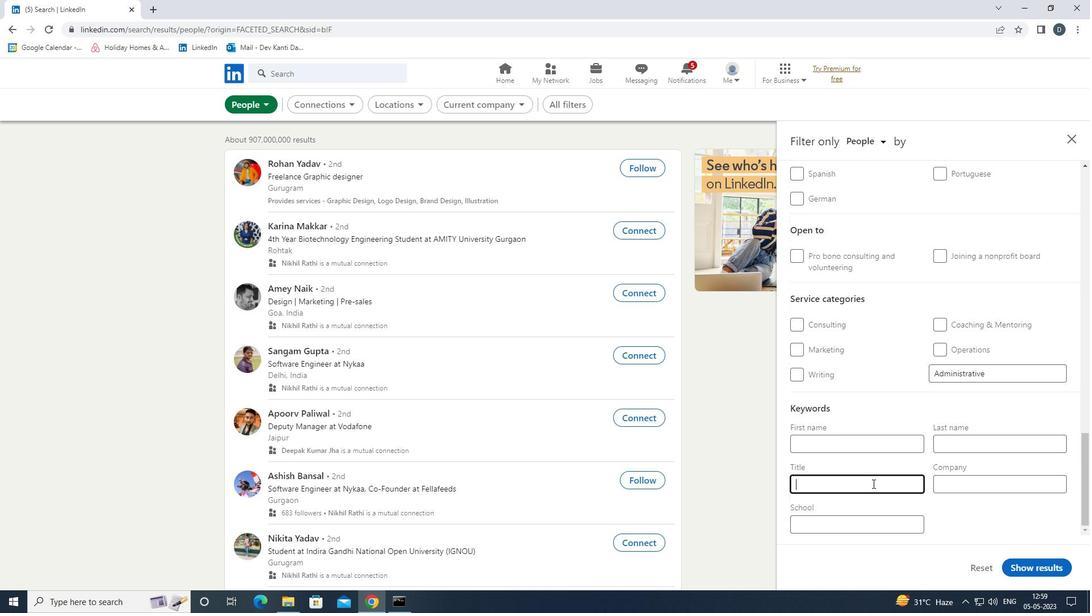 
Action: Key pressed <Key.shift>
Screenshot: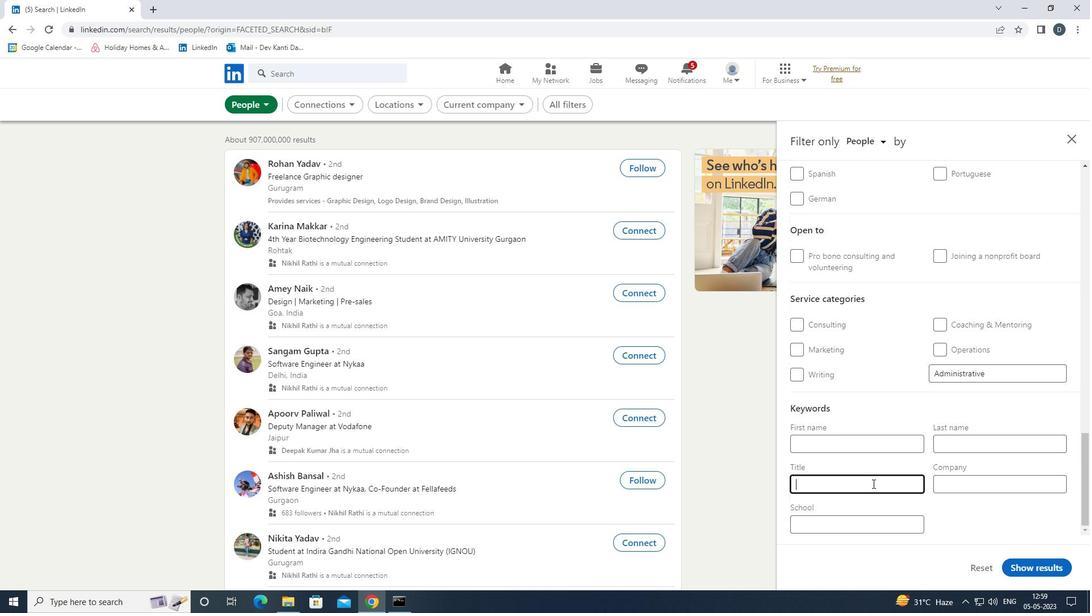 
Action: Mouse moved to (838, 490)
Screenshot: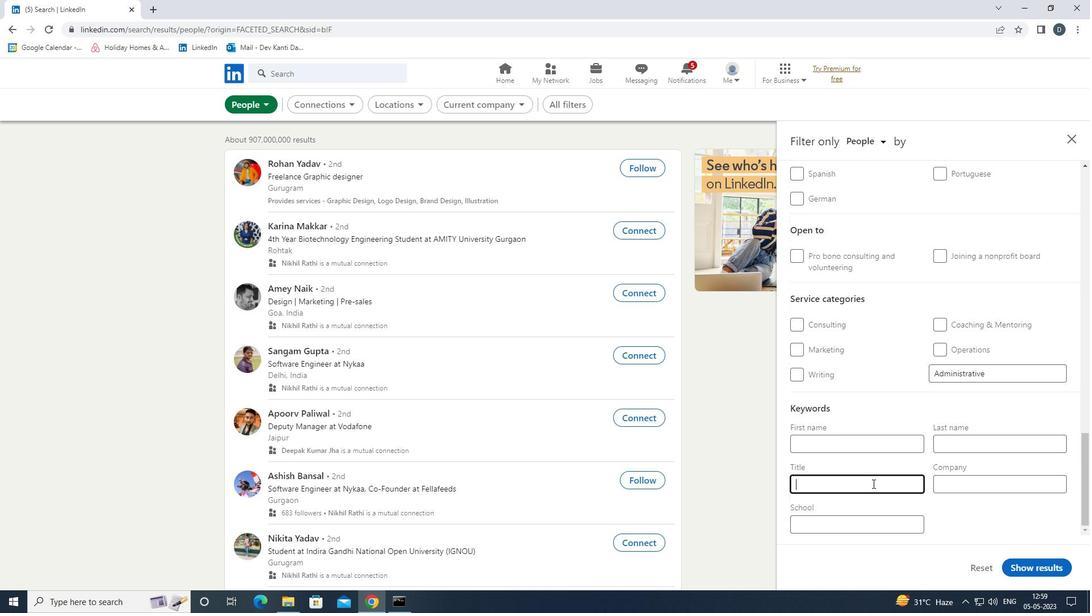 
Action: Key pressed <Key.shift>
Screenshot: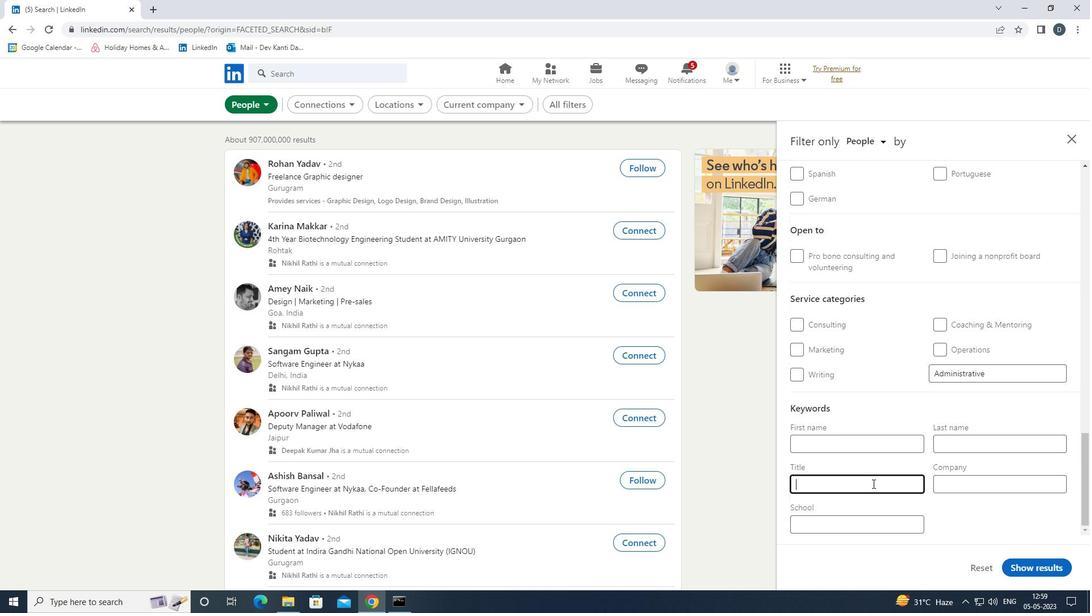 
Action: Mouse moved to (837, 490)
Screenshot: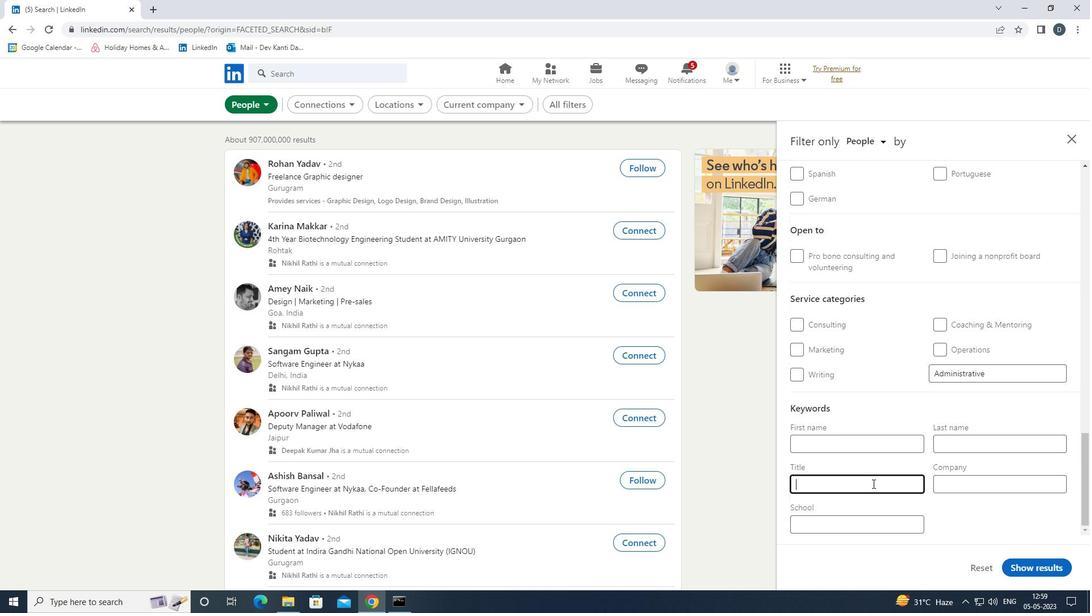 
Action: Key pressed <Key.shift>
Screenshot: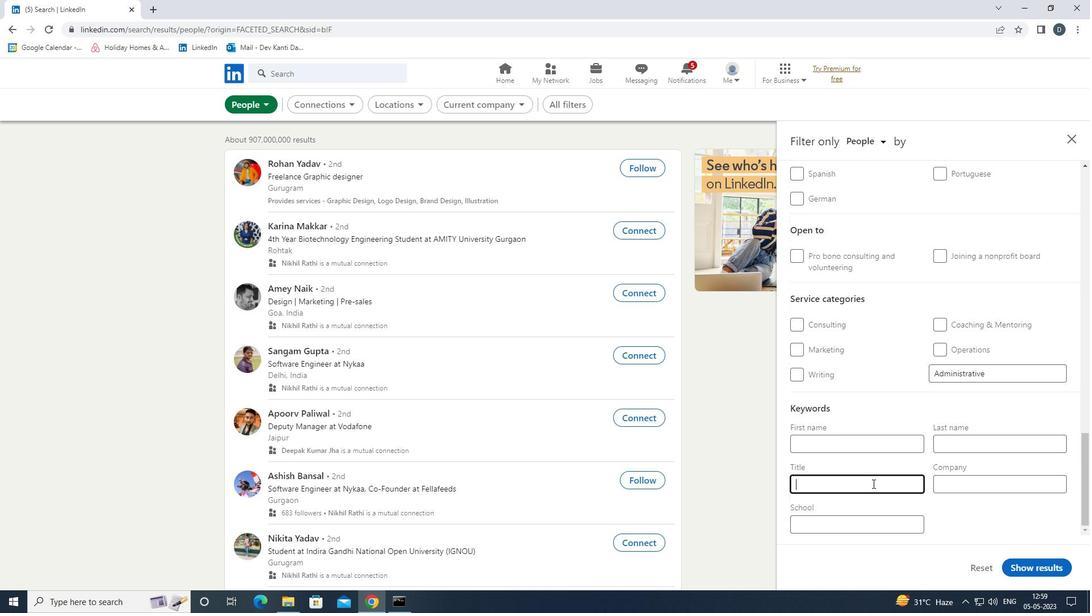 
Action: Mouse moved to (836, 490)
Screenshot: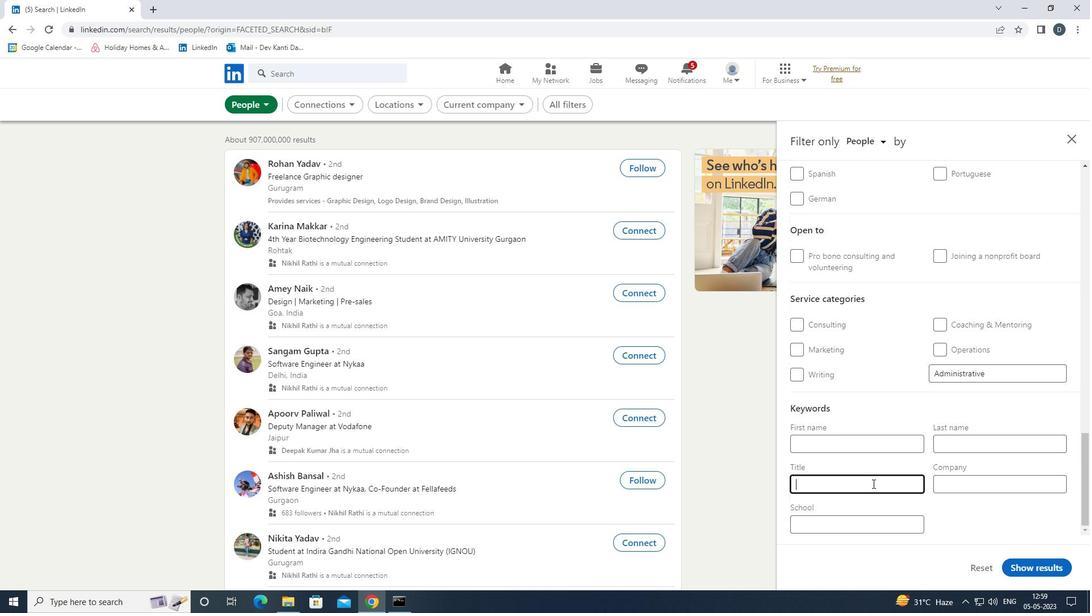 
Action: Key pressed <Key.shift><Key.shift><Key.shift><Key.shift><Key.shift><Key.shift><Key.shift>
Screenshot: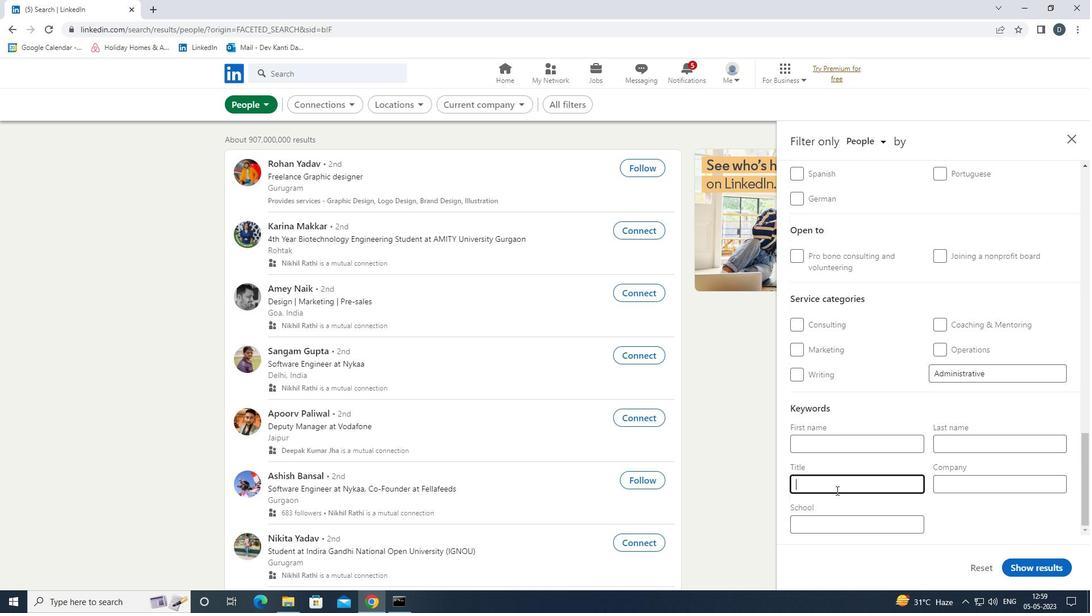 
Action: Mouse moved to (836, 490)
Screenshot: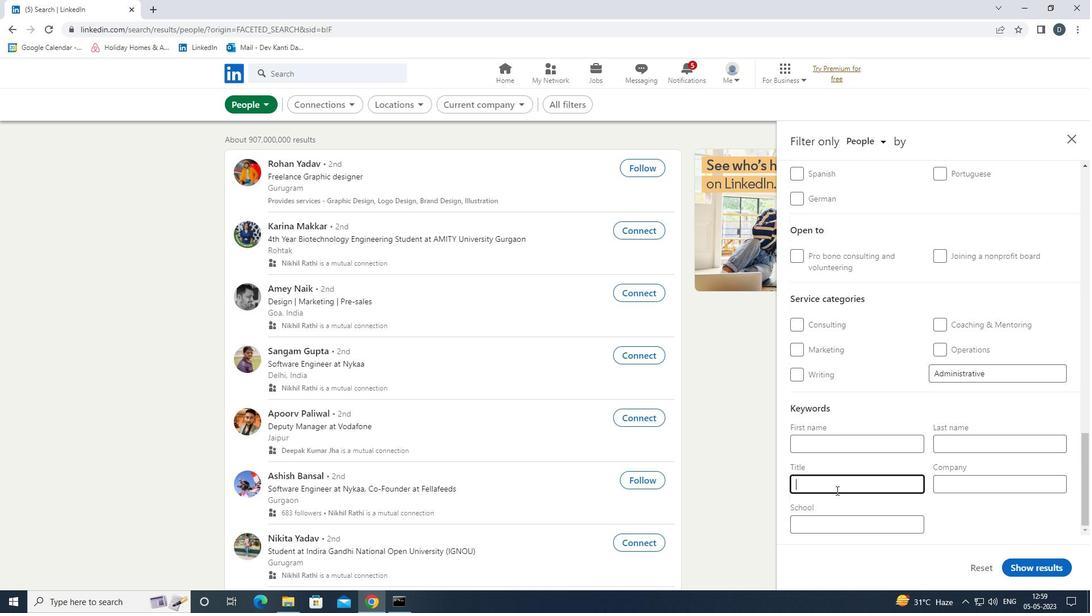 
Action: Key pressed <Key.shift>
Screenshot: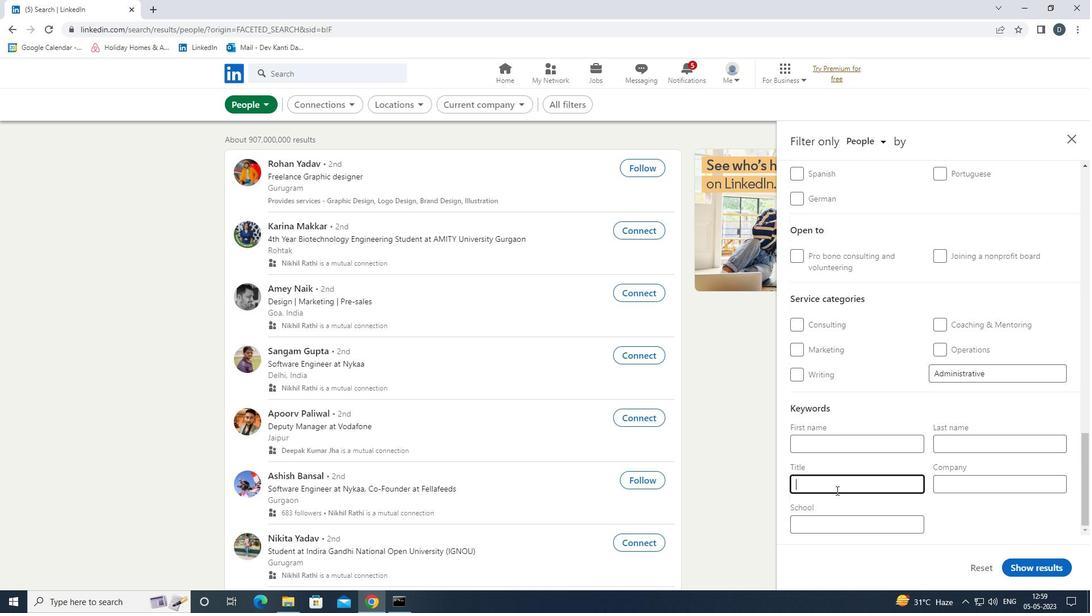 
Action: Mouse moved to (834, 490)
Screenshot: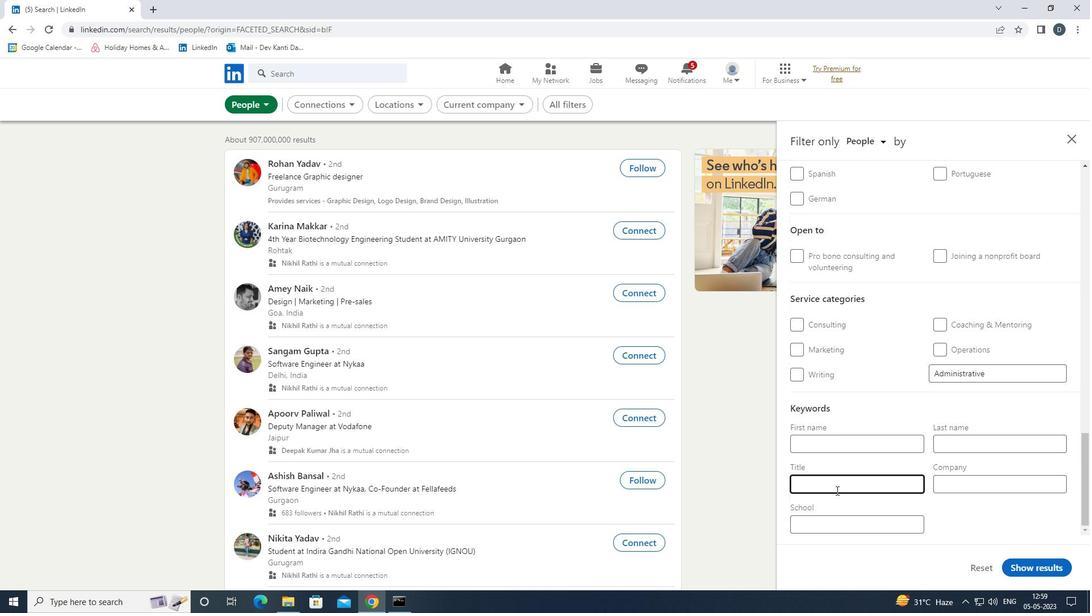 
Action: Key pressed <Key.shift><Key.shift>DIRECTOR<Key.space>OF<Key.space><Key.shift><Key.shift><Key.shift><Key.shift><Key.shift><Key.shift><Key.shift><Key.shift>INSIDE<Key.space><Key.shift>SALES
Screenshot: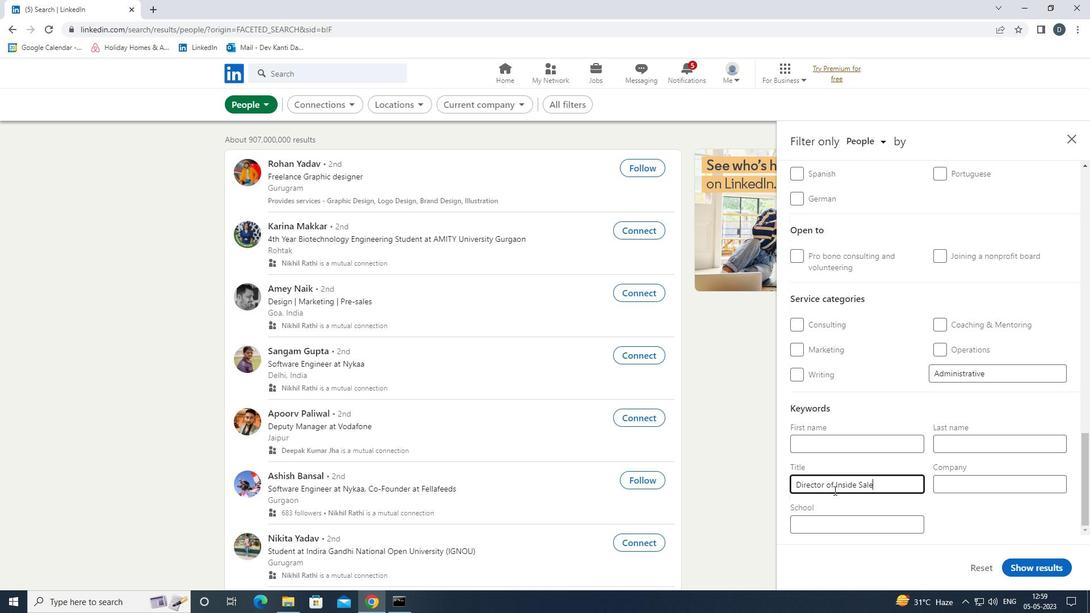 
Action: Mouse moved to (1042, 568)
Screenshot: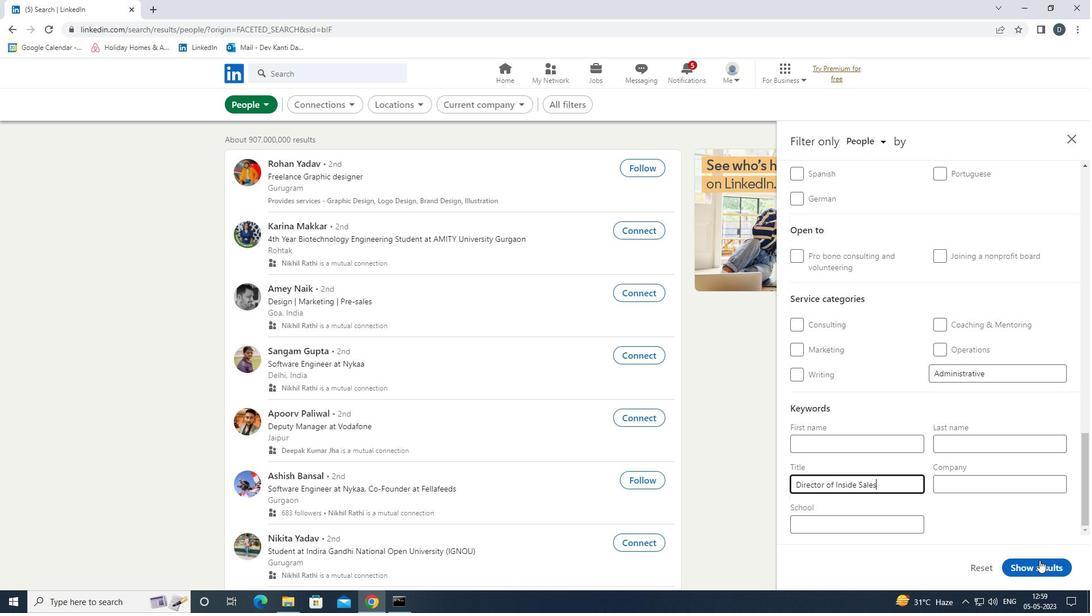 
Action: Mouse pressed left at (1042, 568)
Screenshot: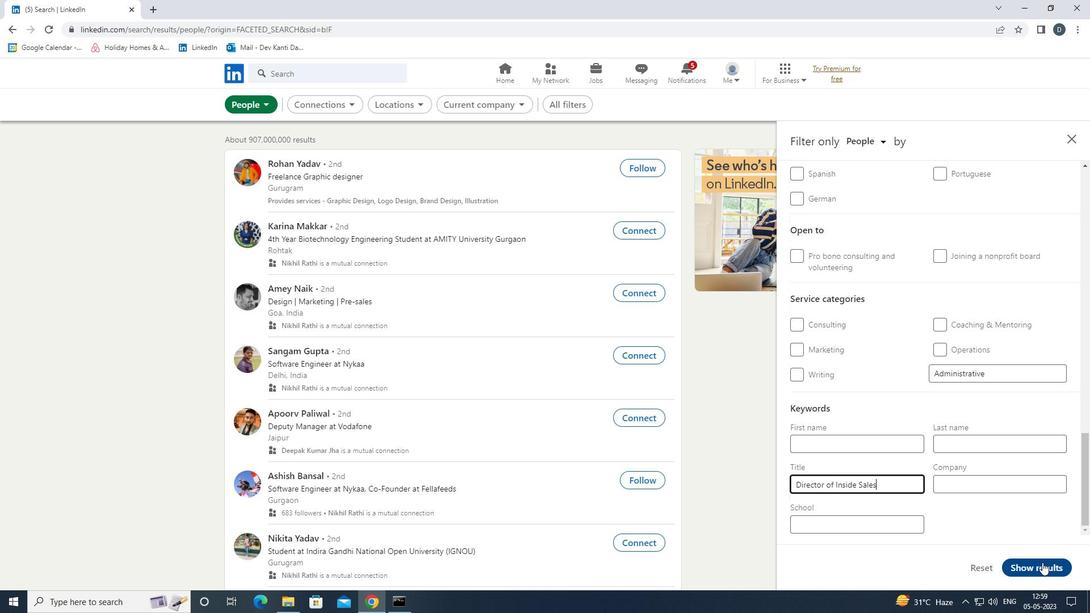 
Action: Mouse moved to (1024, 554)
Screenshot: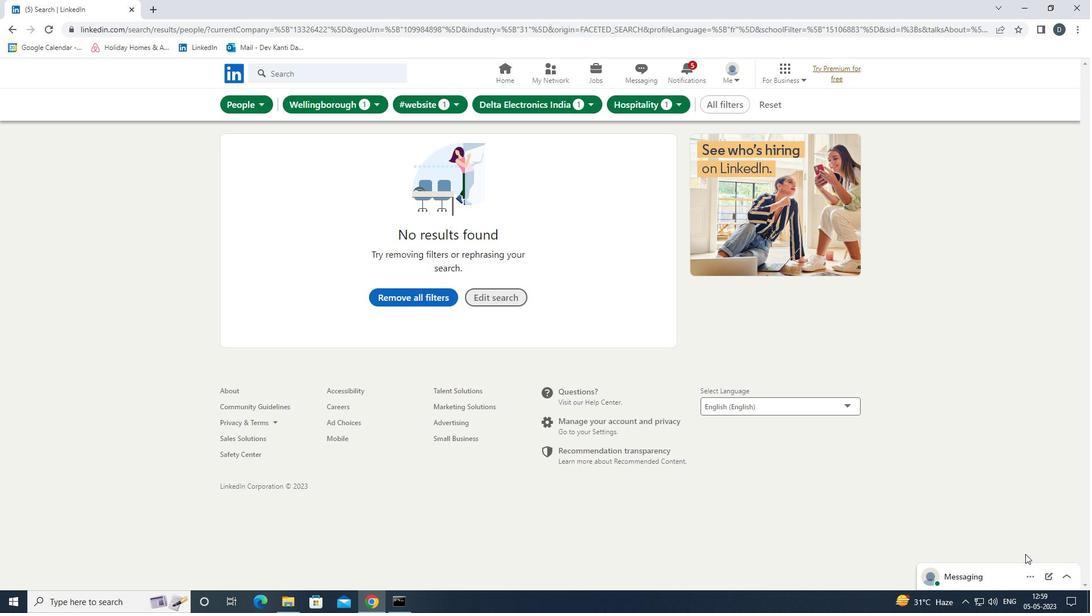 
